 Task: Look for space in Fraccionamiento Ciudad Olmeca, Mexico from 5th July, 2023 to 15th July, 2023 for 9 adults in price range Rs.15000 to Rs.25000. Place can be entire place with 5 bedrooms having 5 beds and 5 bathrooms. Property type can be house, flat, guest house. Booking option can be shelf check-in. Required host language is English.
Action: Mouse moved to (540, 111)
Screenshot: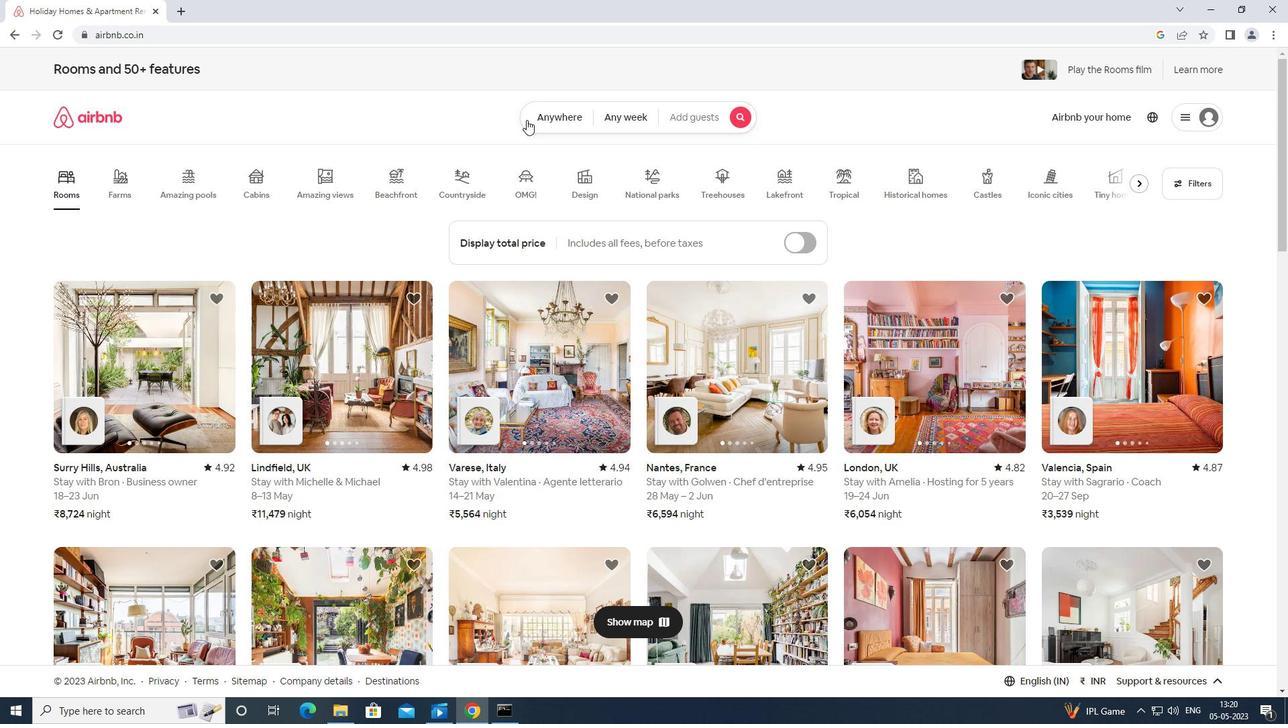 
Action: Mouse pressed left at (540, 111)
Screenshot: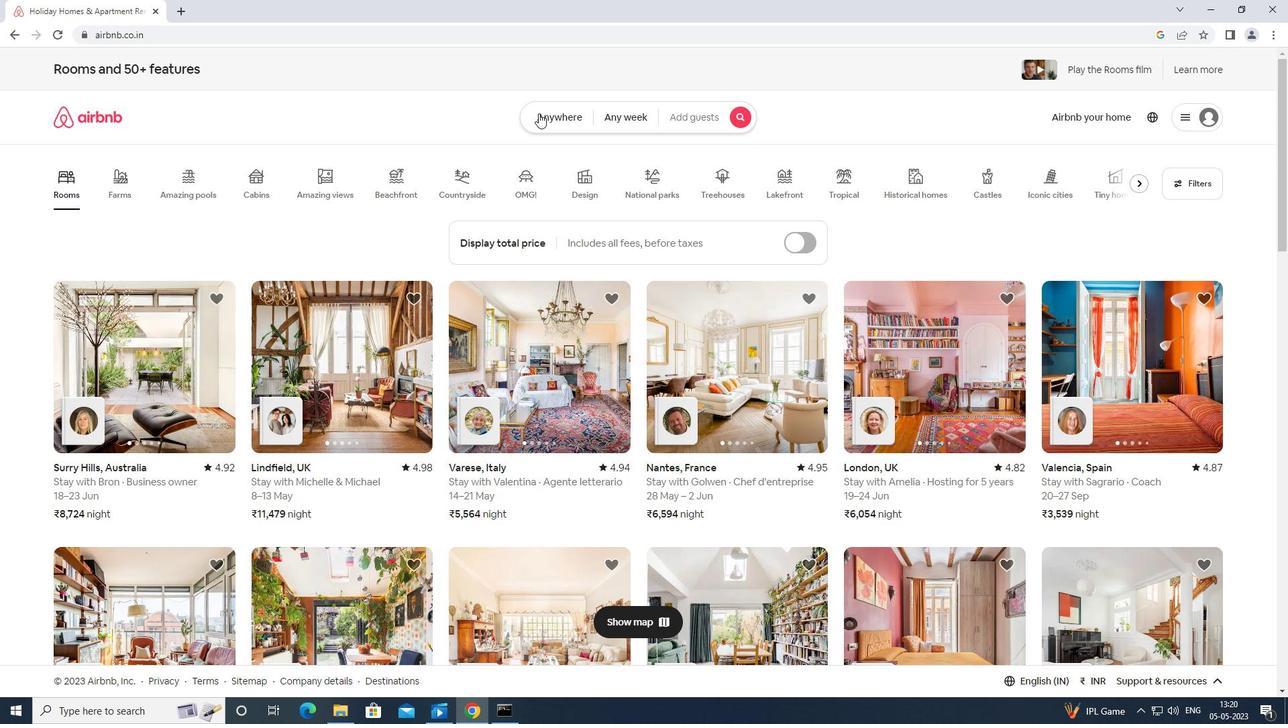
Action: Mouse moved to (481, 170)
Screenshot: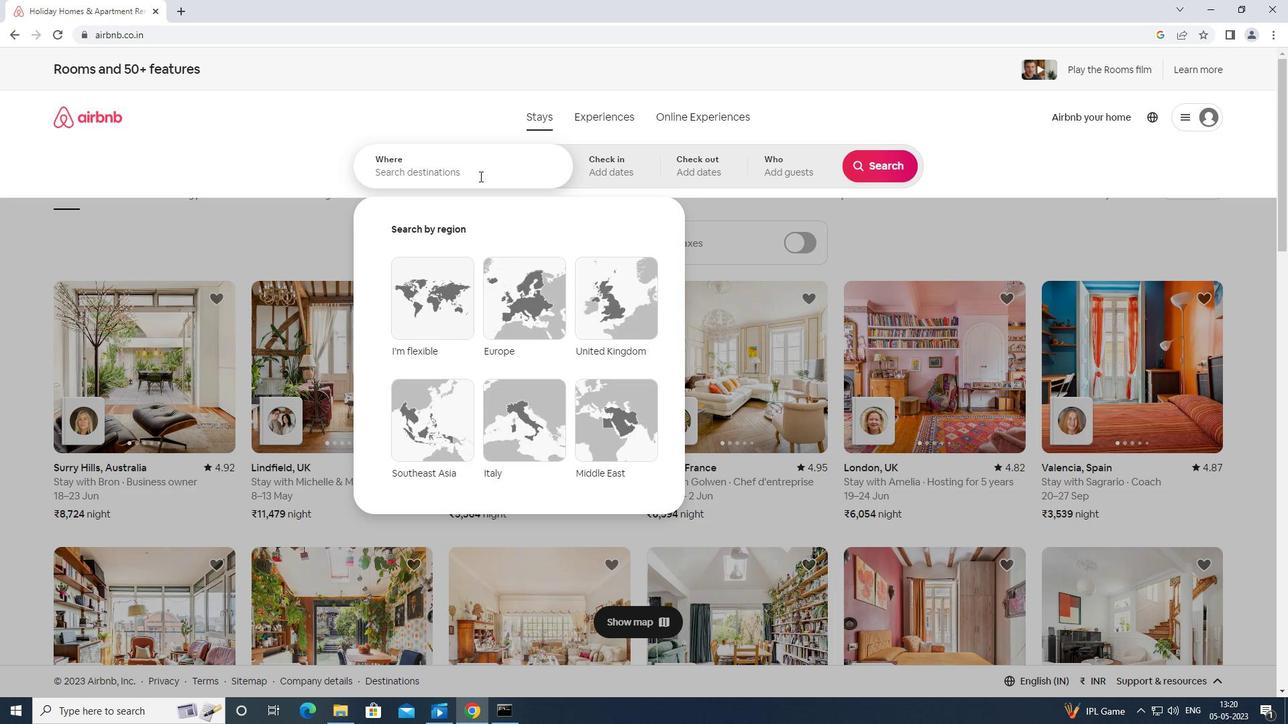 
Action: Mouse pressed left at (481, 170)
Screenshot: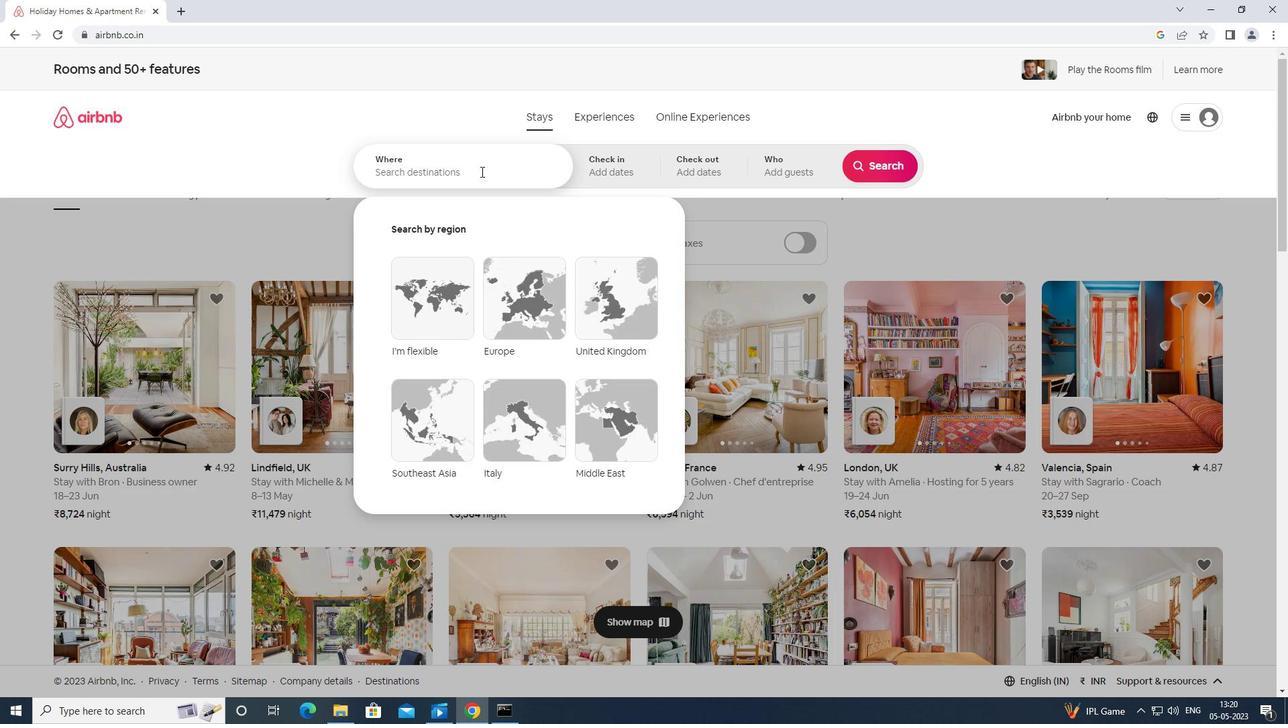 
Action: Mouse moved to (483, 166)
Screenshot: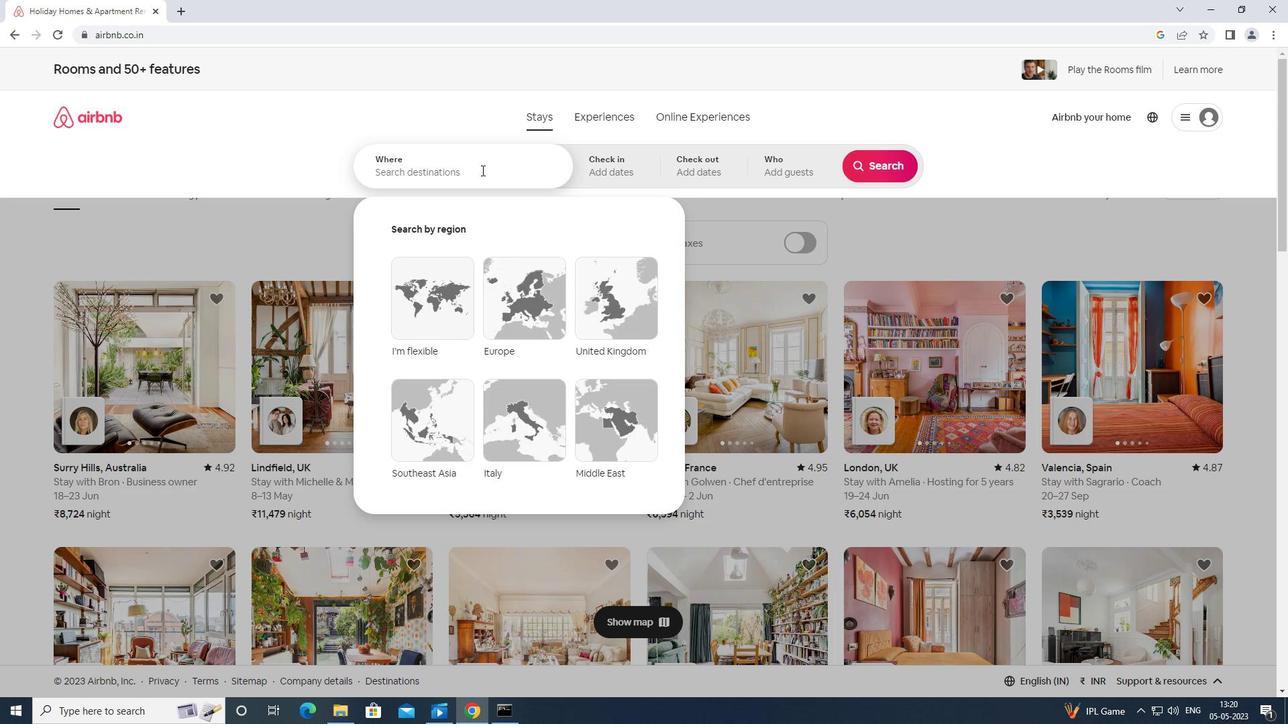 
Action: Key pressed <Key.shift>FRACCIONAMIENTO<Key.space>OLMECA<Key.space>MEXICO<Key.enter>
Screenshot: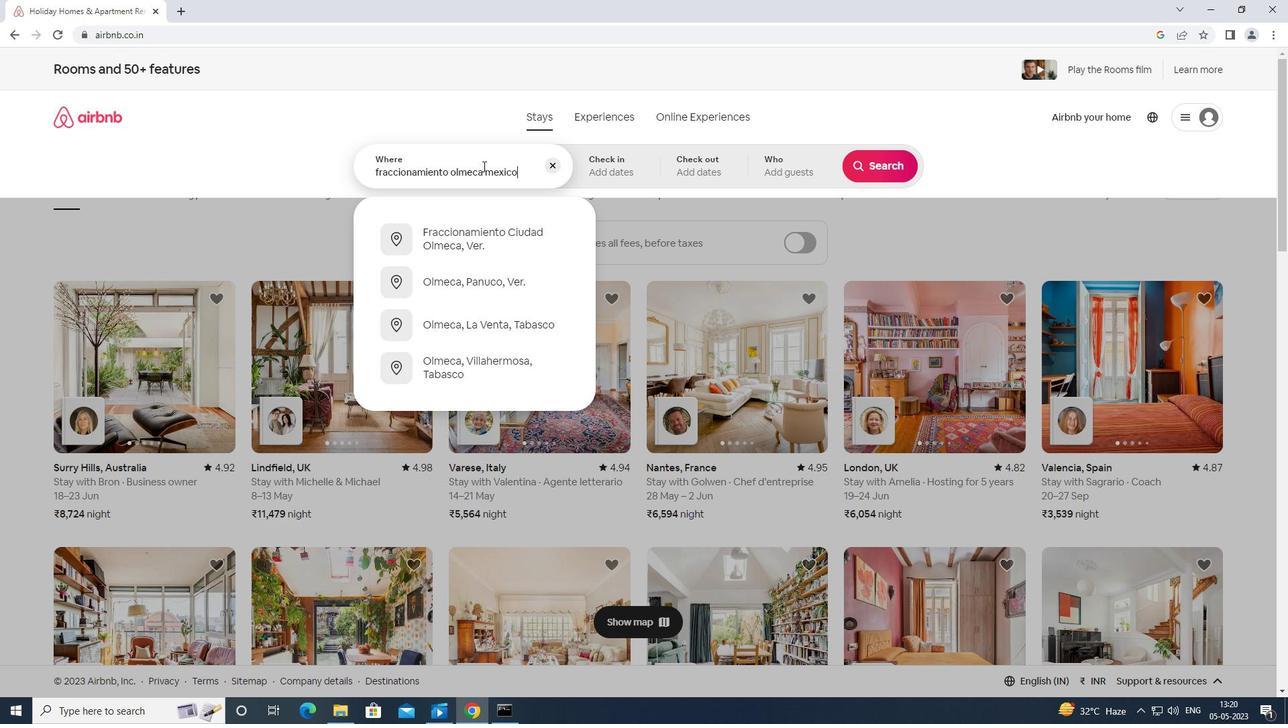 
Action: Mouse moved to (881, 274)
Screenshot: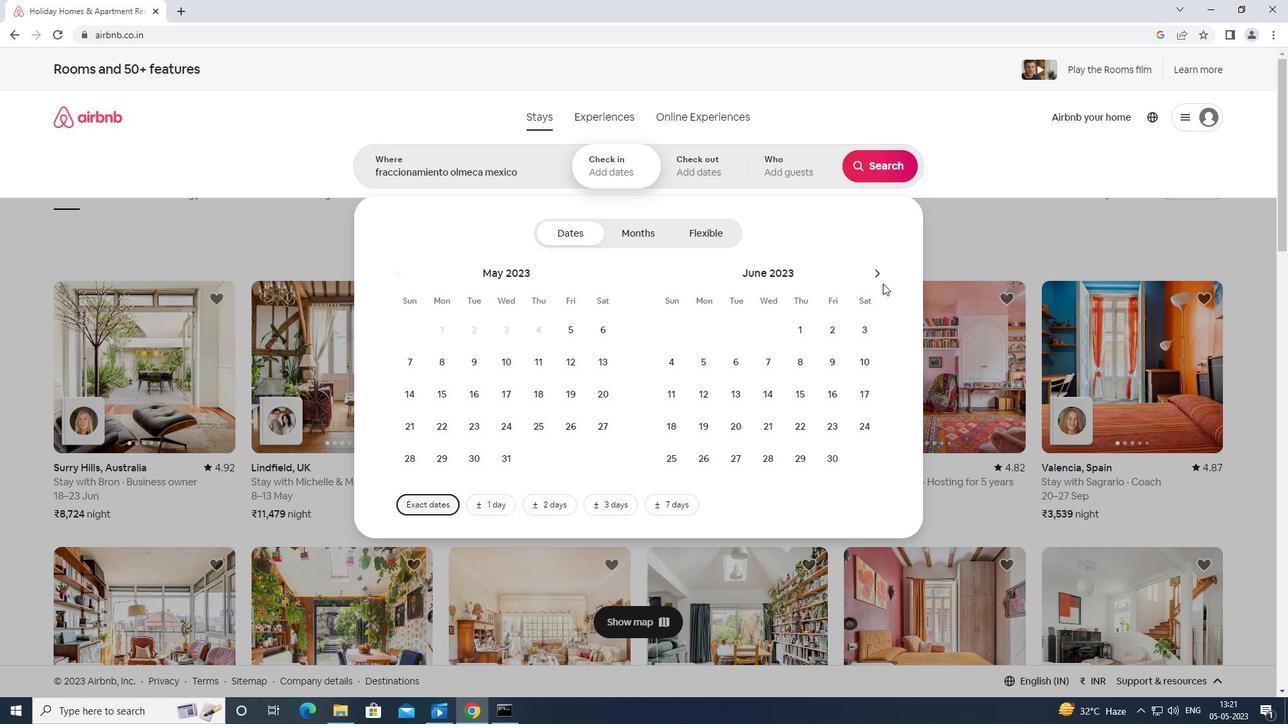 
Action: Mouse pressed left at (881, 274)
Screenshot: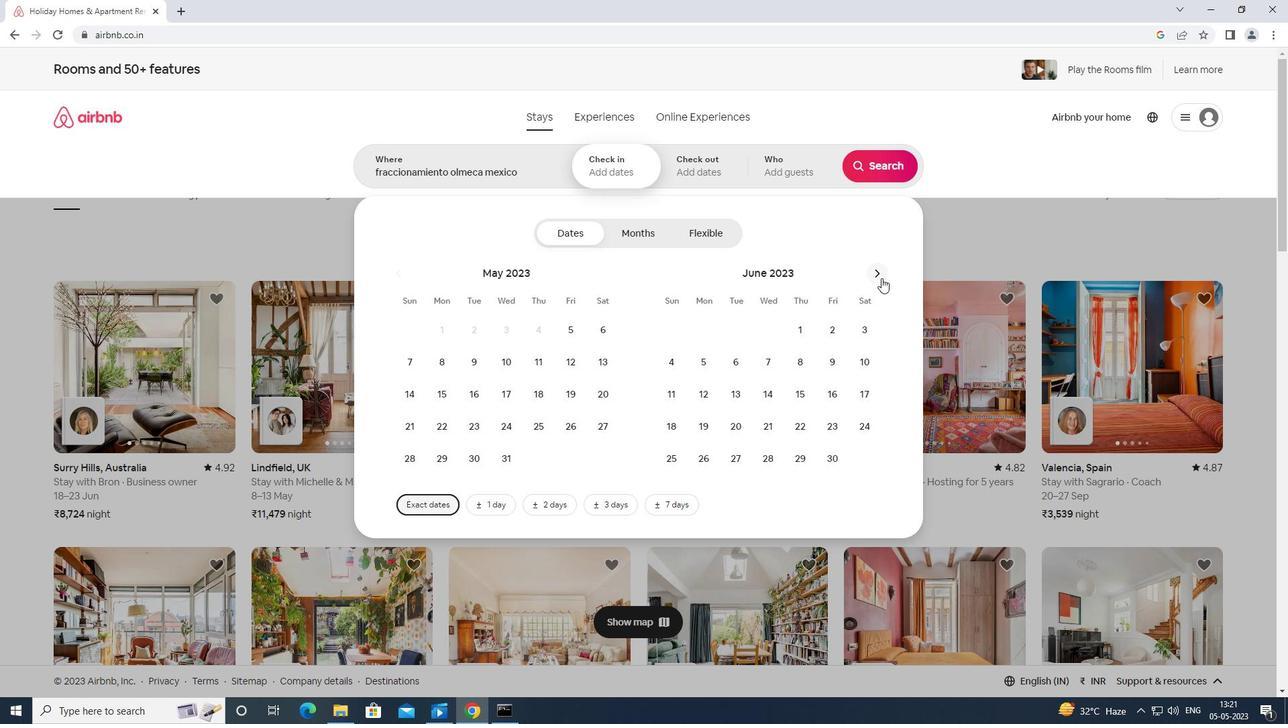 
Action: Mouse moved to (769, 368)
Screenshot: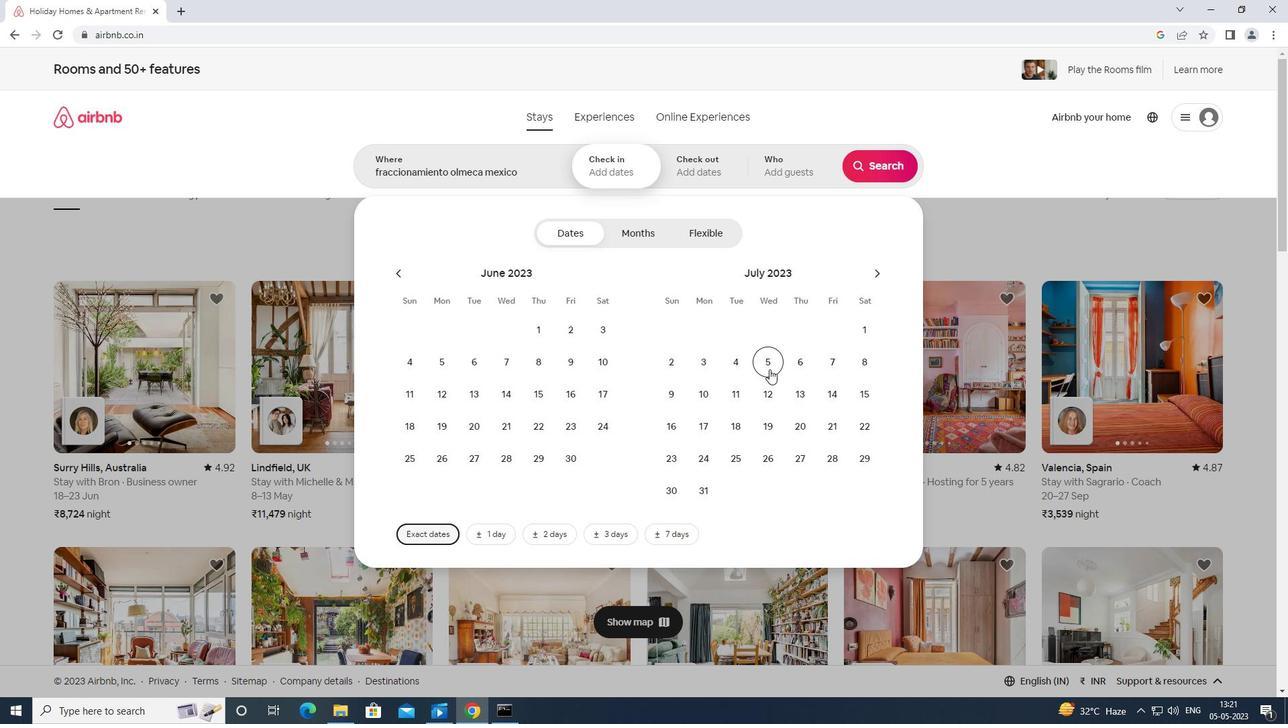 
Action: Mouse pressed left at (769, 368)
Screenshot: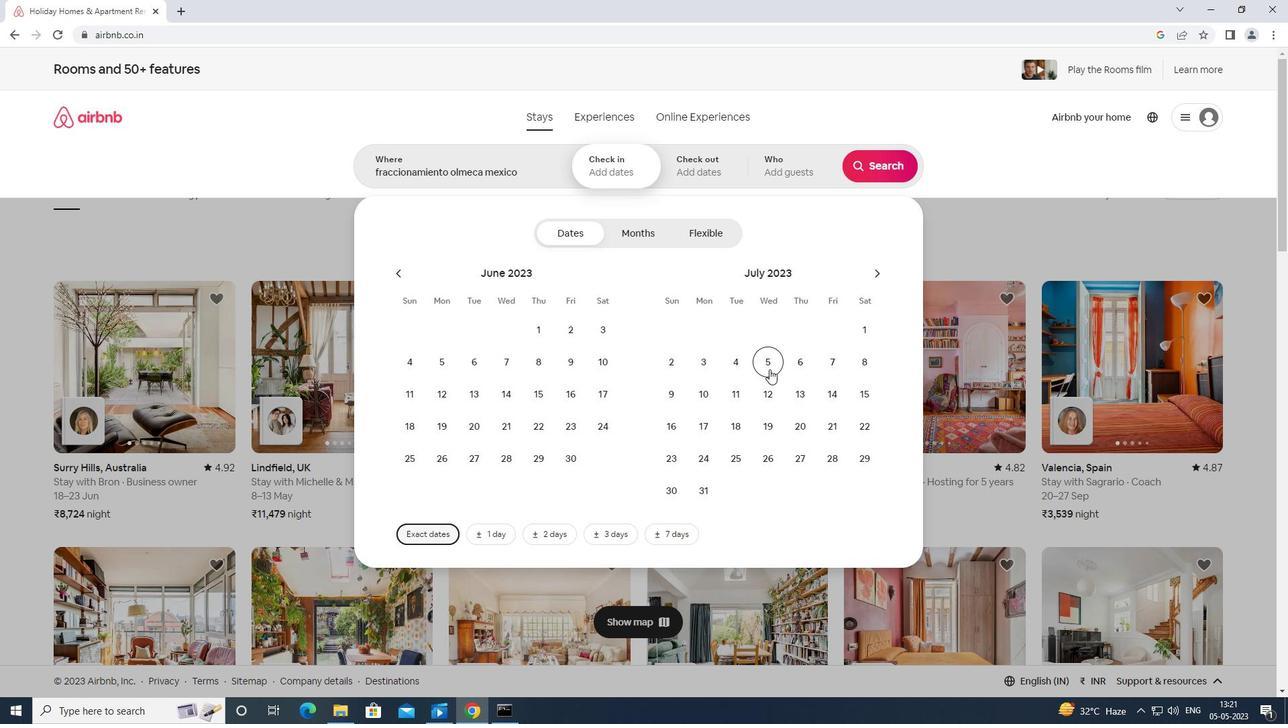 
Action: Mouse moved to (867, 395)
Screenshot: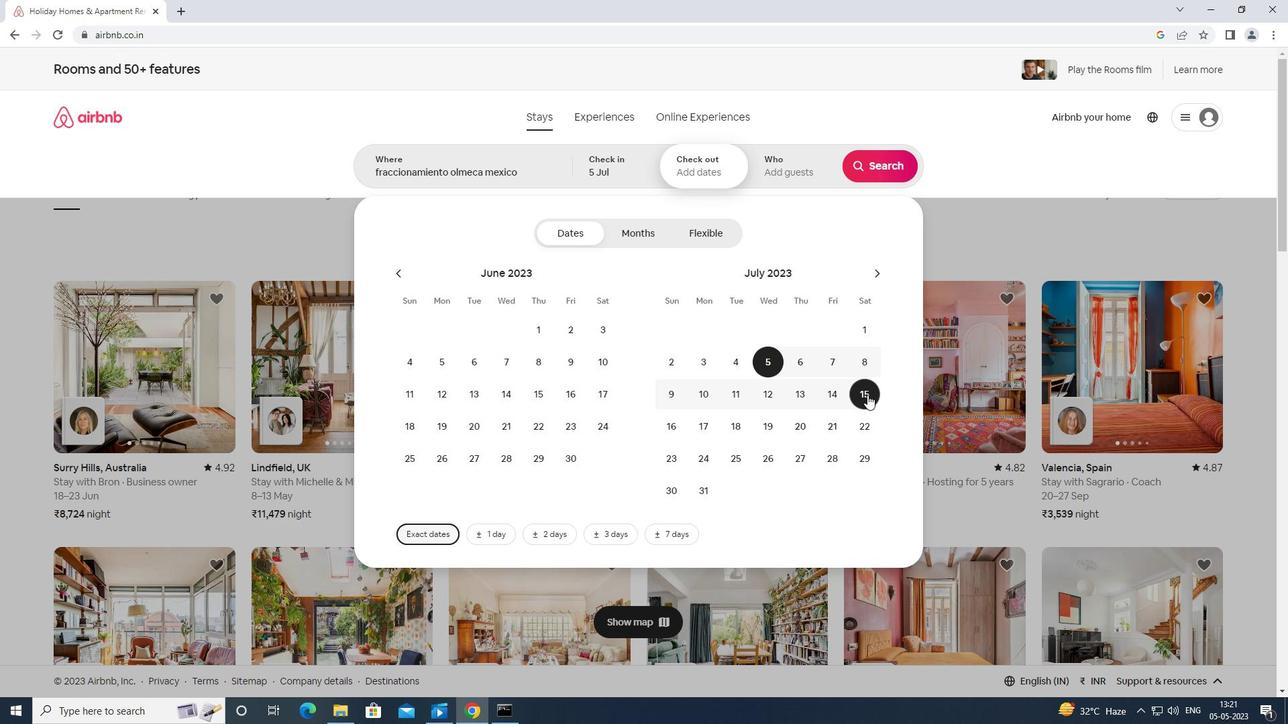 
Action: Mouse pressed left at (867, 395)
Screenshot: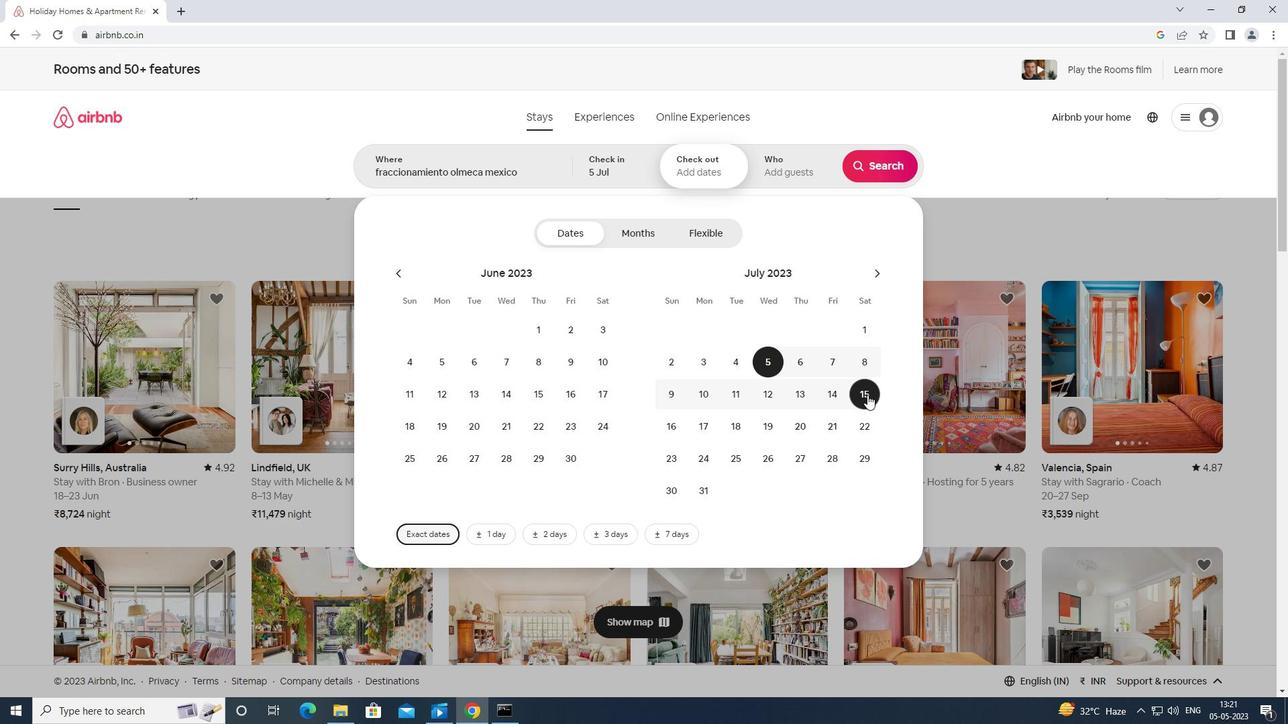 
Action: Mouse moved to (804, 177)
Screenshot: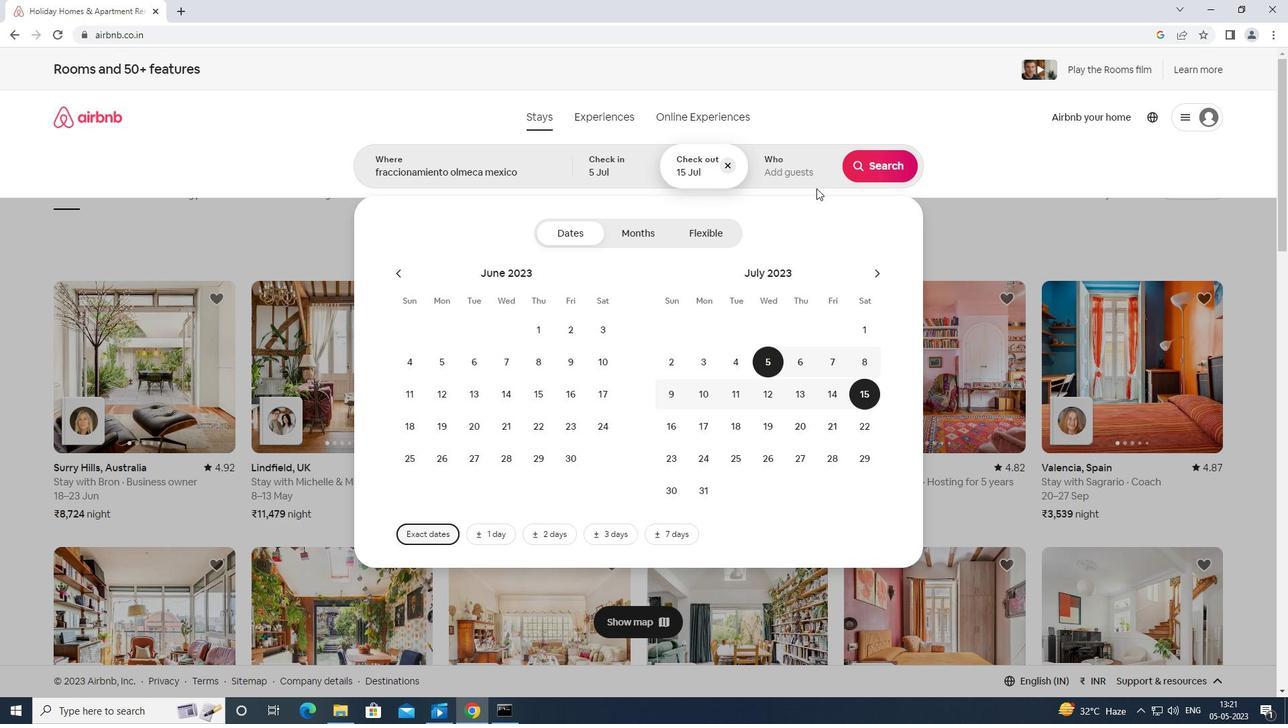 
Action: Mouse pressed left at (804, 177)
Screenshot: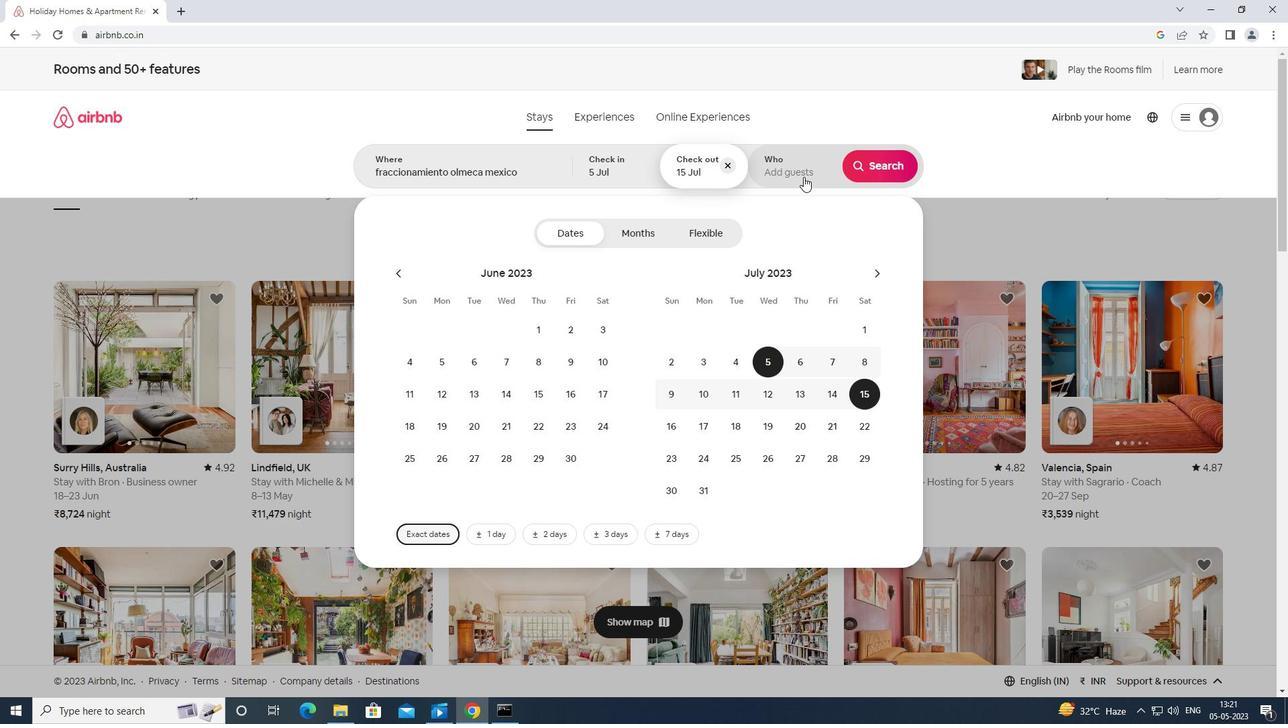 
Action: Mouse moved to (882, 248)
Screenshot: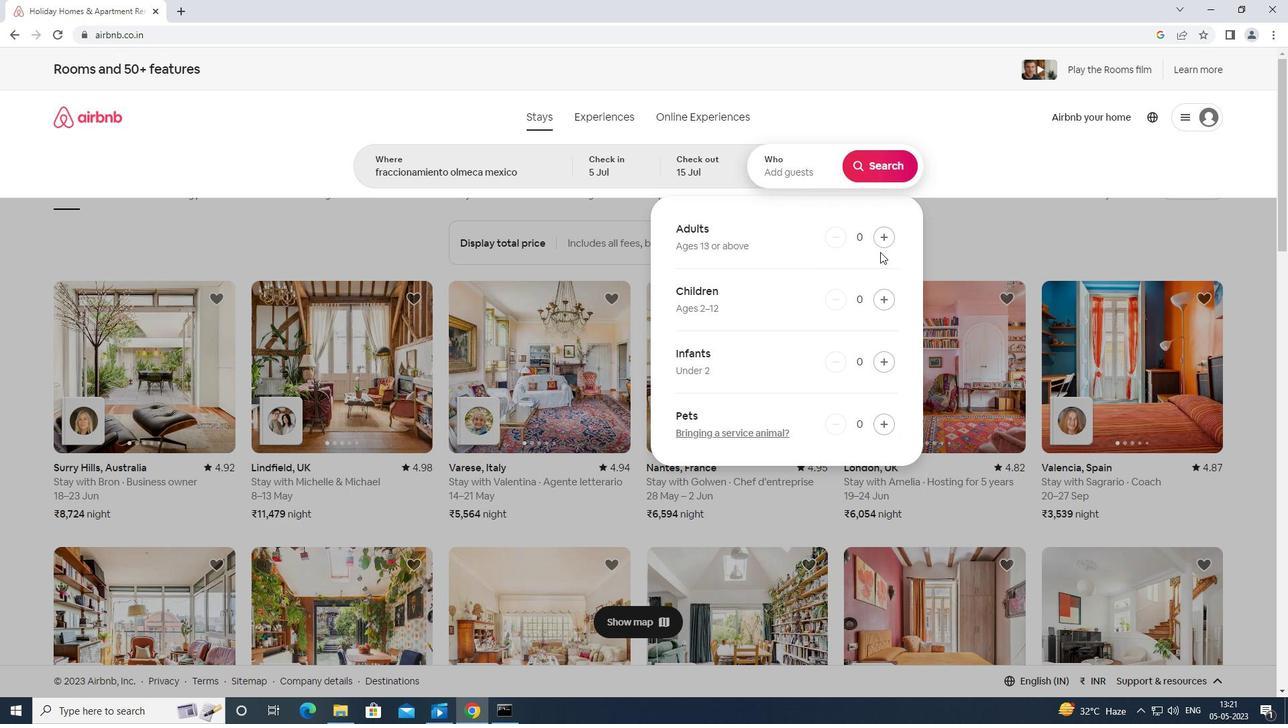 
Action: Mouse pressed left at (882, 248)
Screenshot: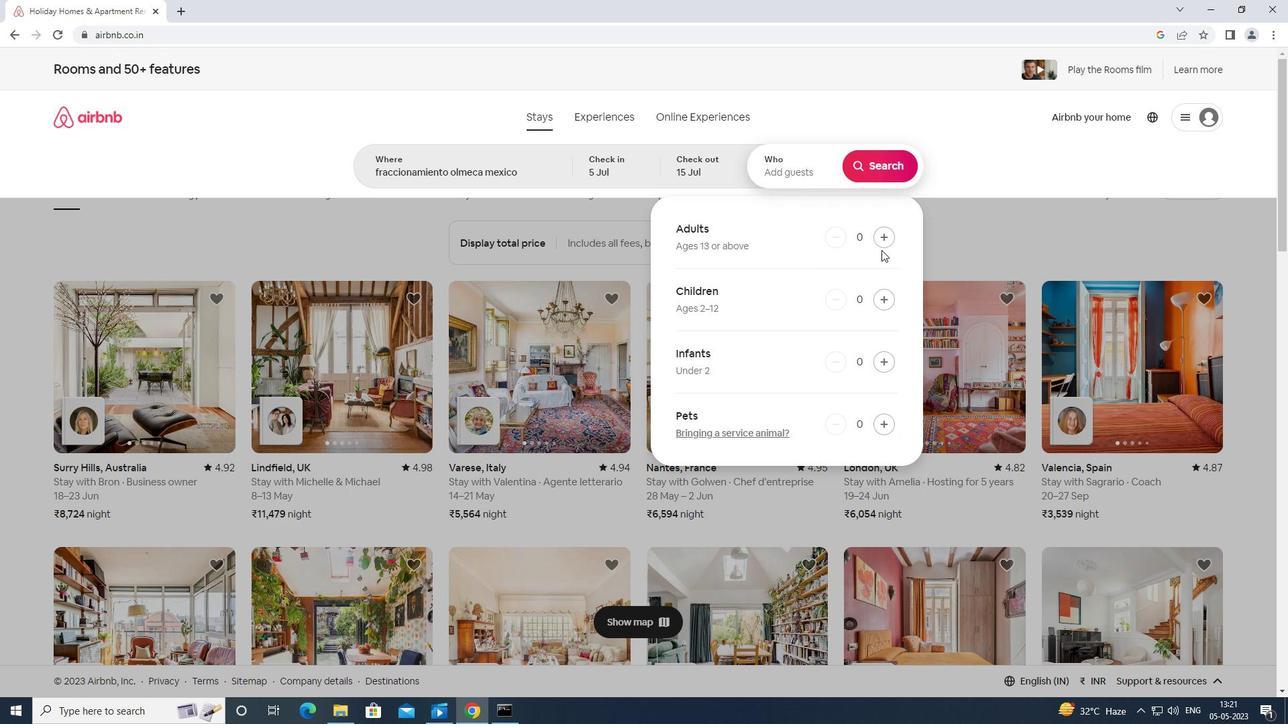 
Action: Mouse moved to (885, 244)
Screenshot: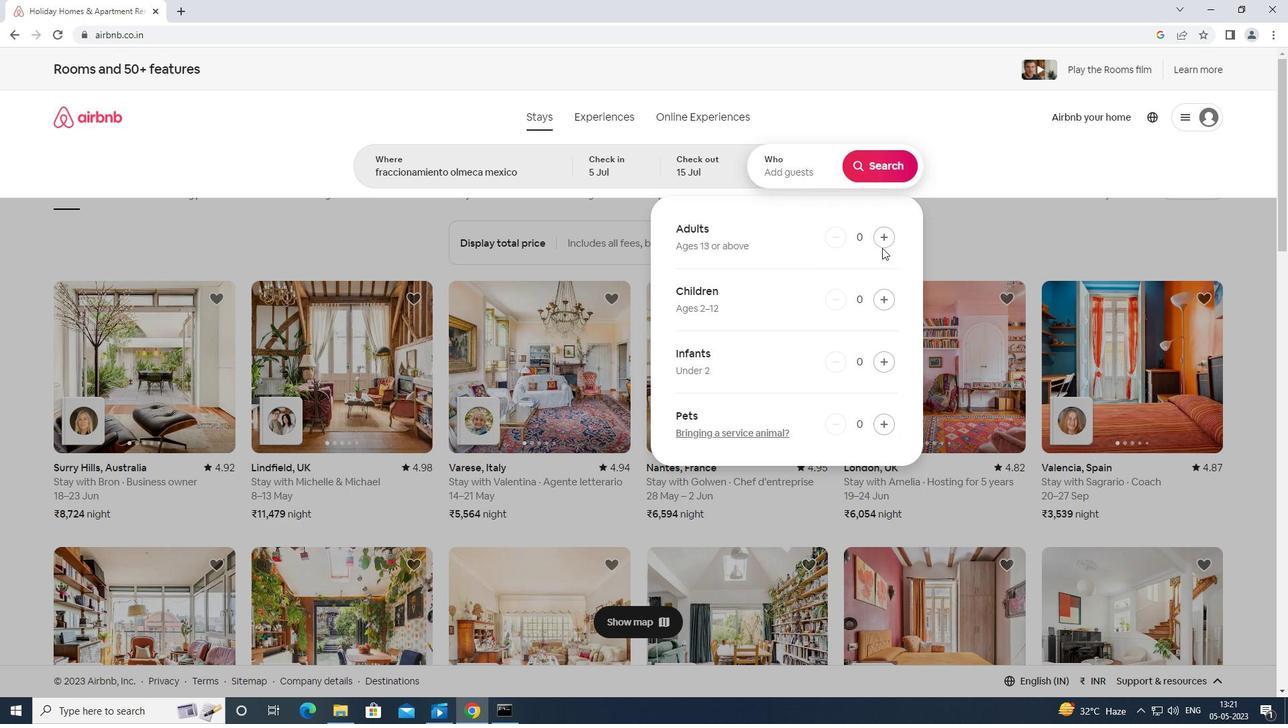 
Action: Mouse pressed left at (885, 244)
Screenshot: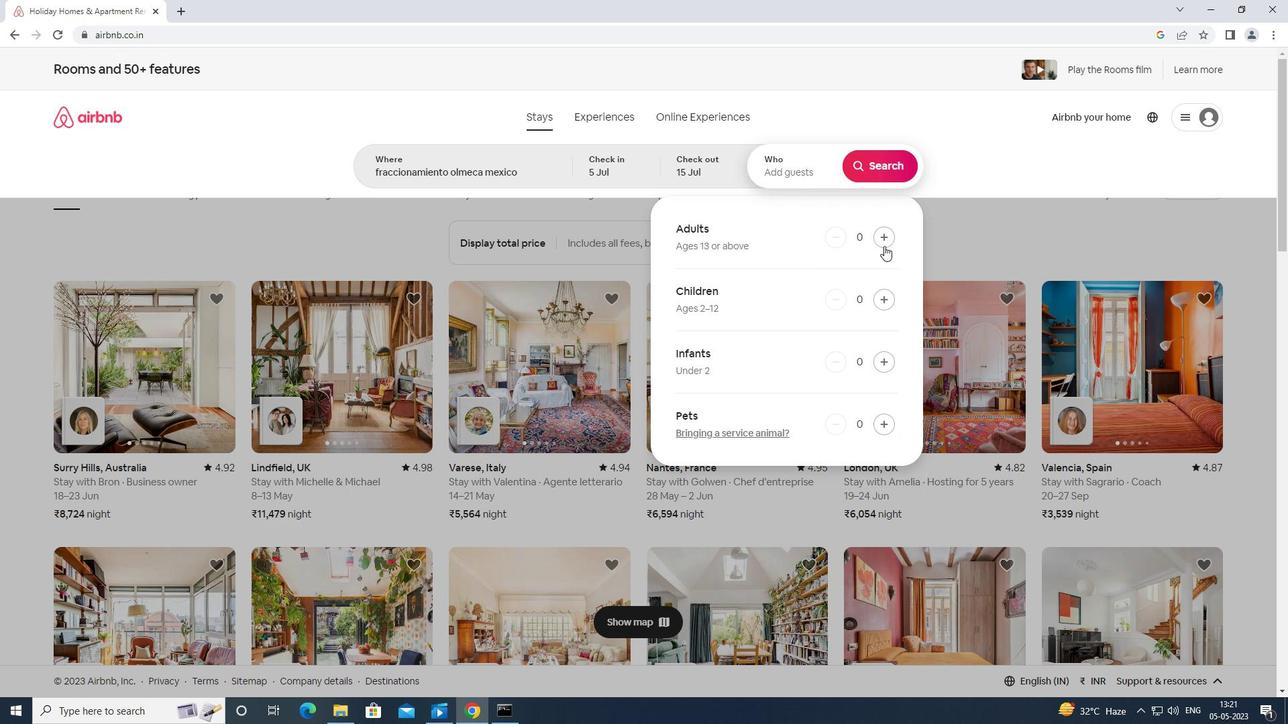 
Action: Mouse moved to (887, 243)
Screenshot: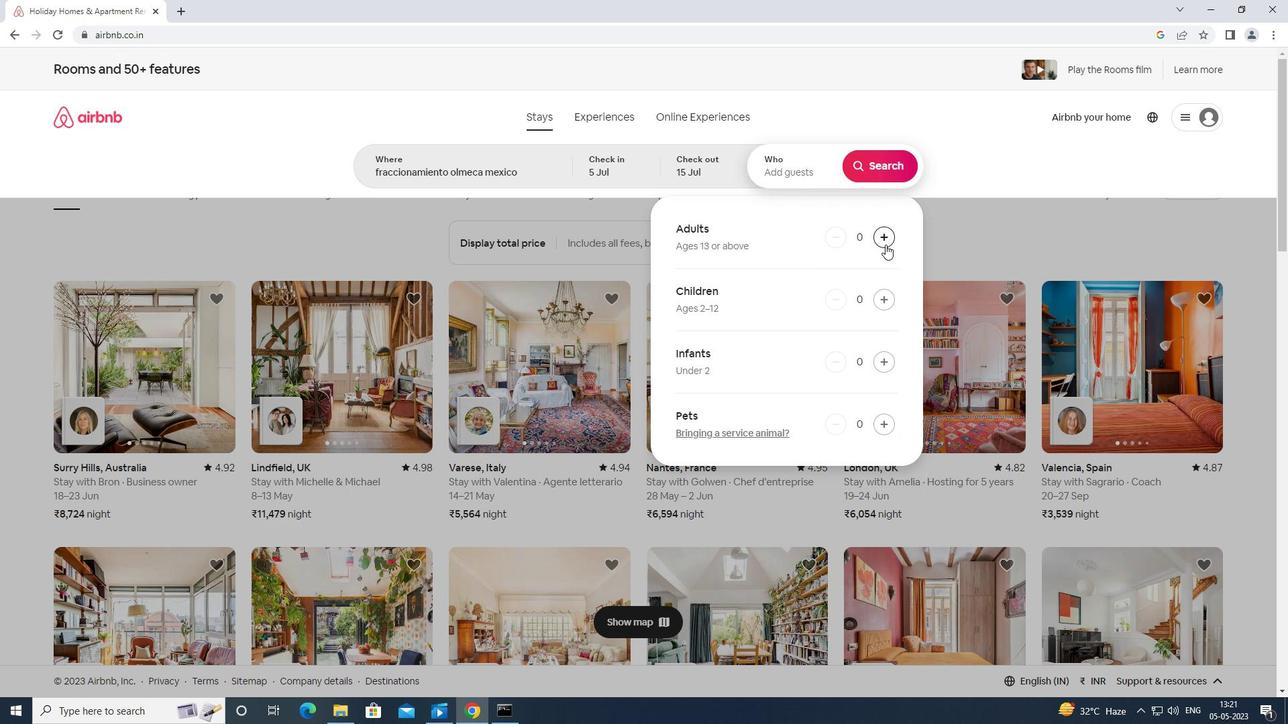 
Action: Mouse pressed left at (887, 243)
Screenshot: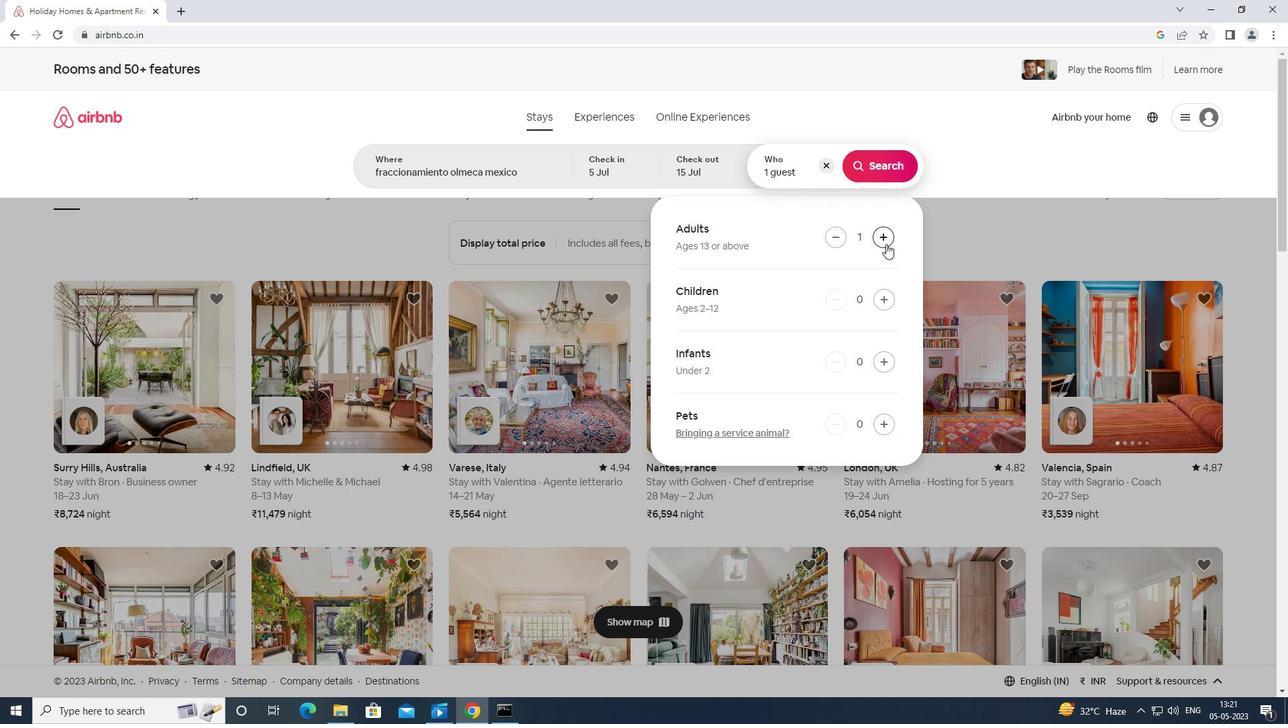 
Action: Mouse moved to (887, 242)
Screenshot: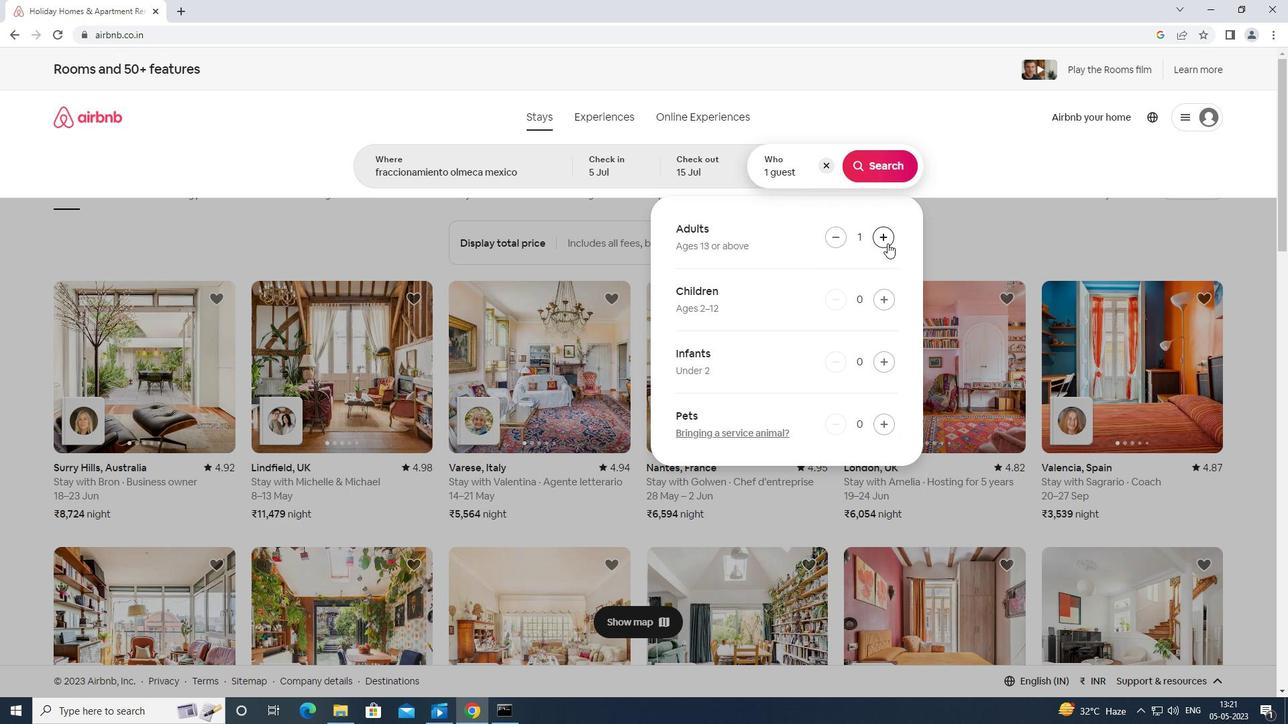 
Action: Mouse pressed left at (887, 242)
Screenshot: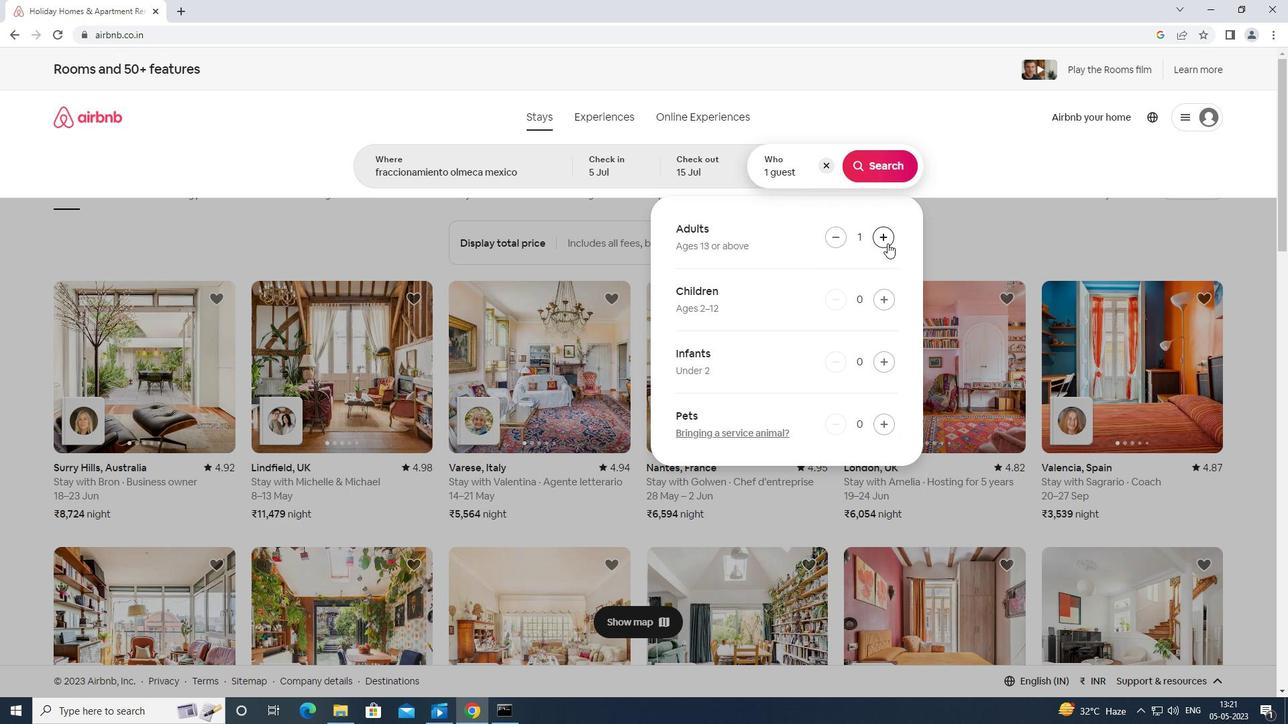 
Action: Mouse pressed left at (887, 242)
Screenshot: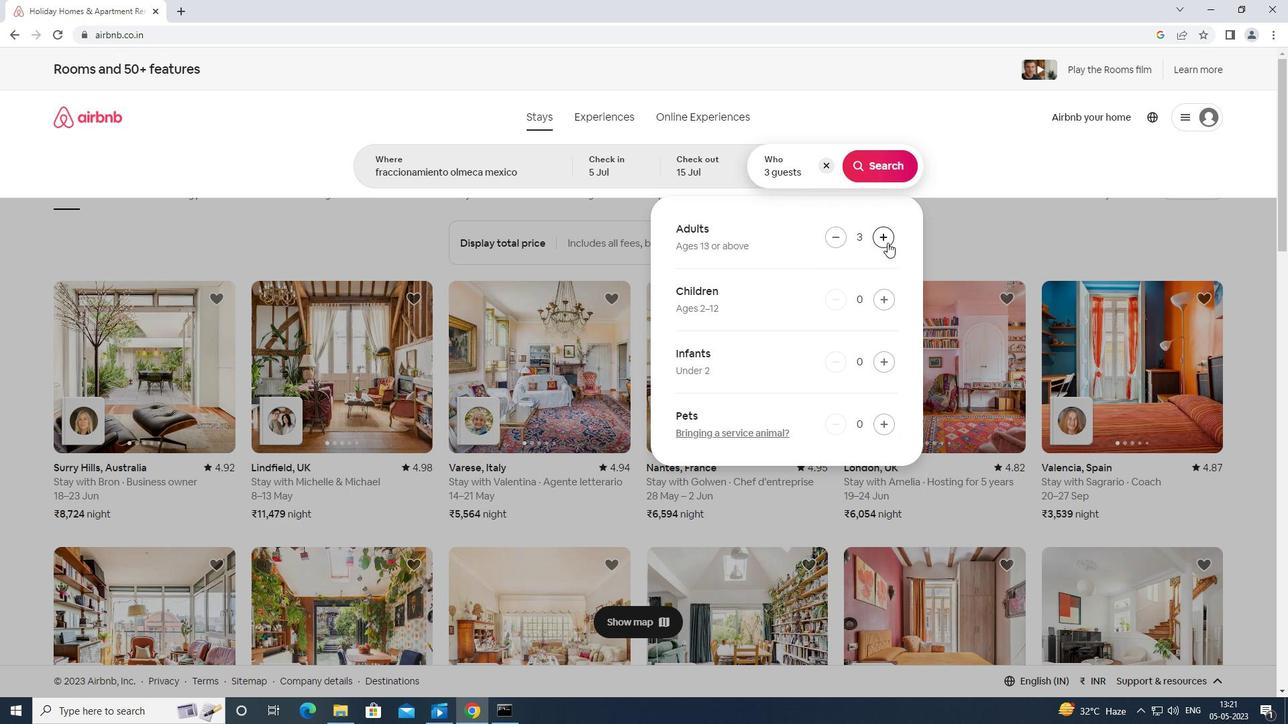 
Action: Mouse pressed left at (887, 242)
Screenshot: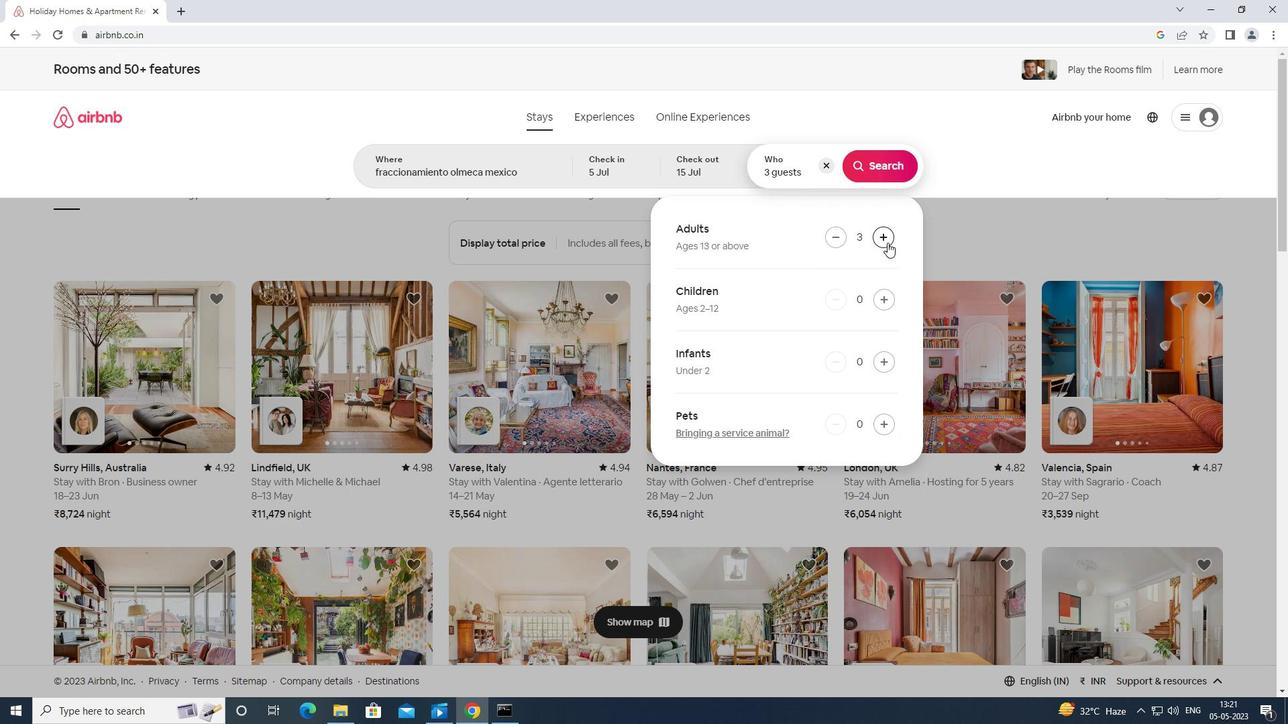 
Action: Mouse pressed left at (887, 242)
Screenshot: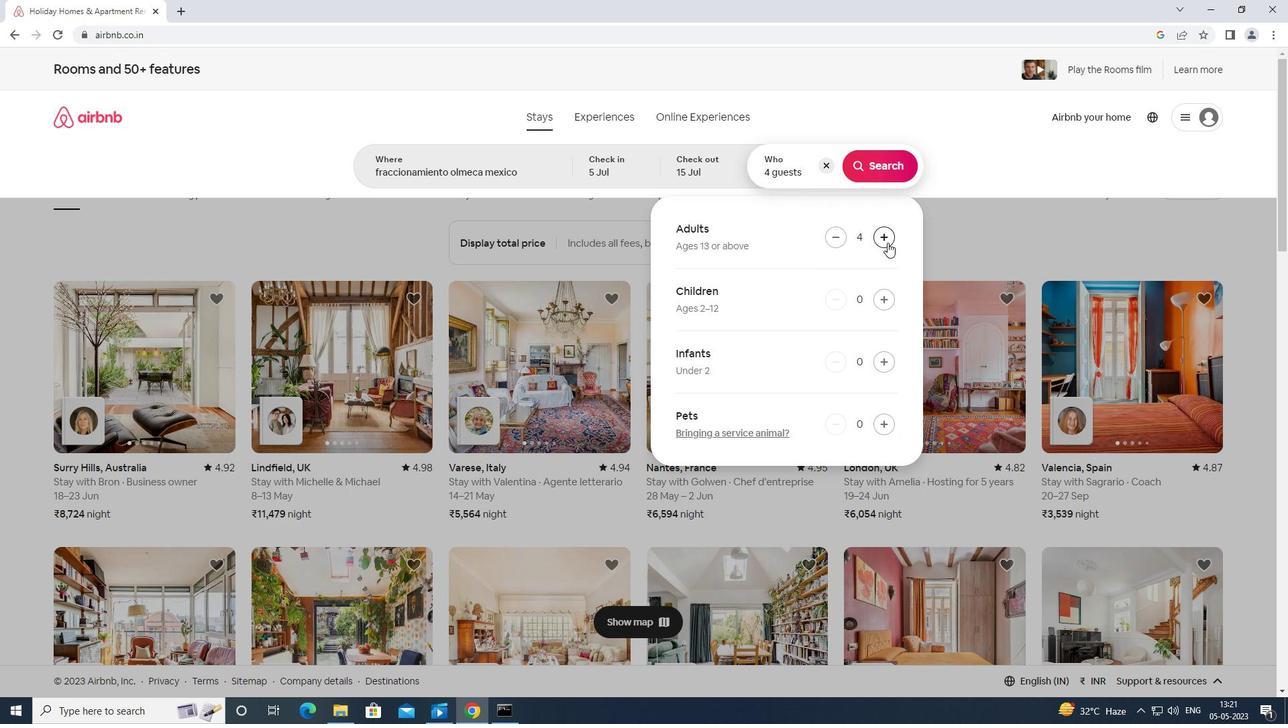 
Action: Mouse pressed left at (887, 242)
Screenshot: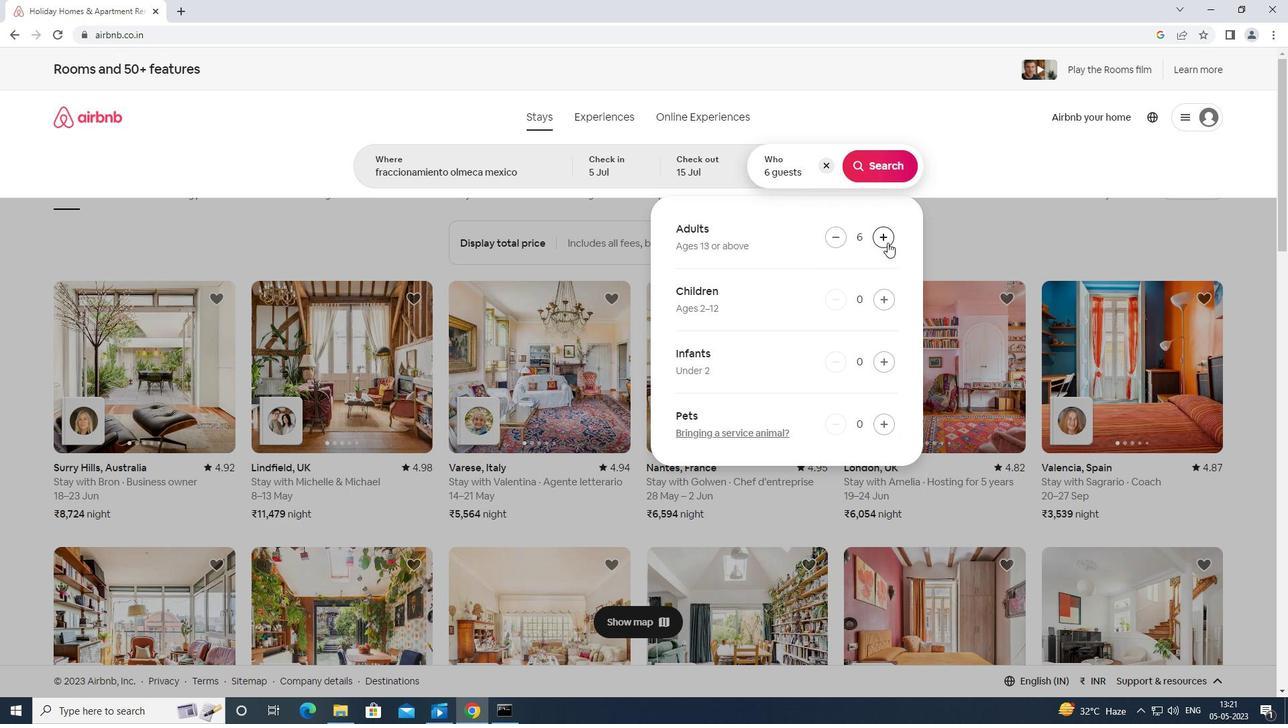 
Action: Mouse moved to (887, 241)
Screenshot: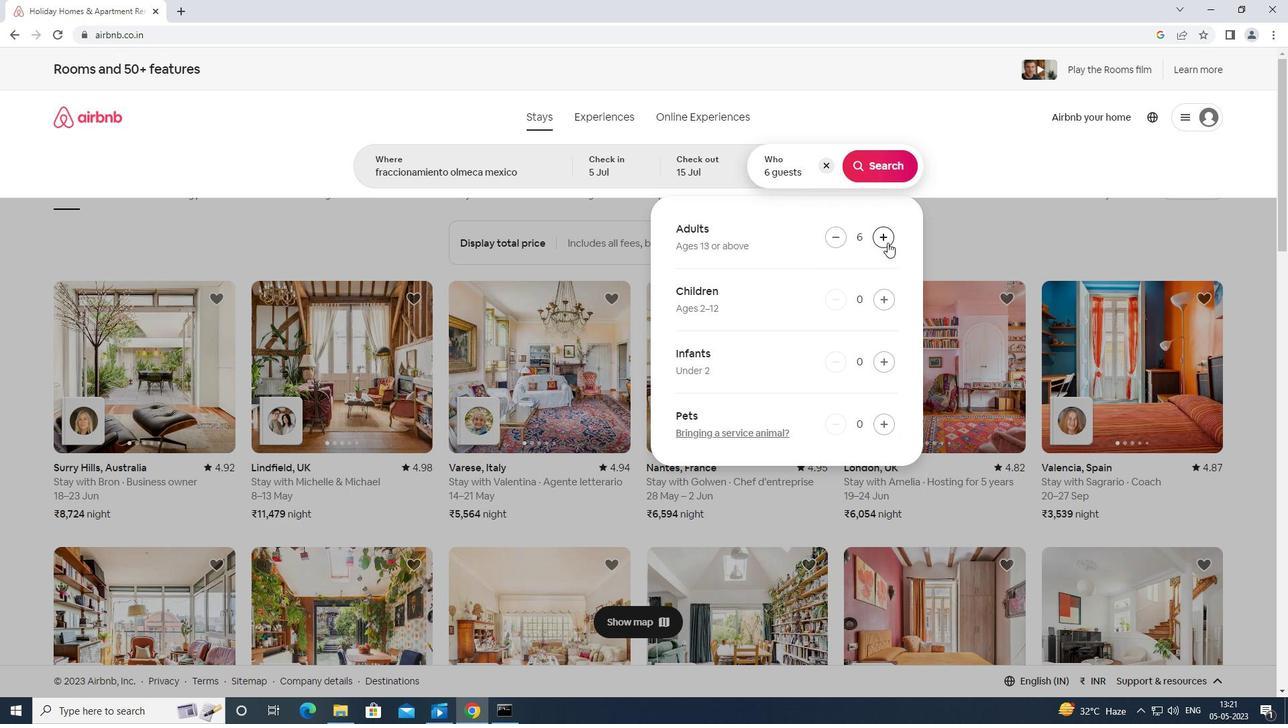 
Action: Mouse pressed left at (887, 241)
Screenshot: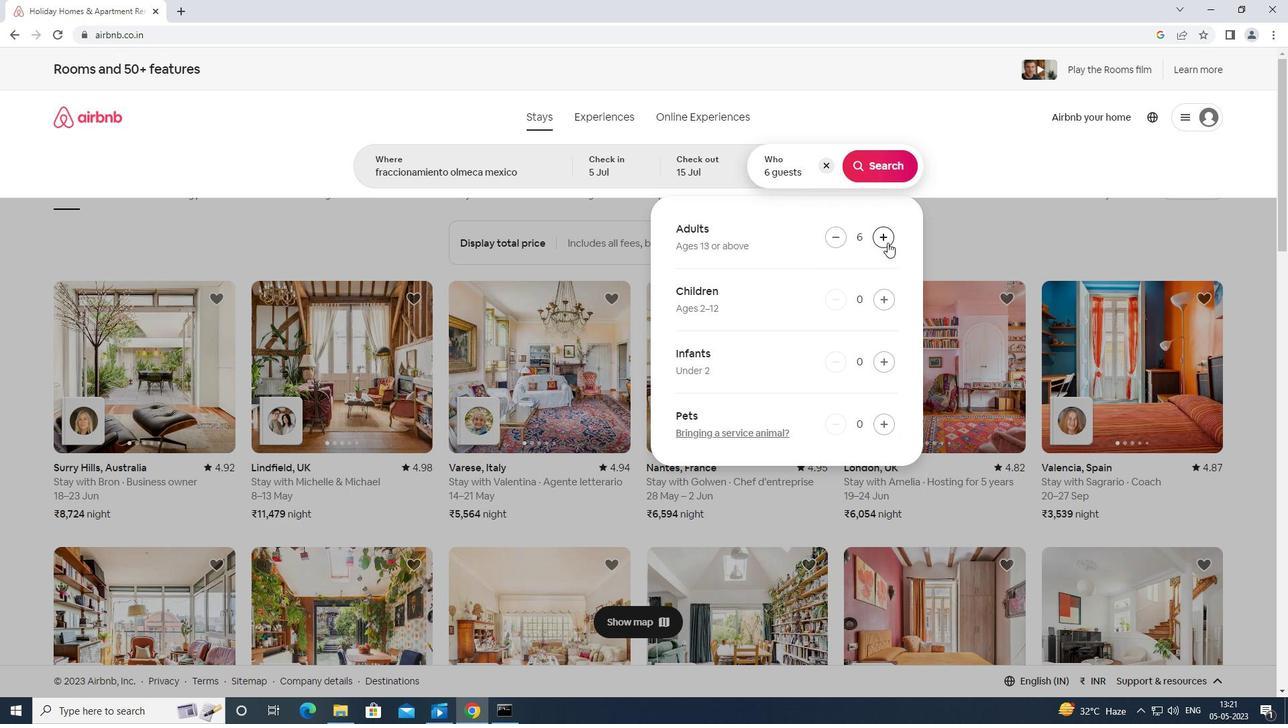 
Action: Mouse moved to (887, 240)
Screenshot: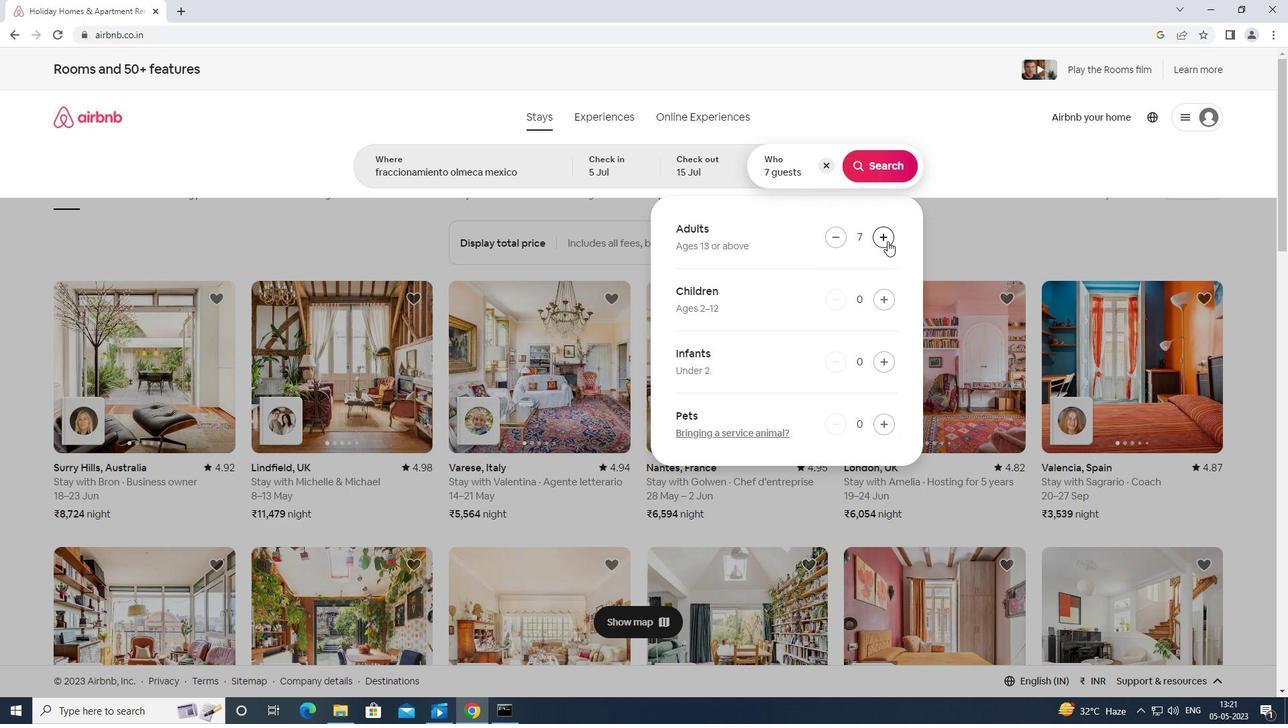 
Action: Mouse pressed left at (887, 240)
Screenshot: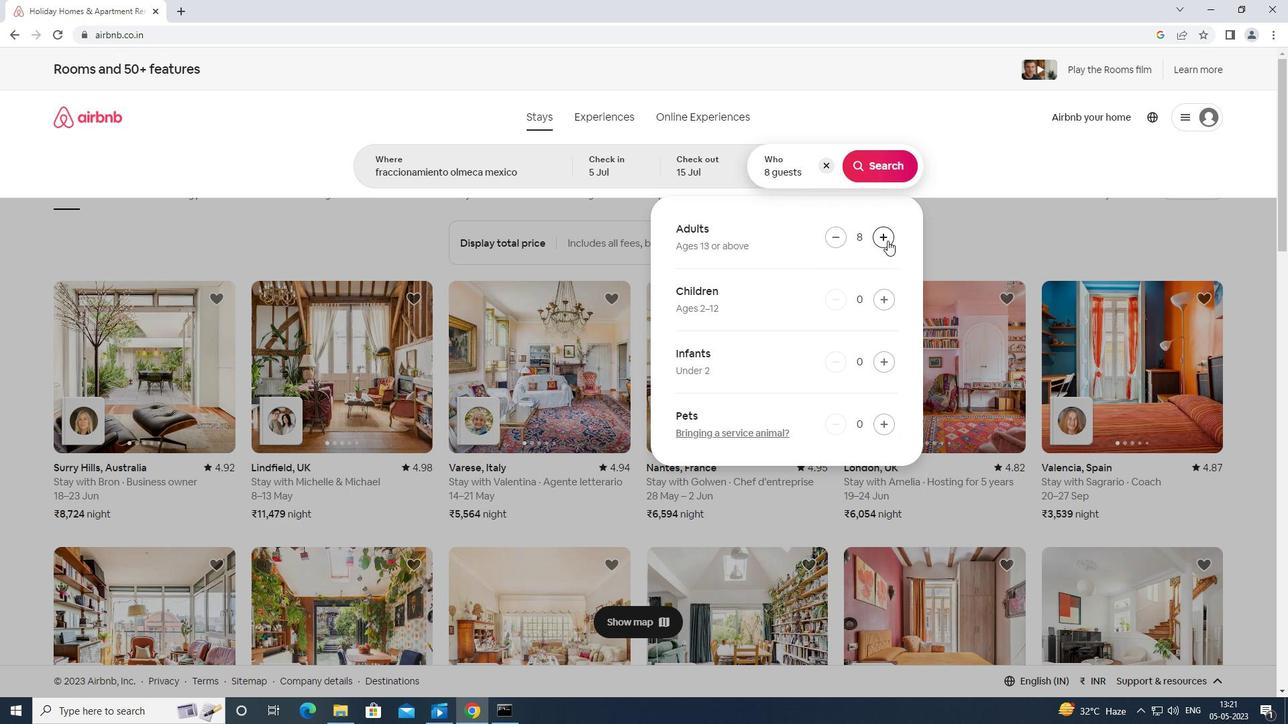 
Action: Mouse moved to (884, 169)
Screenshot: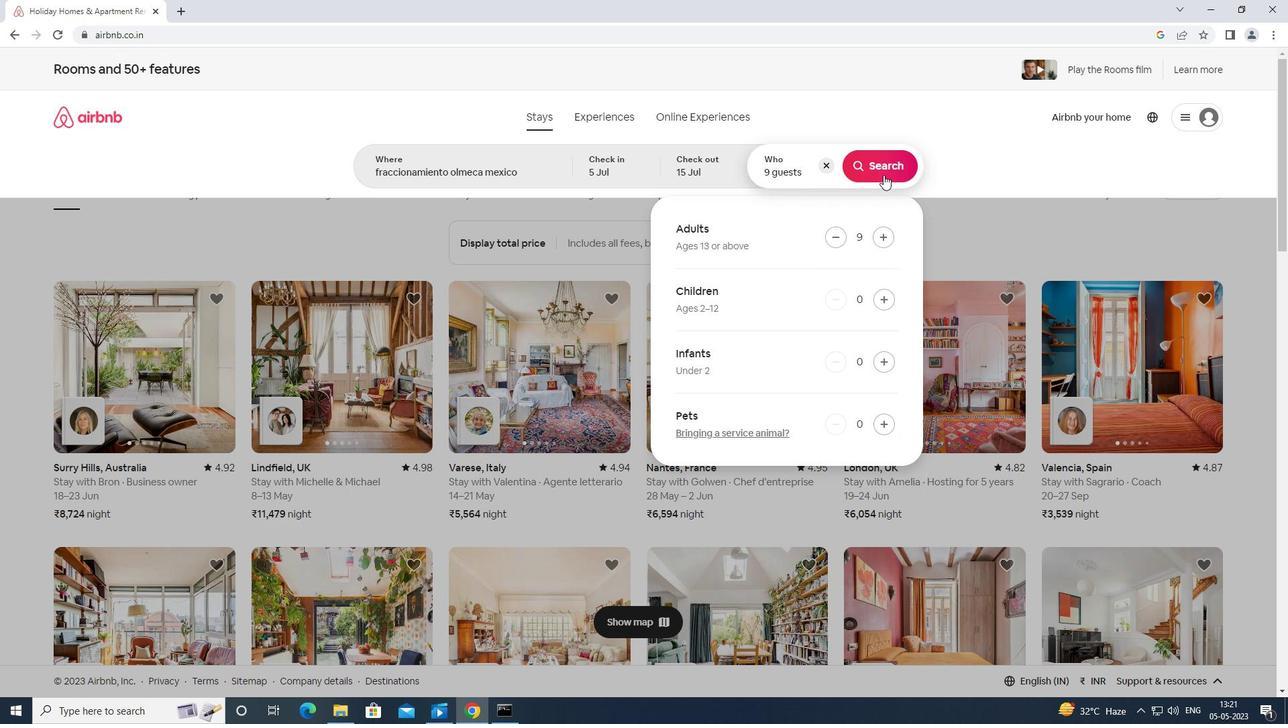 
Action: Mouse pressed left at (884, 169)
Screenshot: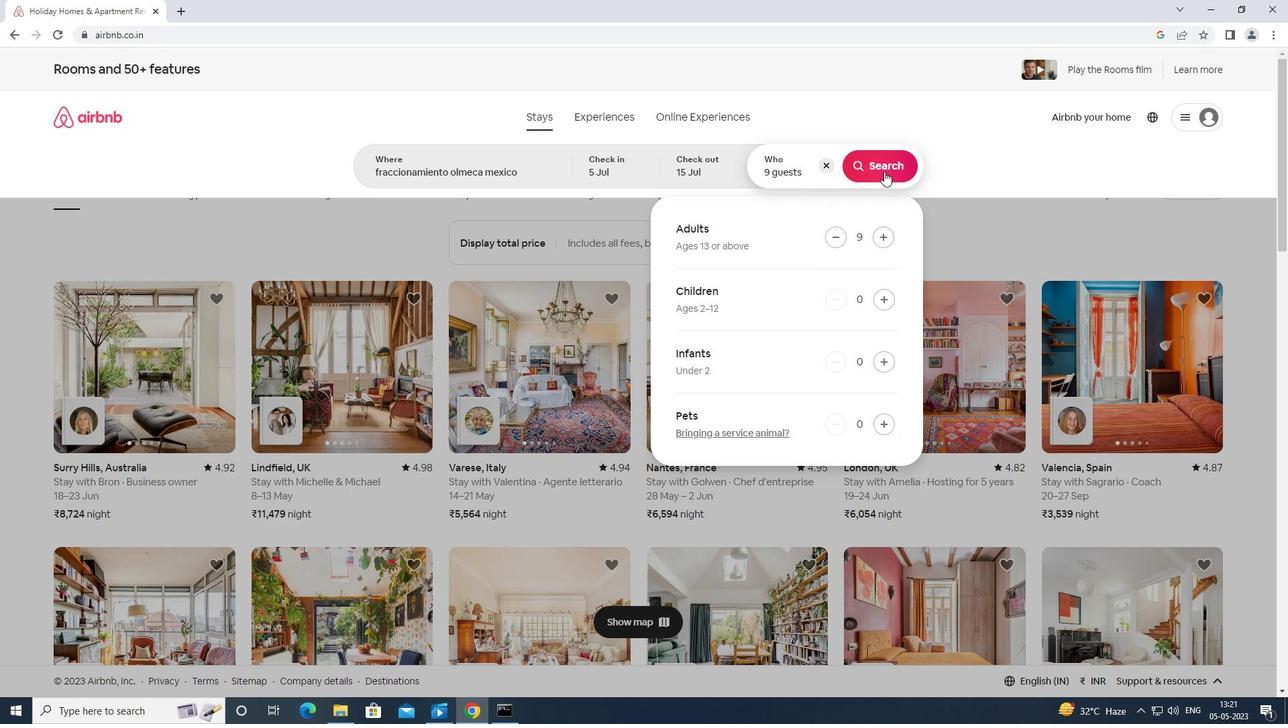 
Action: Mouse moved to (1237, 134)
Screenshot: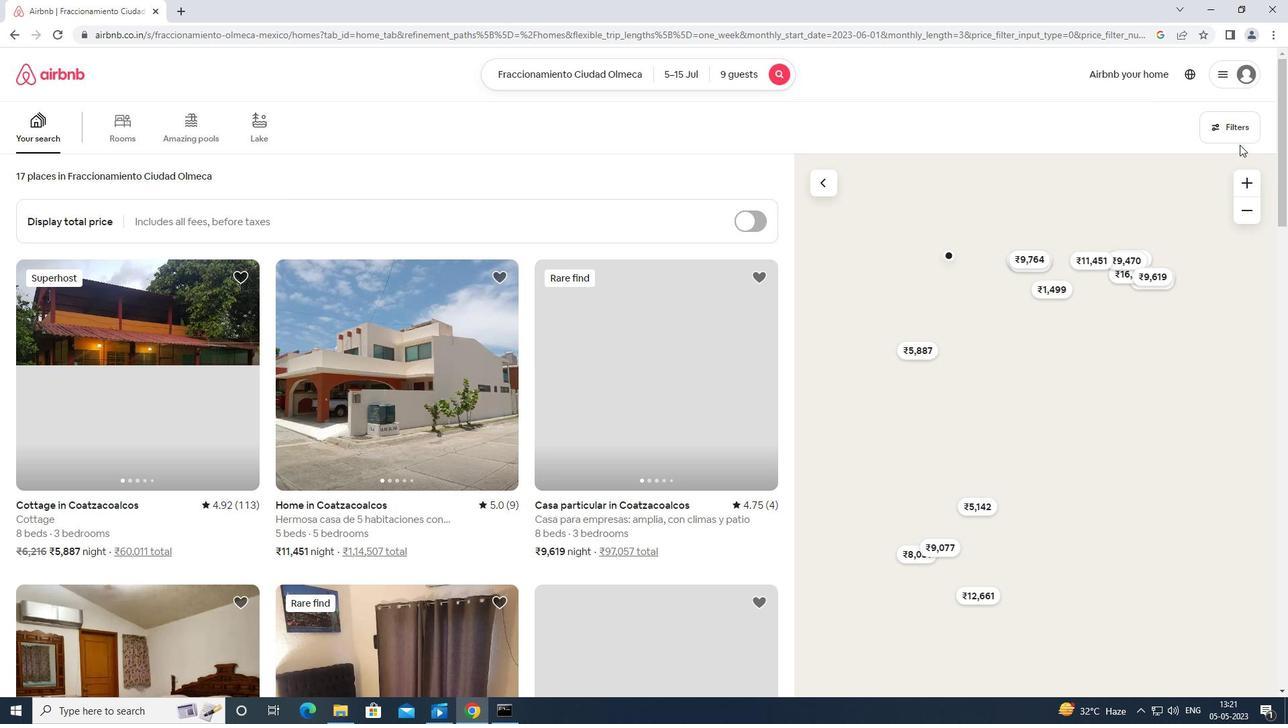 
Action: Mouse pressed left at (1237, 134)
Screenshot: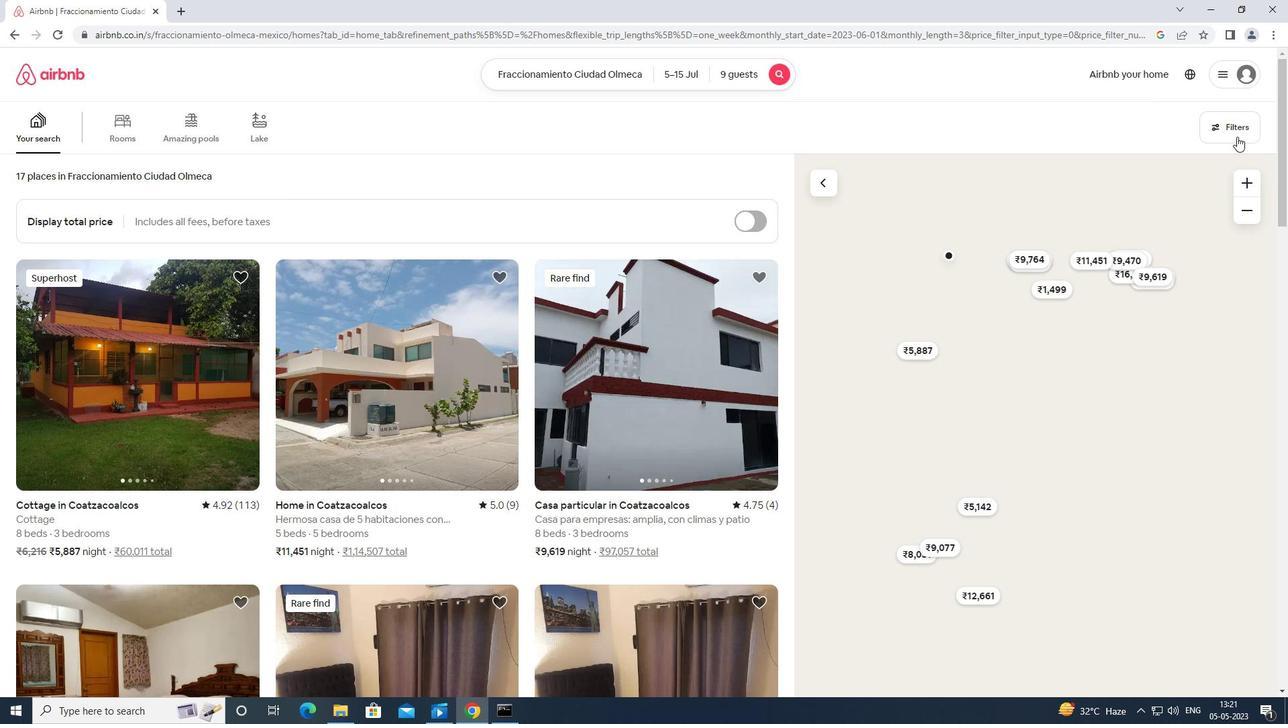 
Action: Mouse moved to (511, 453)
Screenshot: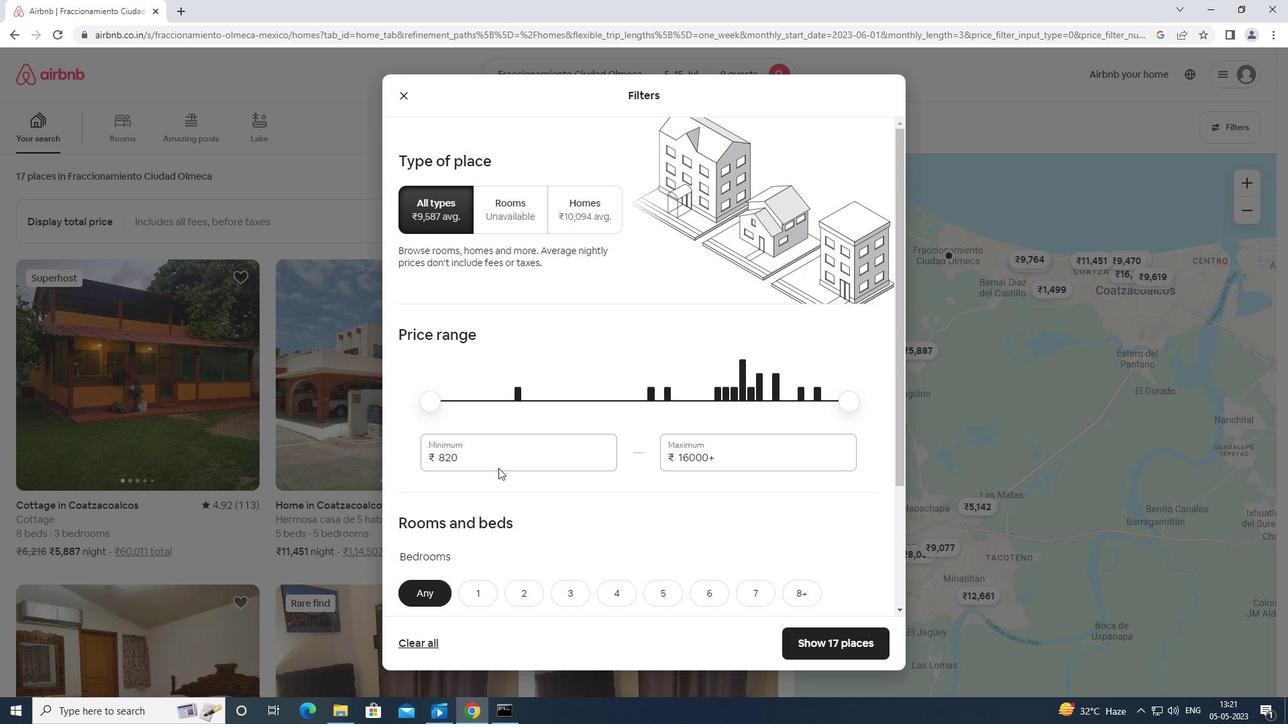 
Action: Mouse pressed left at (511, 453)
Screenshot: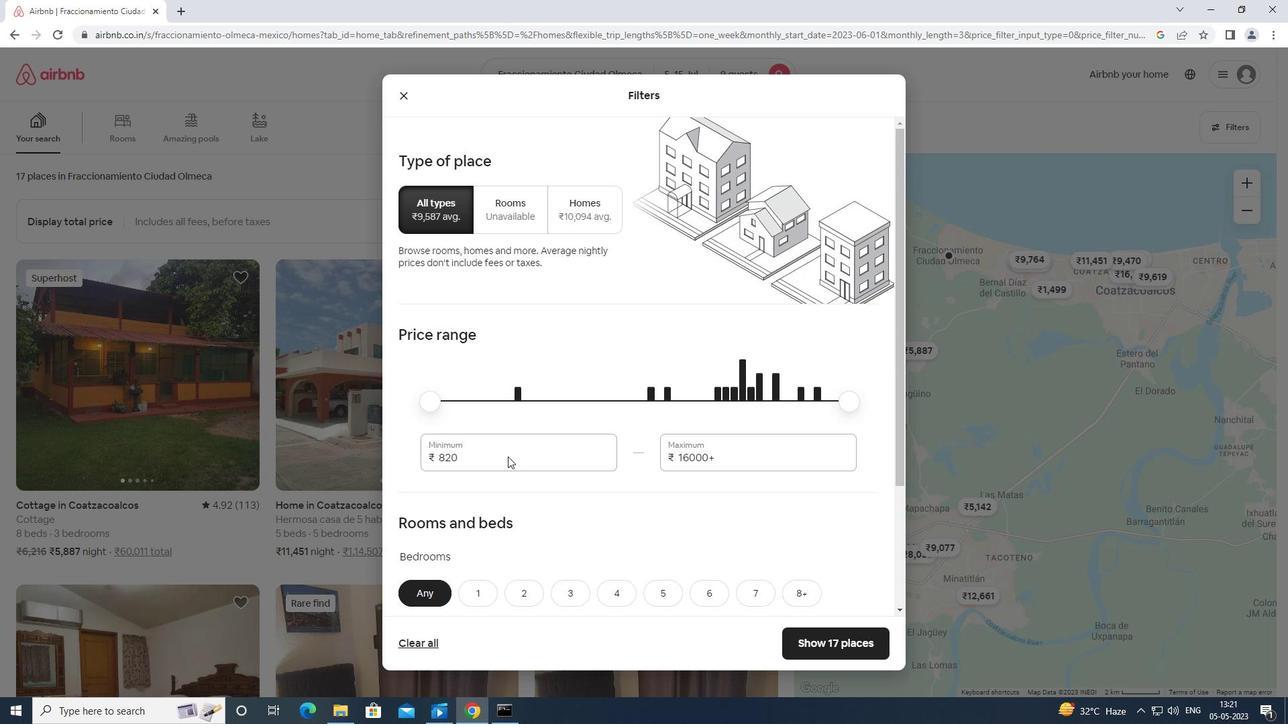 
Action: Mouse moved to (511, 453)
Screenshot: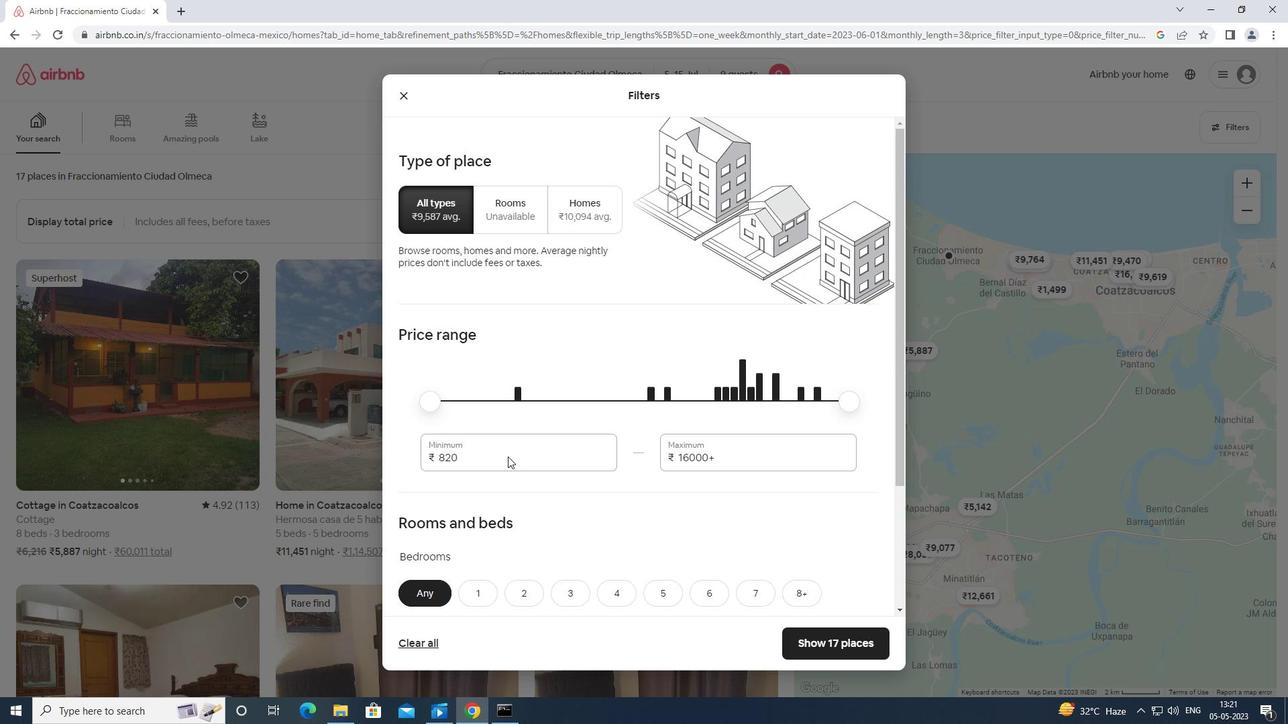 
Action: Key pressed <Key.backspace><Key.backspace><Key.backspace><Key.backspace>4<Key.backspace>15000
Screenshot: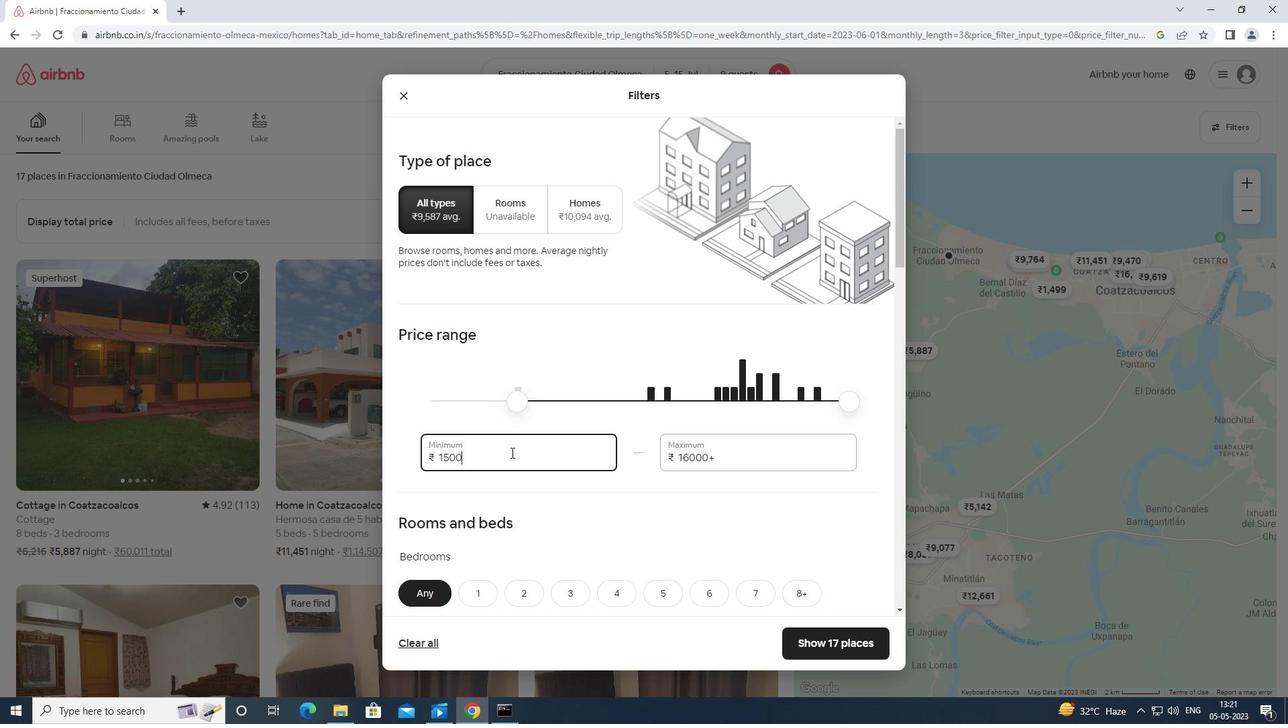 
Action: Mouse moved to (749, 444)
Screenshot: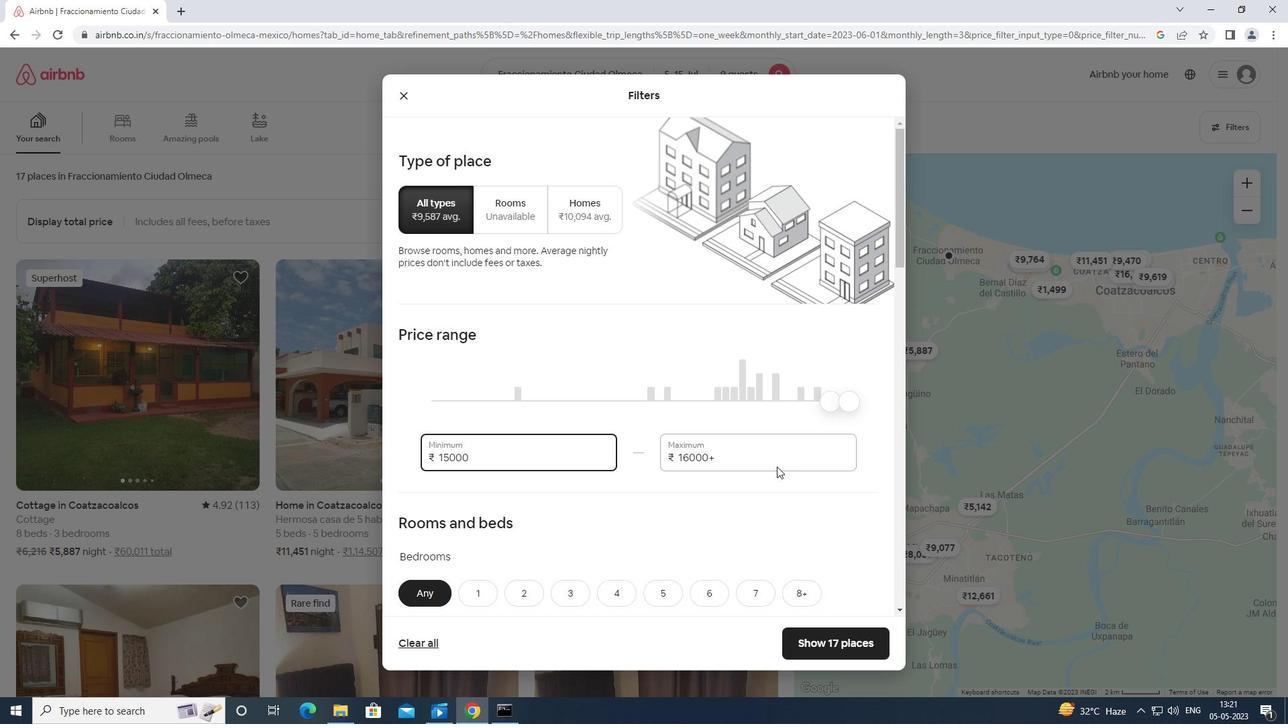 
Action: Mouse pressed left at (749, 444)
Screenshot: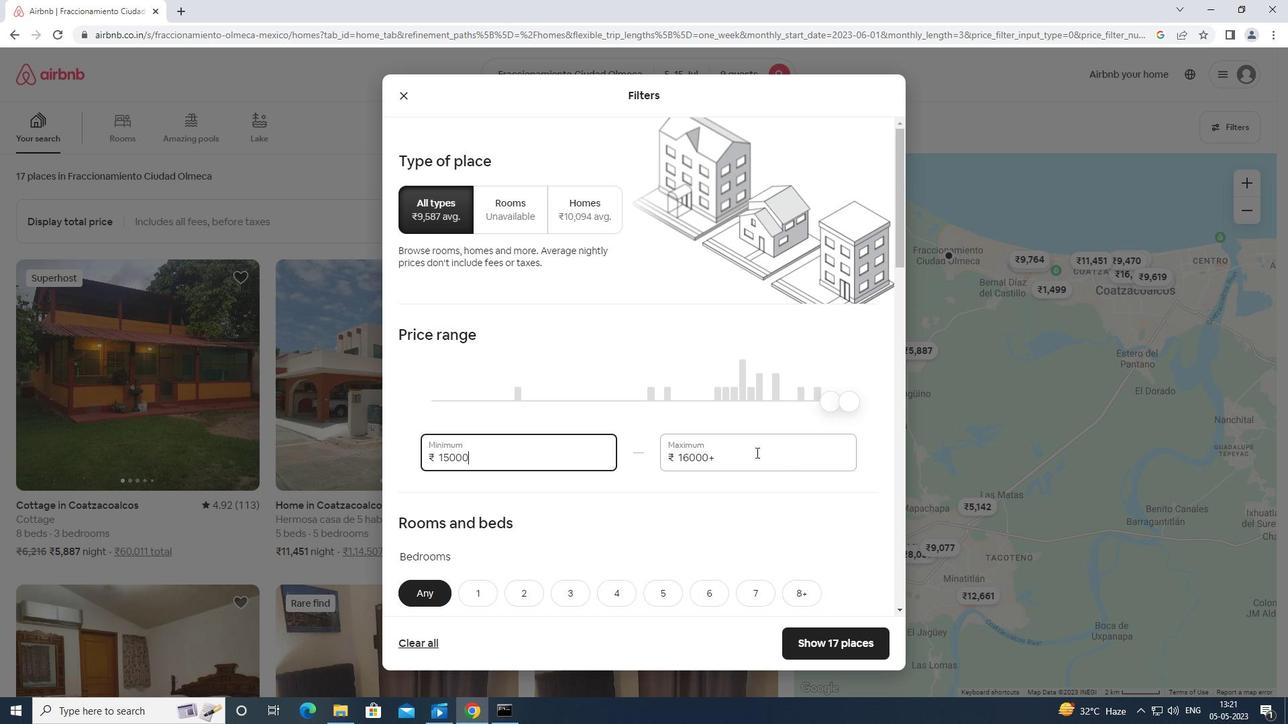 
Action: Mouse moved to (743, 447)
Screenshot: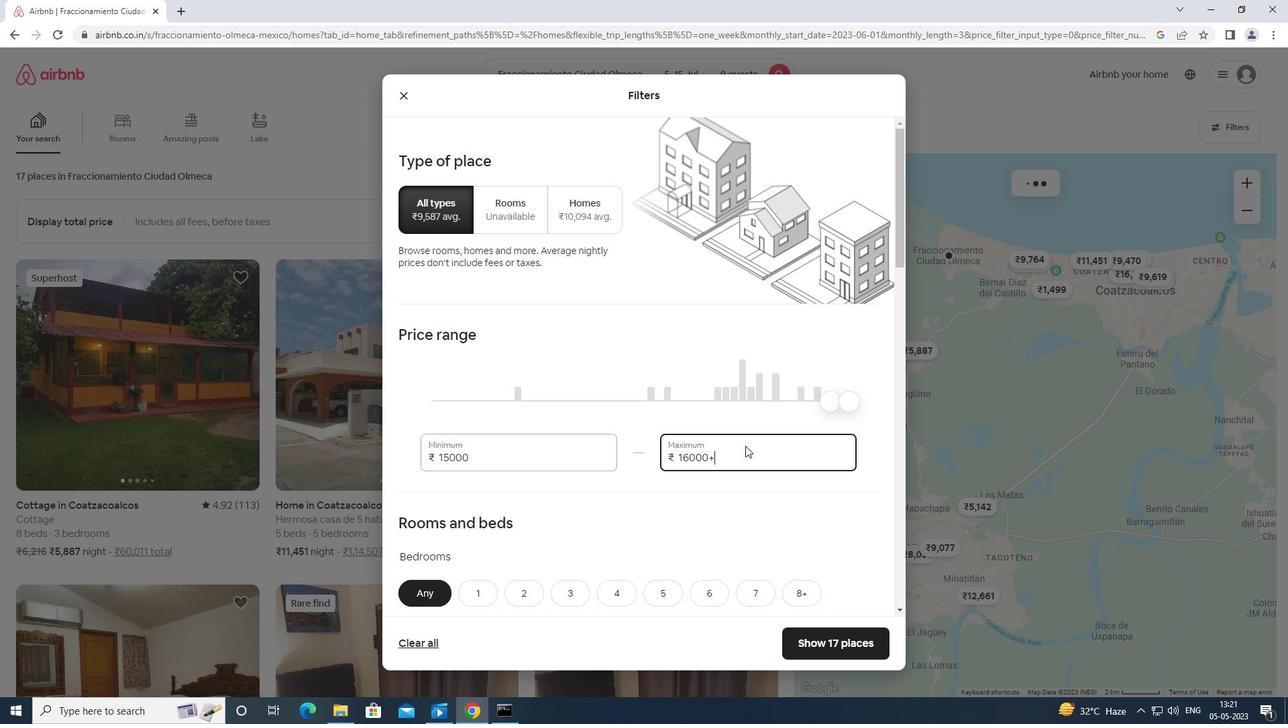 
Action: Key pressed <Key.backspace><Key.backspace><Key.backspace><Key.backspace><Key.backspace><Key.backspace><Key.backspace><Key.backspace><Key.backspace><Key.backspace><Key.backspace><Key.backspace>25000
Screenshot: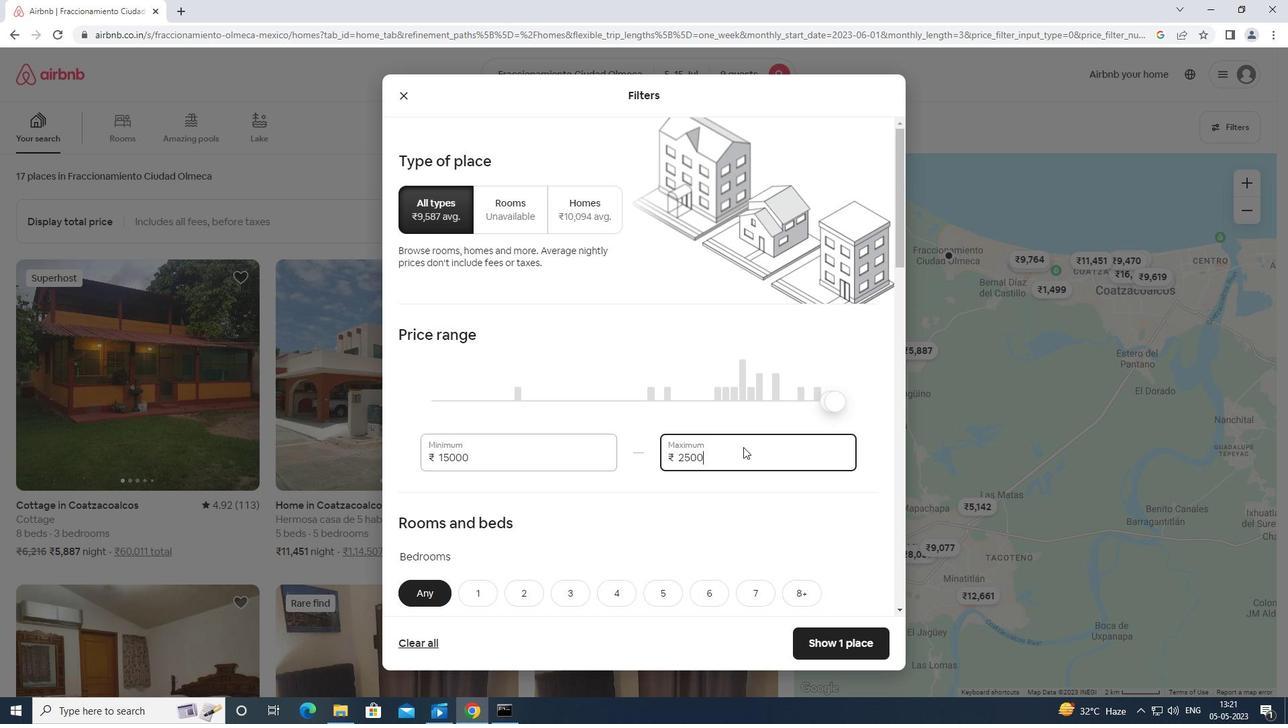 
Action: Mouse moved to (742, 443)
Screenshot: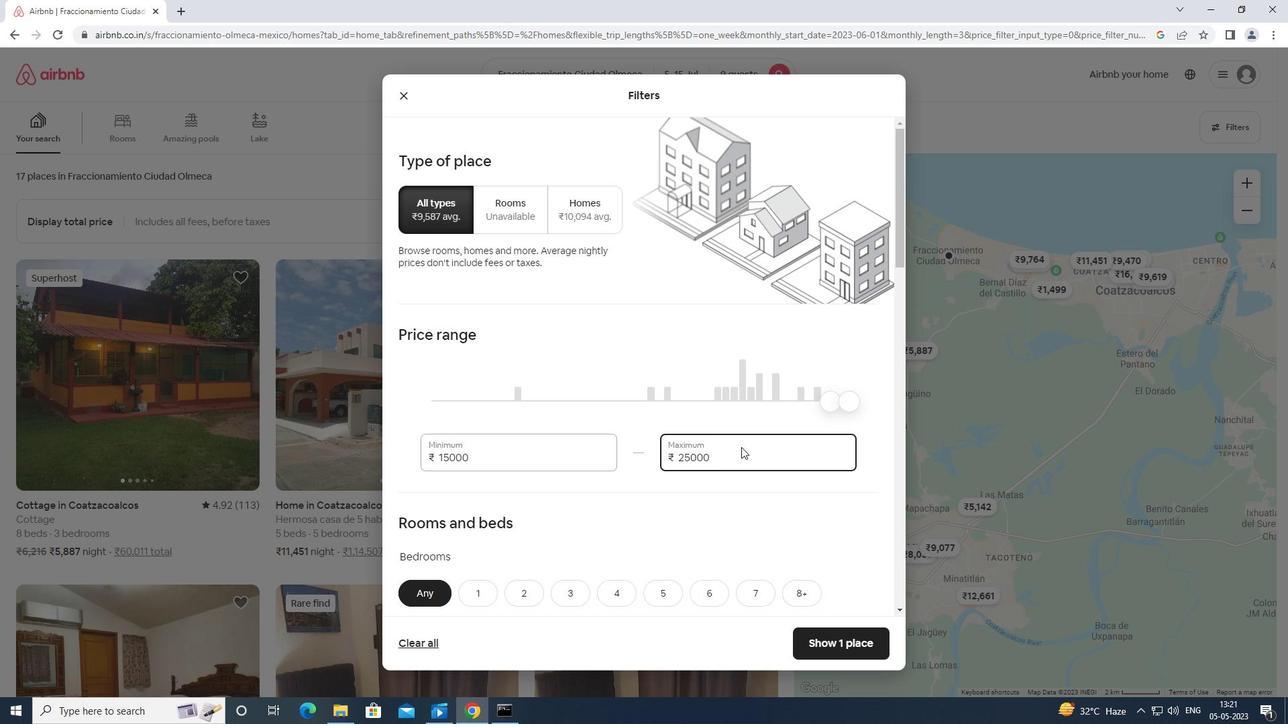 
Action: Mouse scrolled (742, 442) with delta (0, 0)
Screenshot: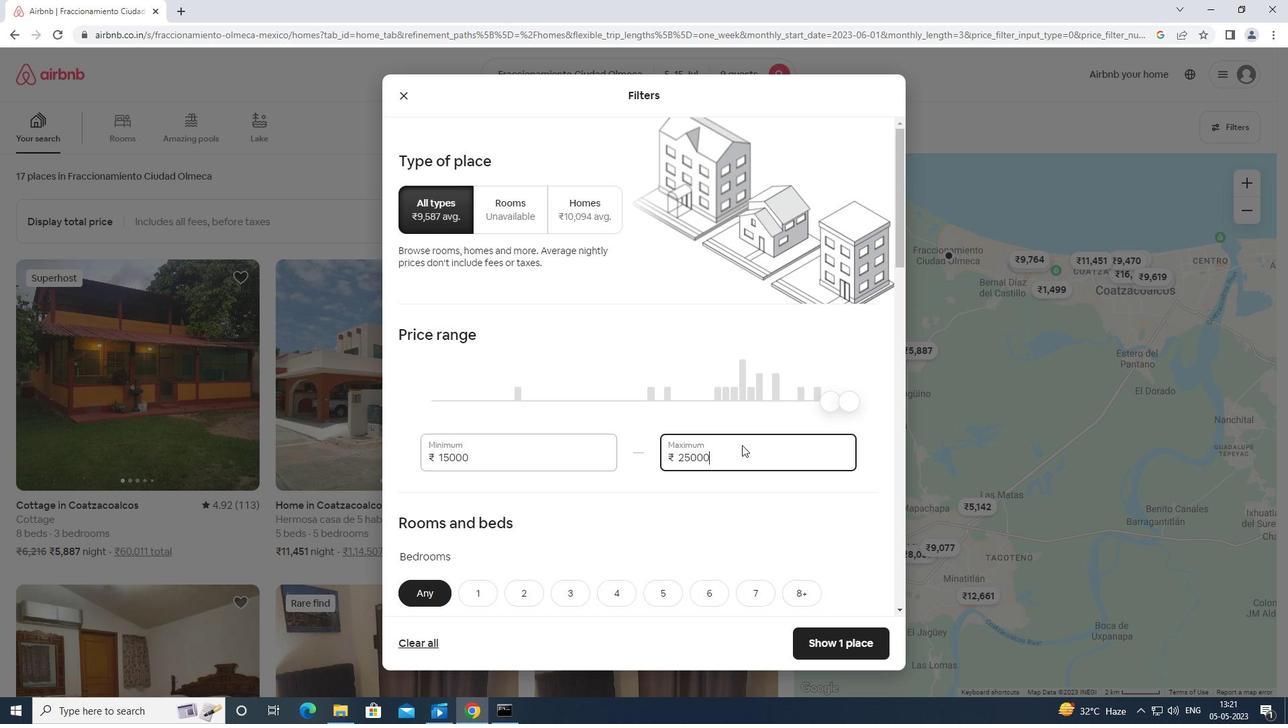 
Action: Mouse scrolled (742, 442) with delta (0, 0)
Screenshot: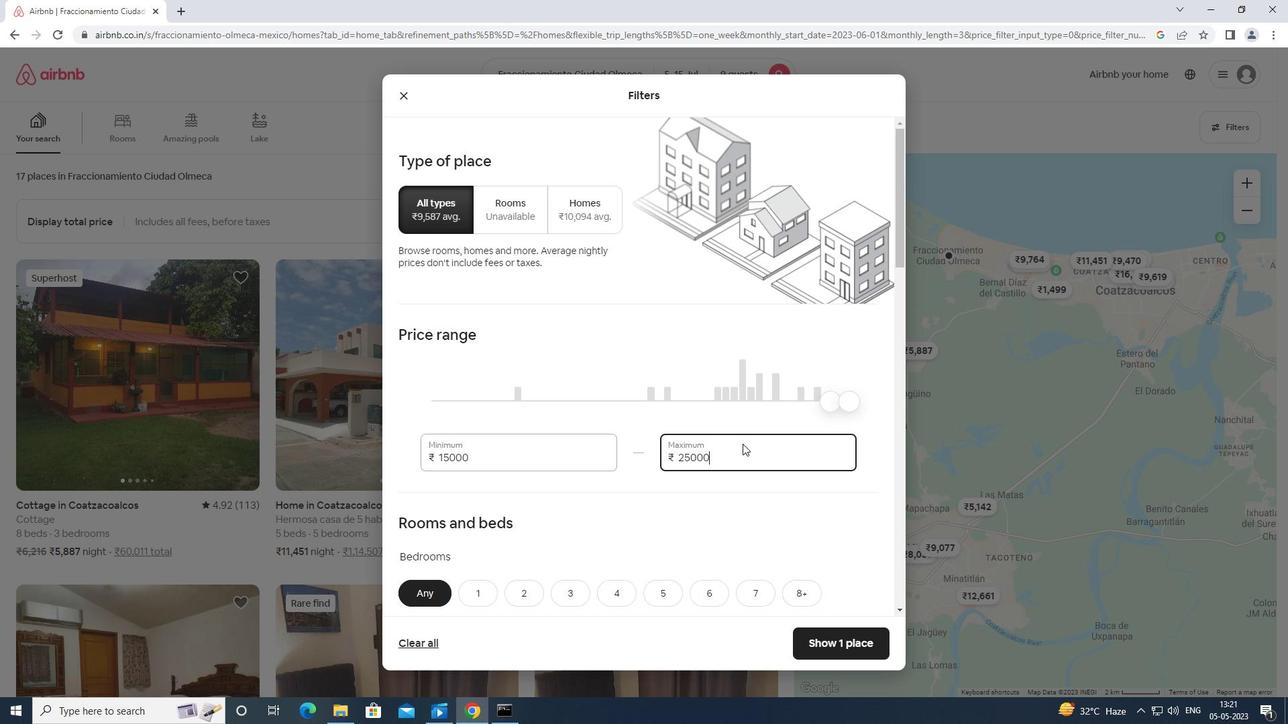 
Action: Mouse scrolled (742, 442) with delta (0, 0)
Screenshot: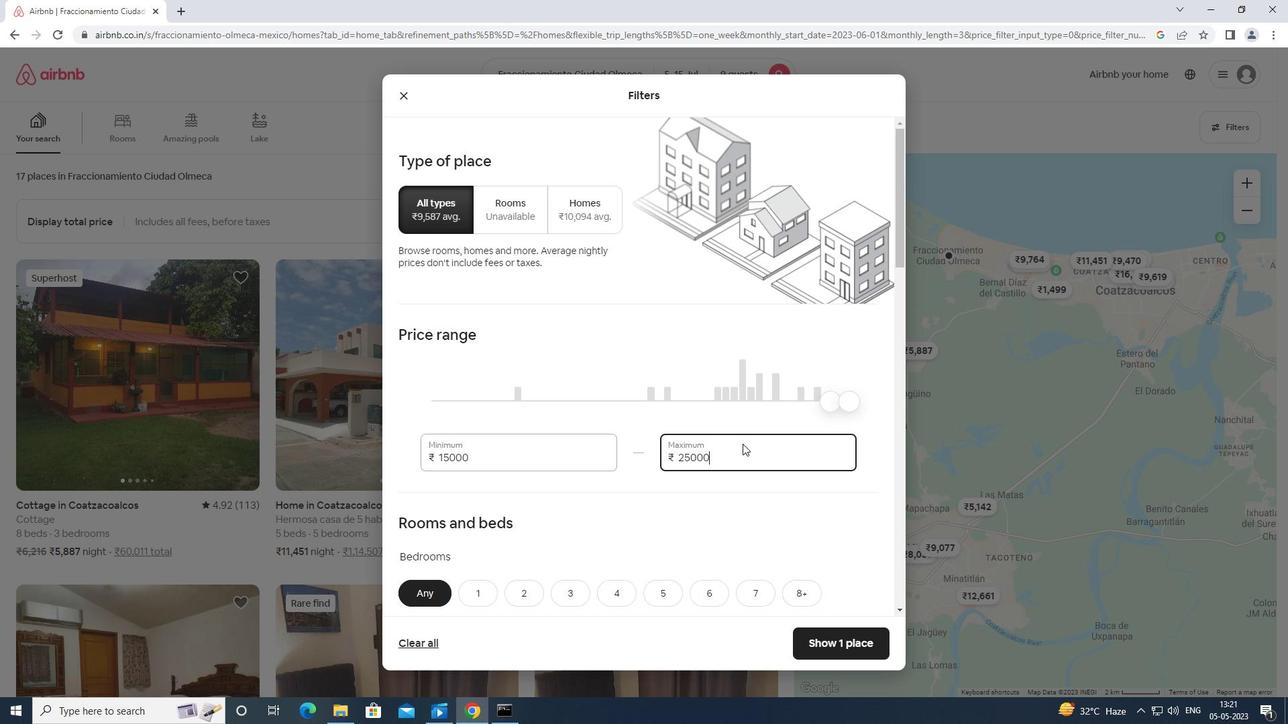 
Action: Mouse moved to (671, 379)
Screenshot: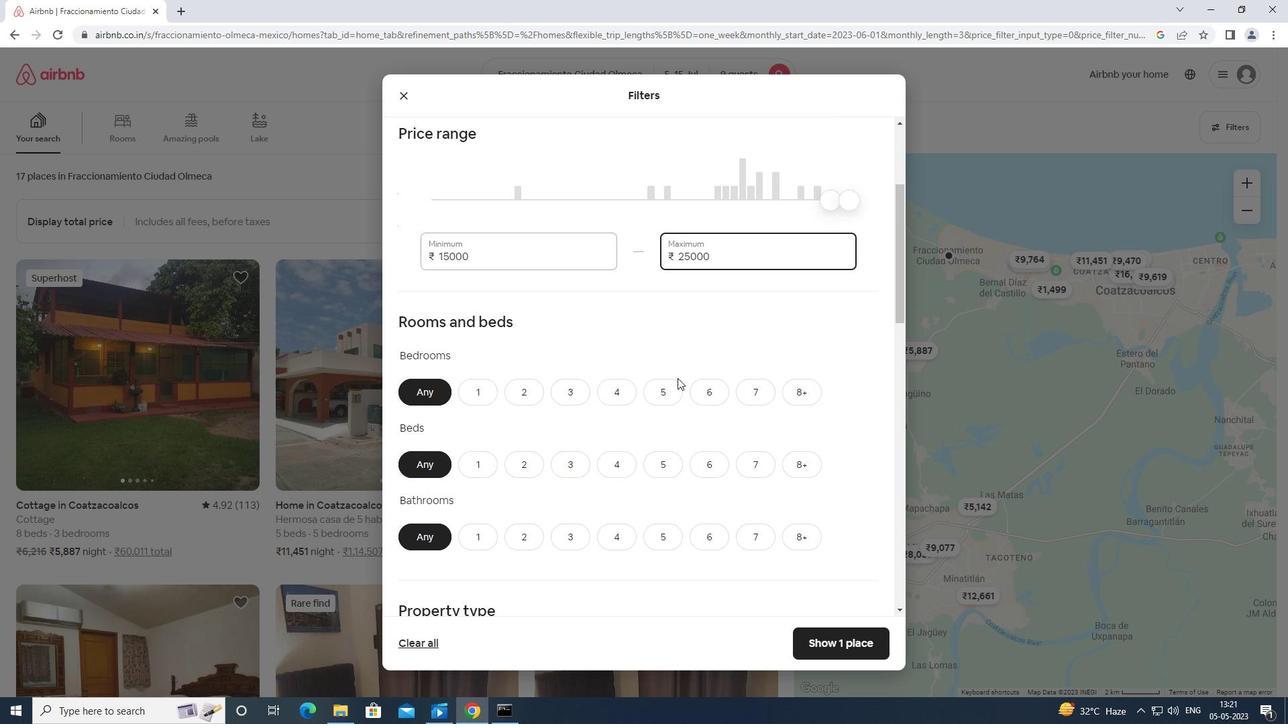 
Action: Mouse pressed left at (671, 379)
Screenshot: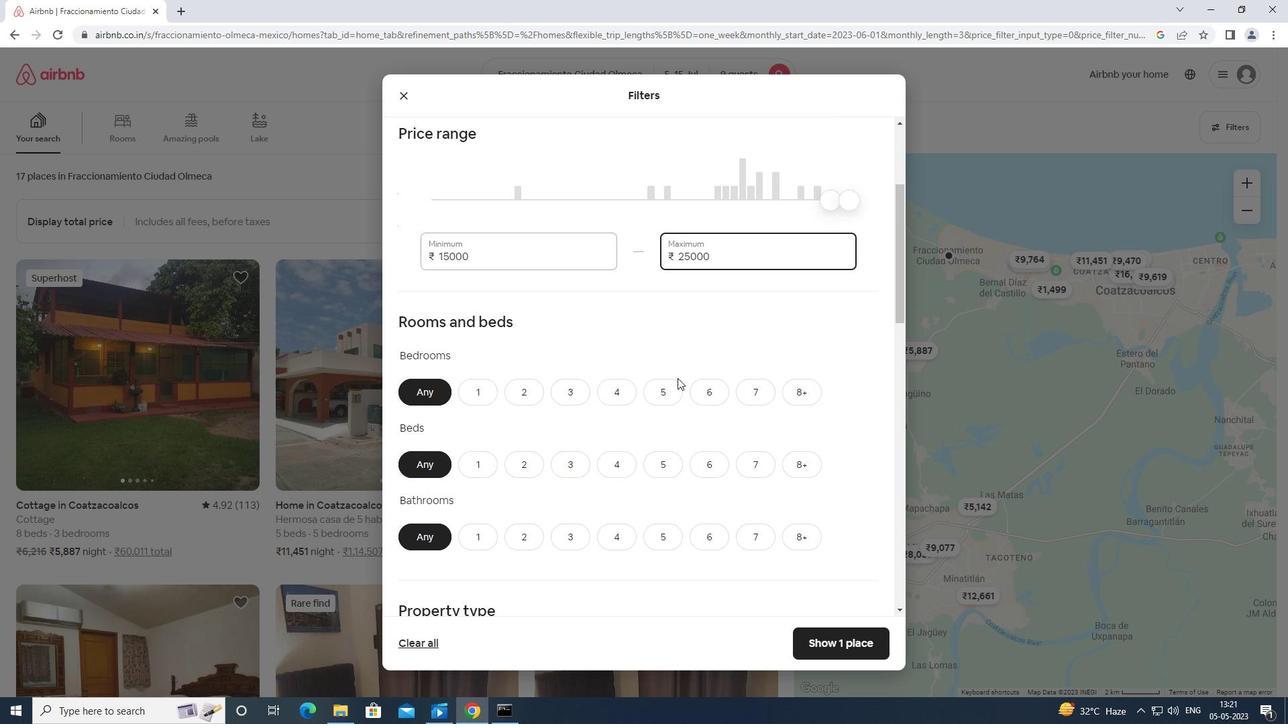 
Action: Mouse moved to (653, 456)
Screenshot: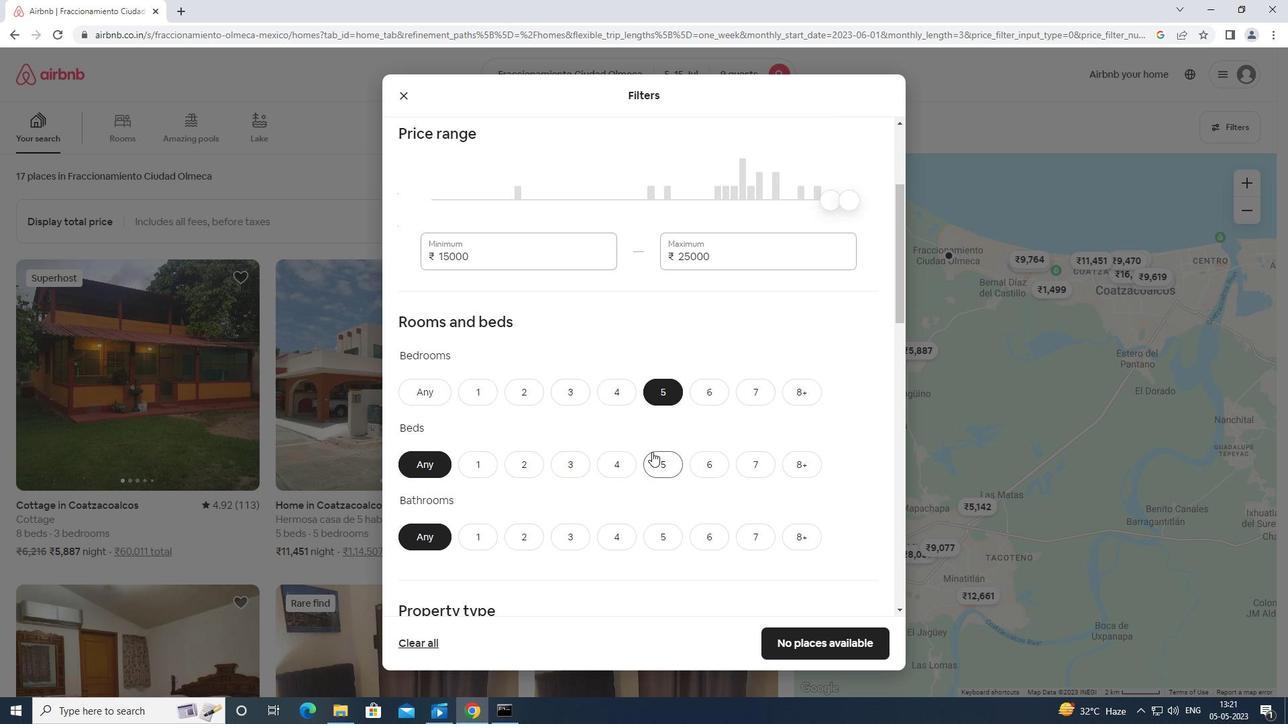 
Action: Mouse pressed left at (653, 456)
Screenshot: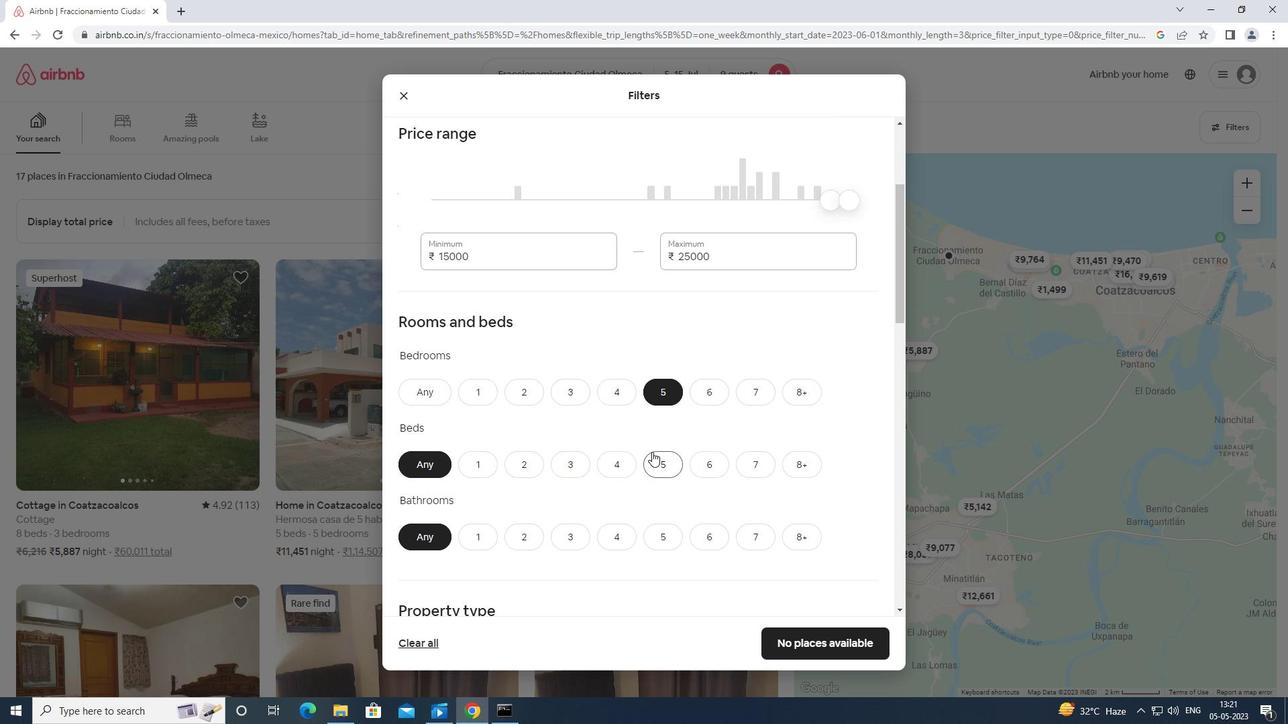 
Action: Mouse moved to (661, 528)
Screenshot: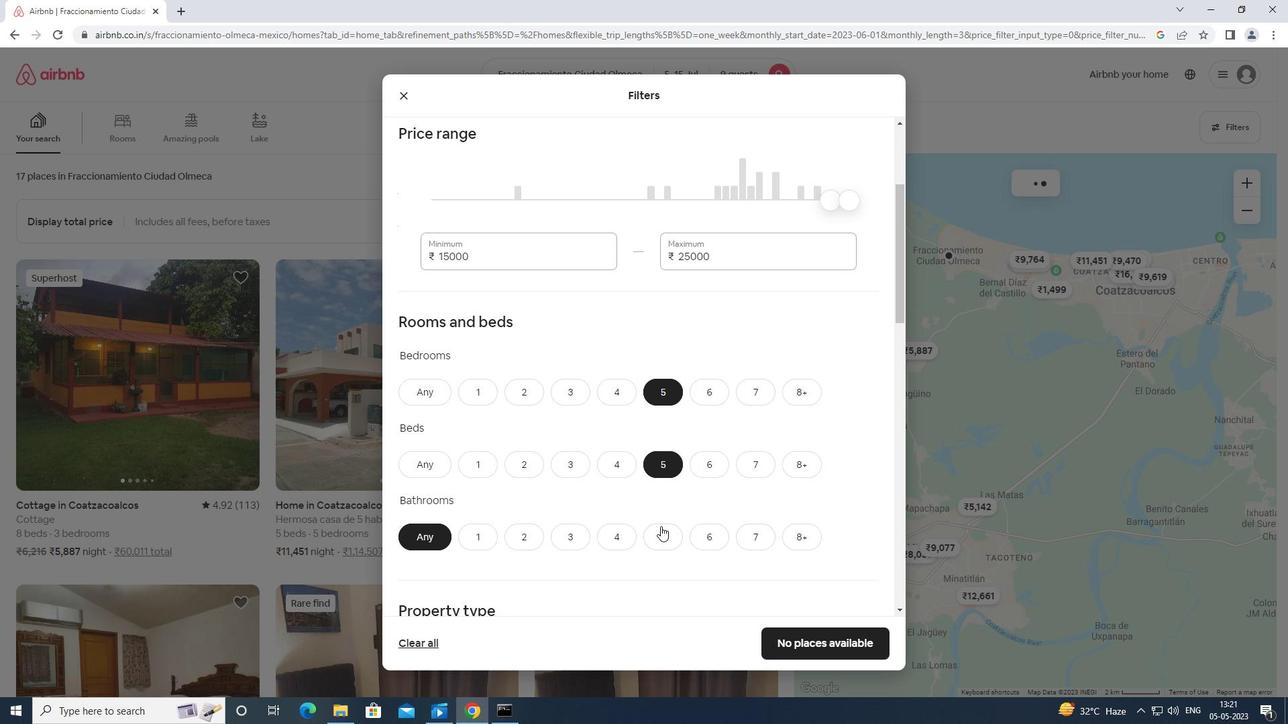 
Action: Mouse pressed left at (661, 528)
Screenshot: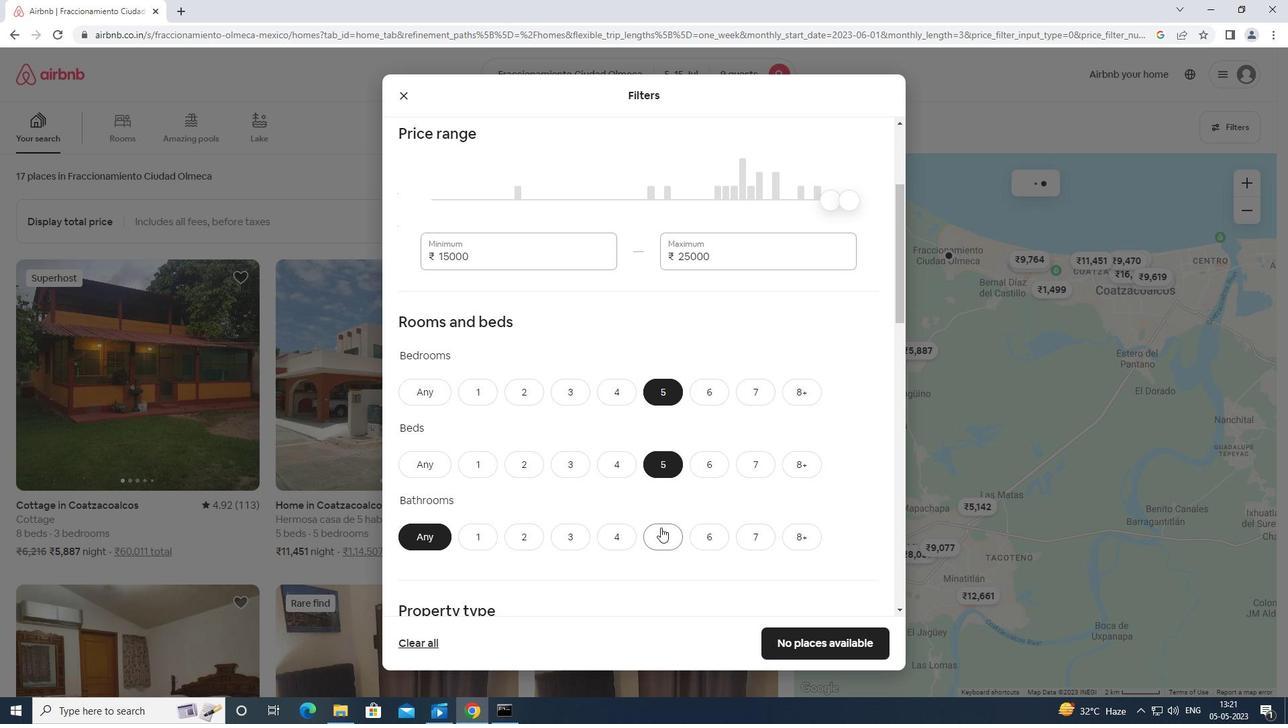 
Action: Mouse moved to (664, 529)
Screenshot: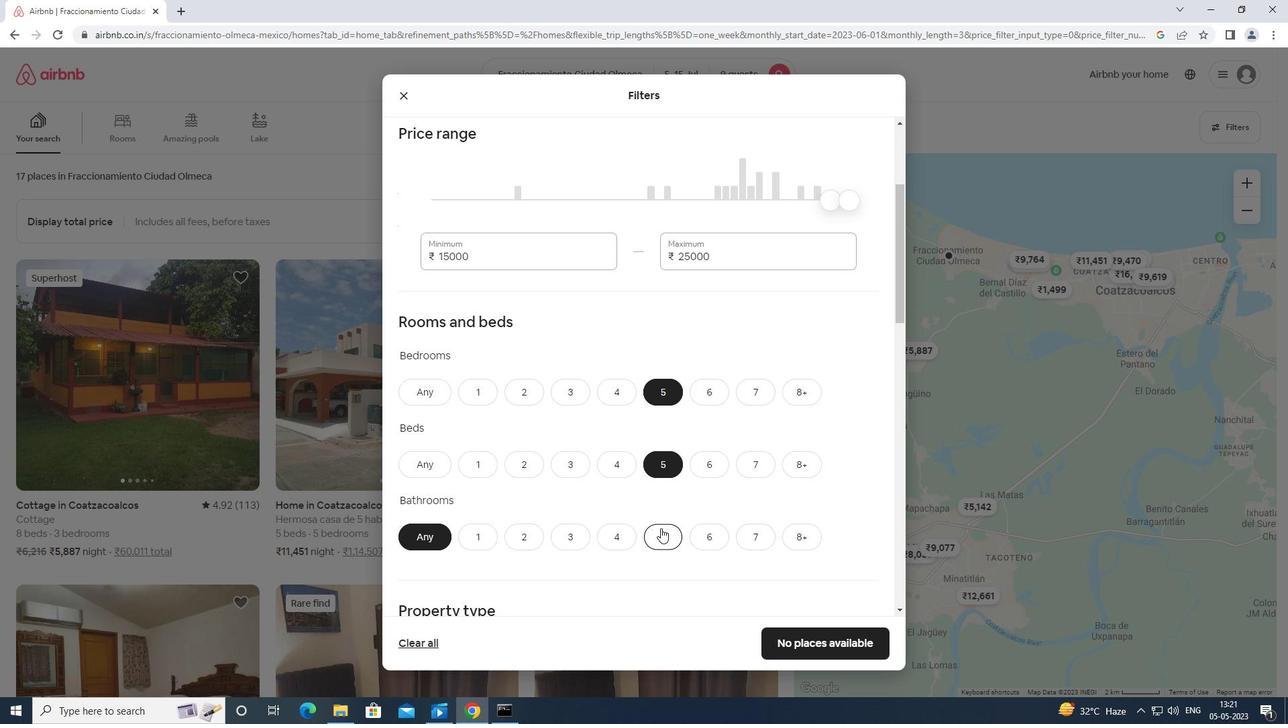 
Action: Mouse scrolled (664, 528) with delta (0, 0)
Screenshot: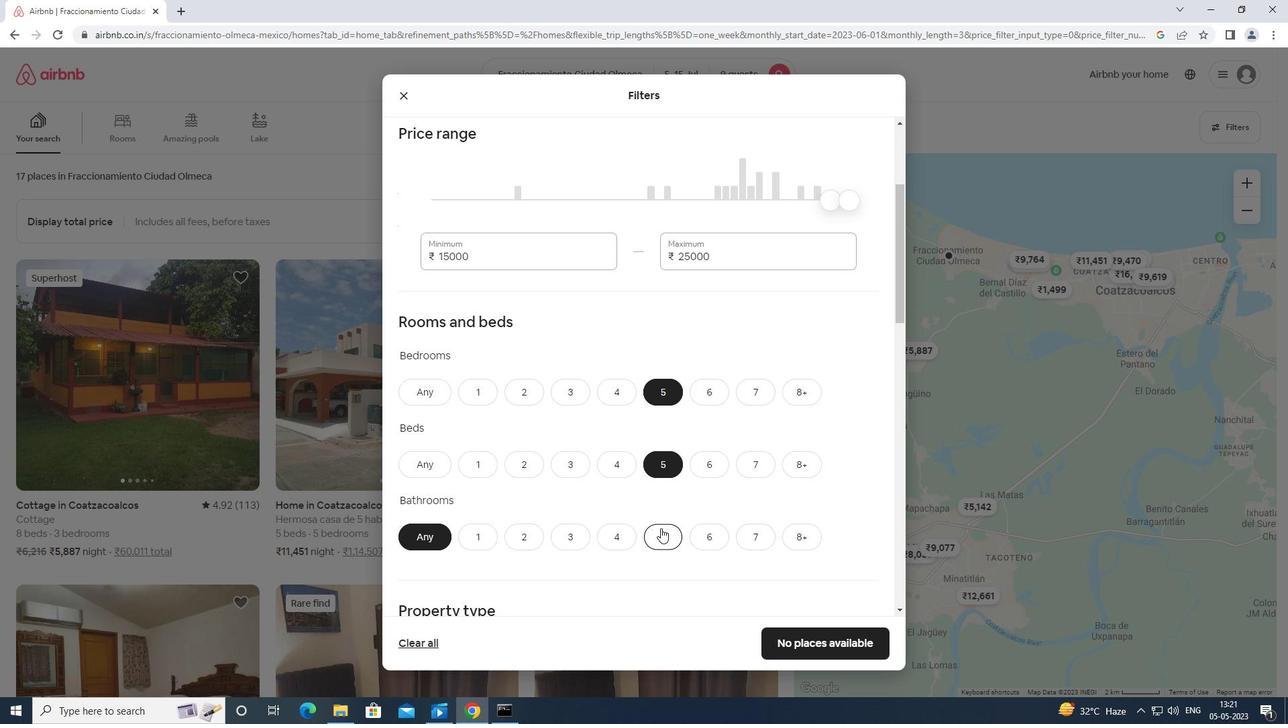 
Action: Mouse scrolled (664, 528) with delta (0, 0)
Screenshot: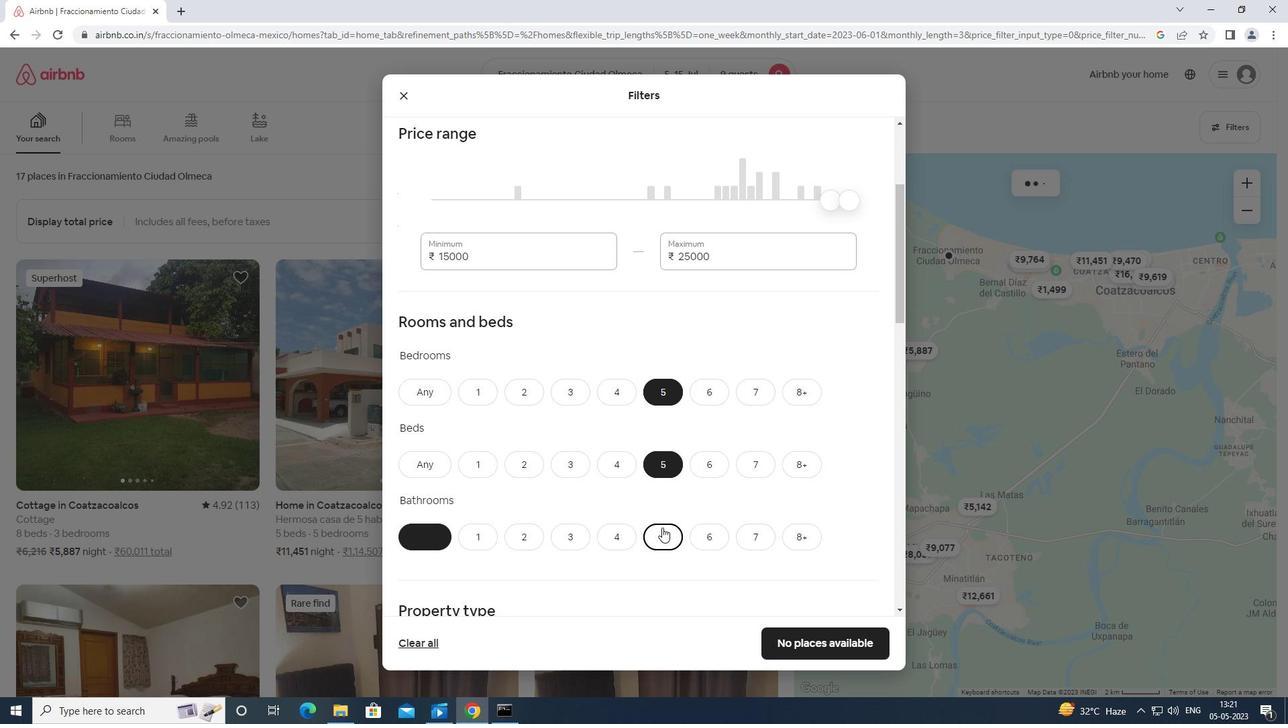 
Action: Mouse moved to (663, 528)
Screenshot: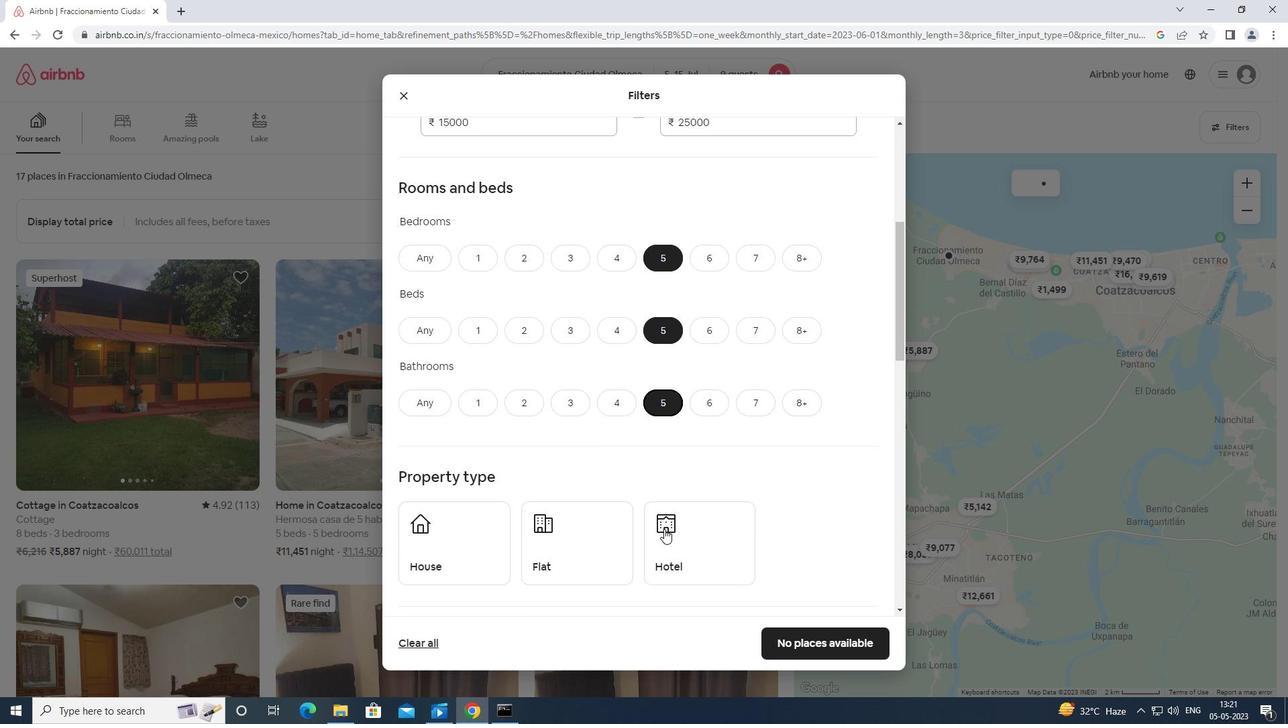 
Action: Mouse scrolled (663, 528) with delta (0, 0)
Screenshot: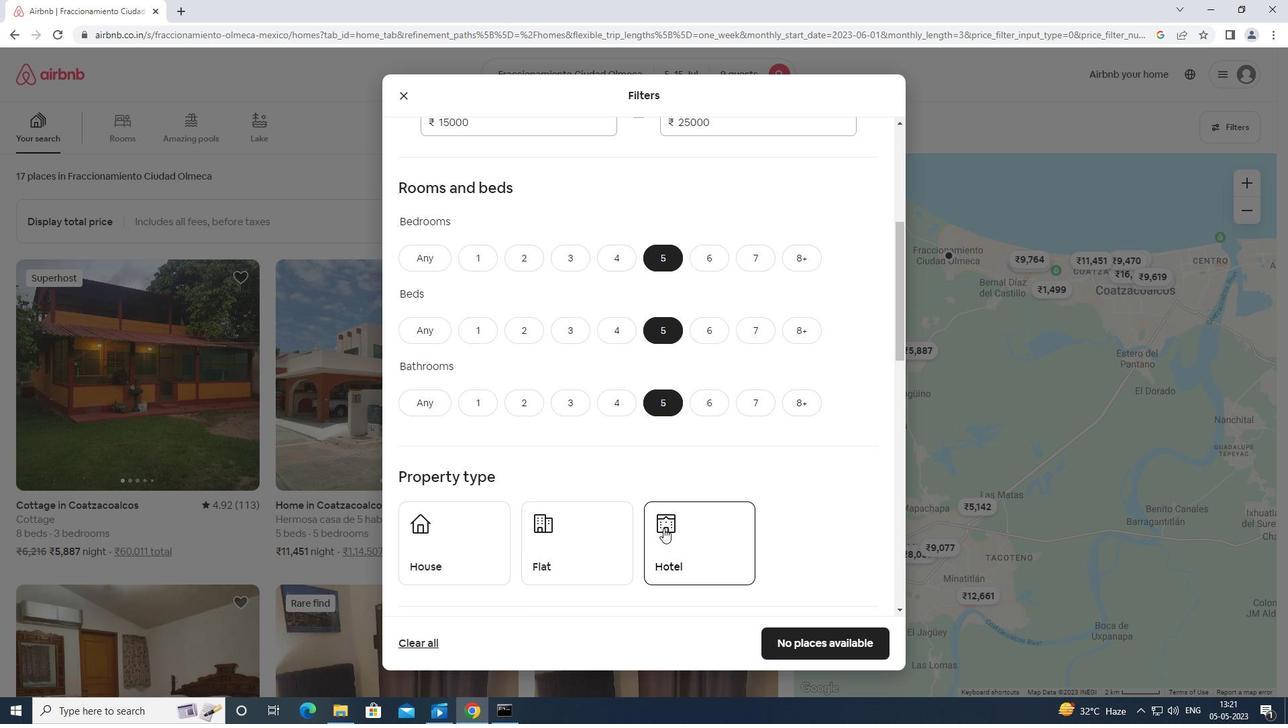 
Action: Mouse moved to (428, 500)
Screenshot: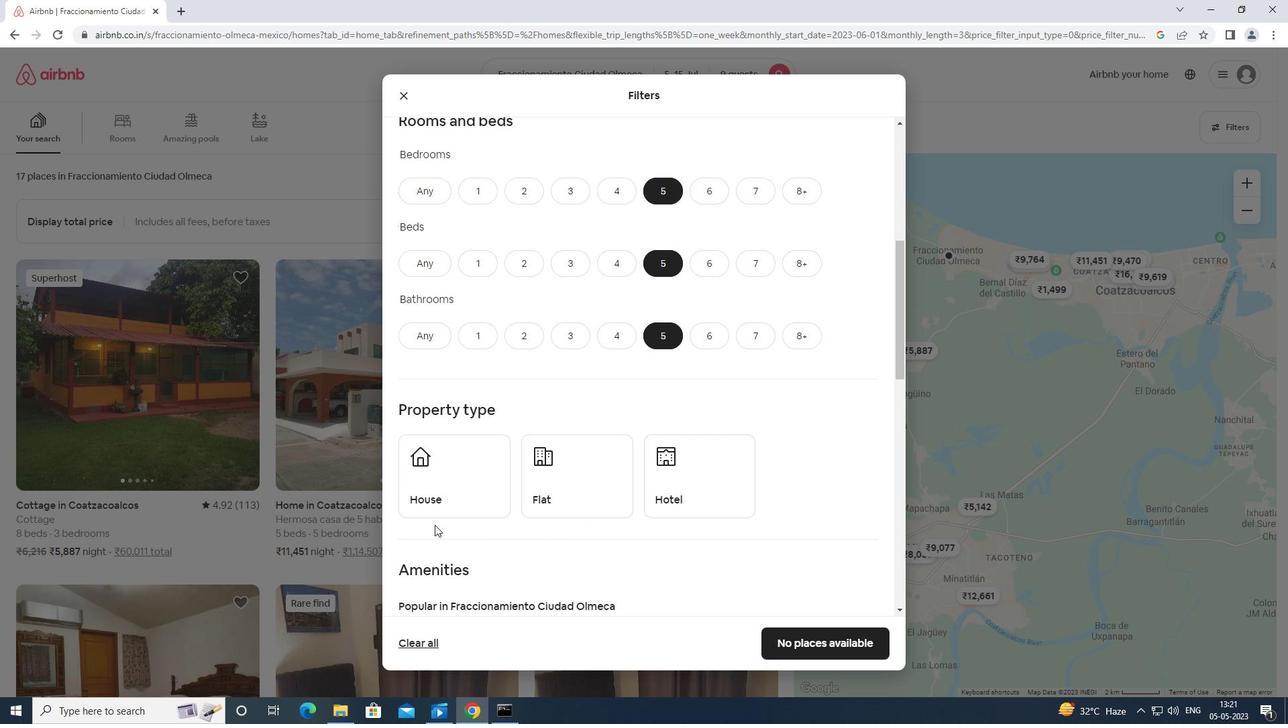 
Action: Mouse pressed left at (428, 500)
Screenshot: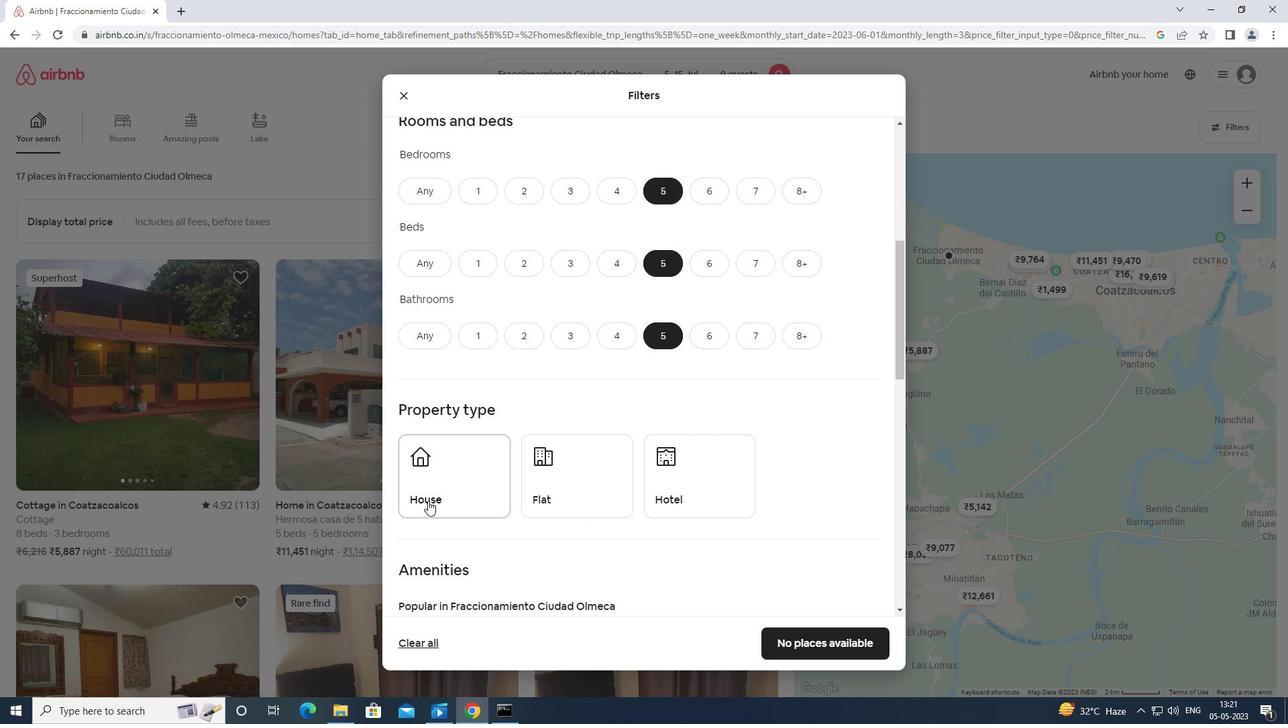 
Action: Mouse moved to (563, 495)
Screenshot: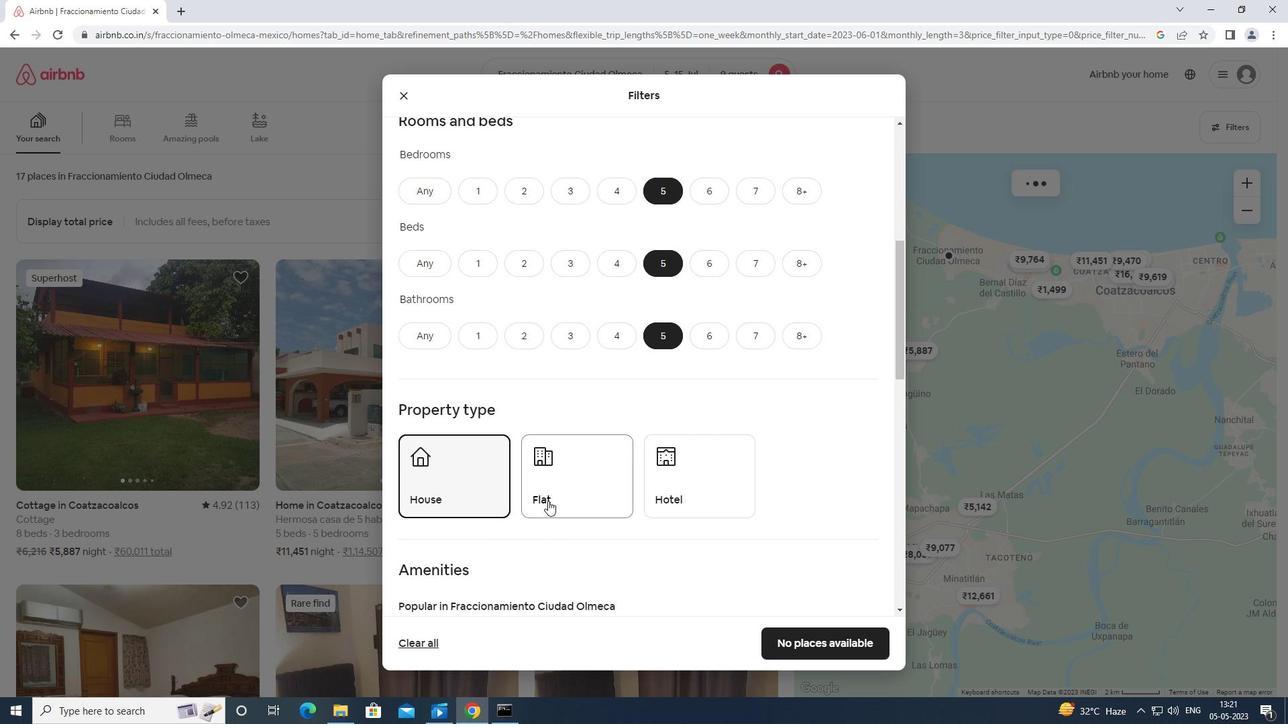 
Action: Mouse pressed left at (563, 495)
Screenshot: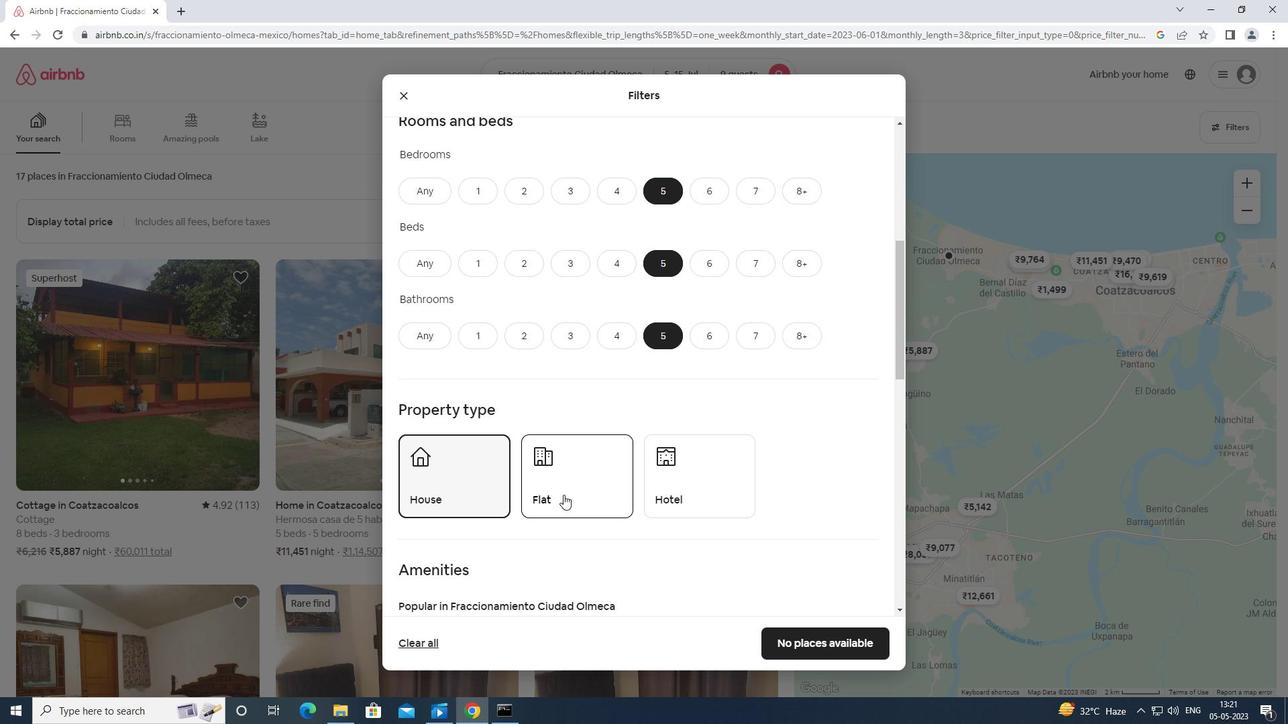 
Action: Mouse moved to (565, 493)
Screenshot: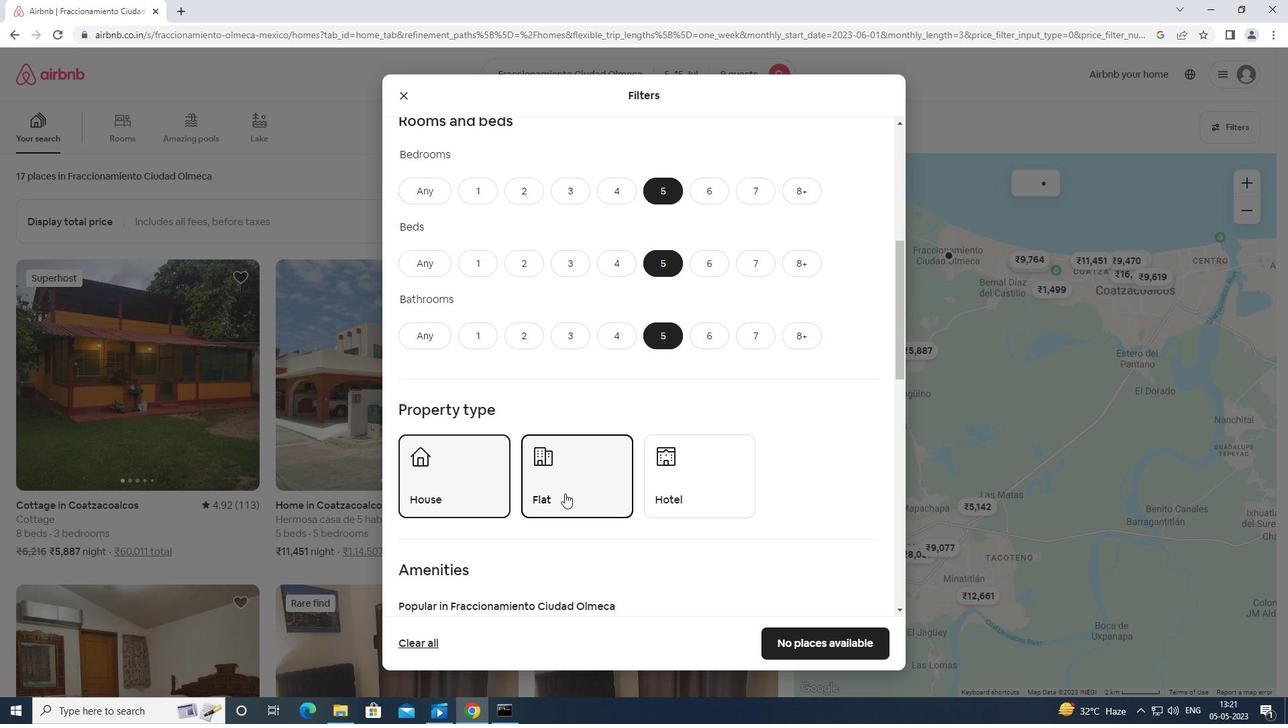
Action: Mouse scrolled (565, 492) with delta (0, 0)
Screenshot: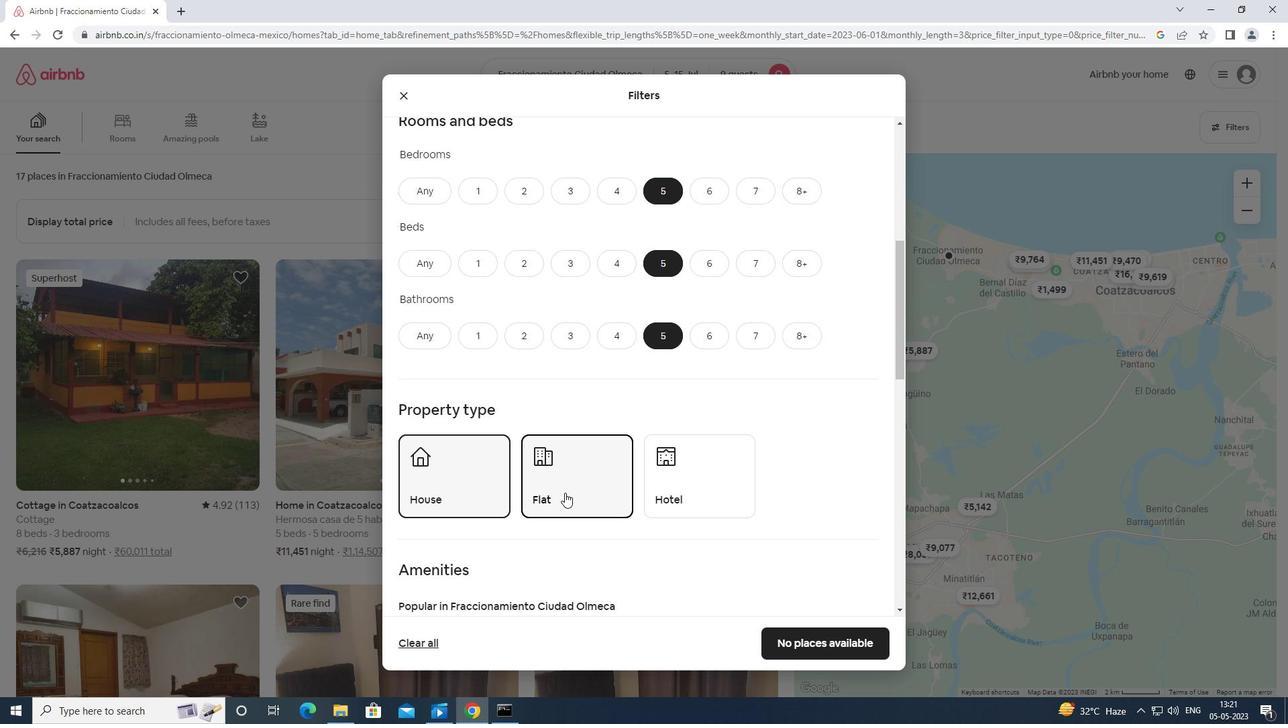 
Action: Mouse scrolled (565, 492) with delta (0, 0)
Screenshot: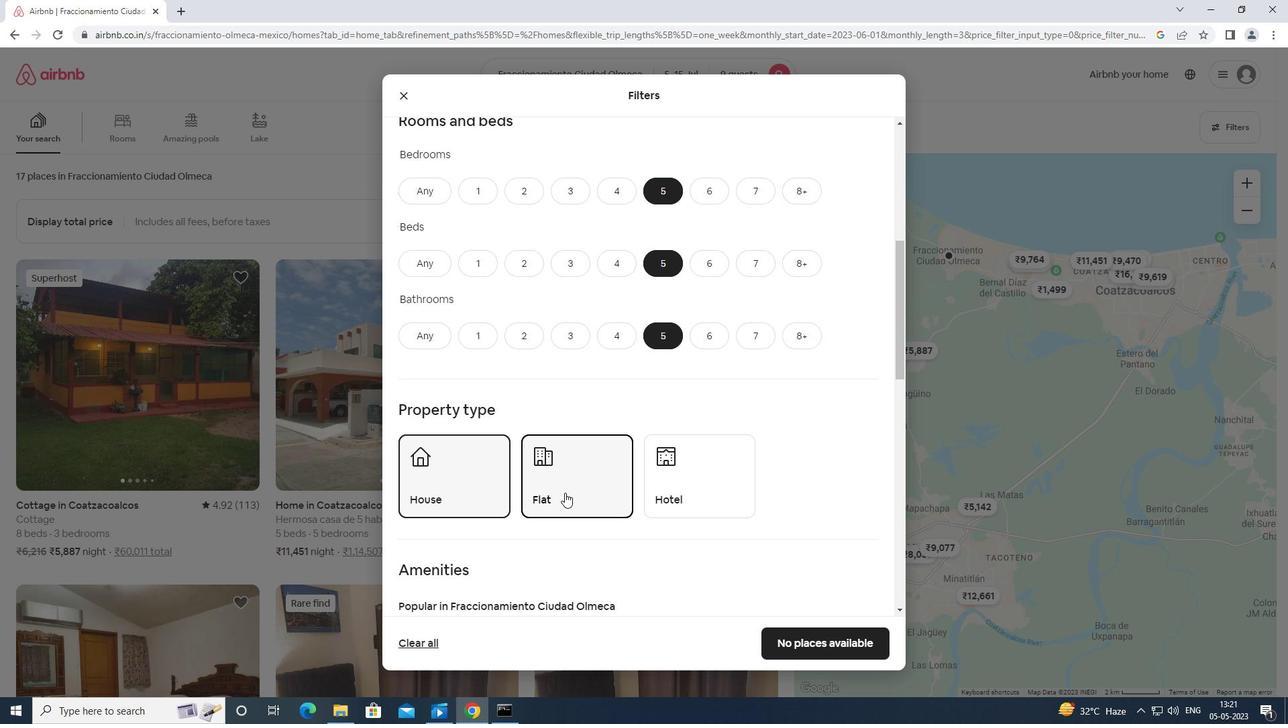 
Action: Mouse scrolled (565, 492) with delta (0, 0)
Screenshot: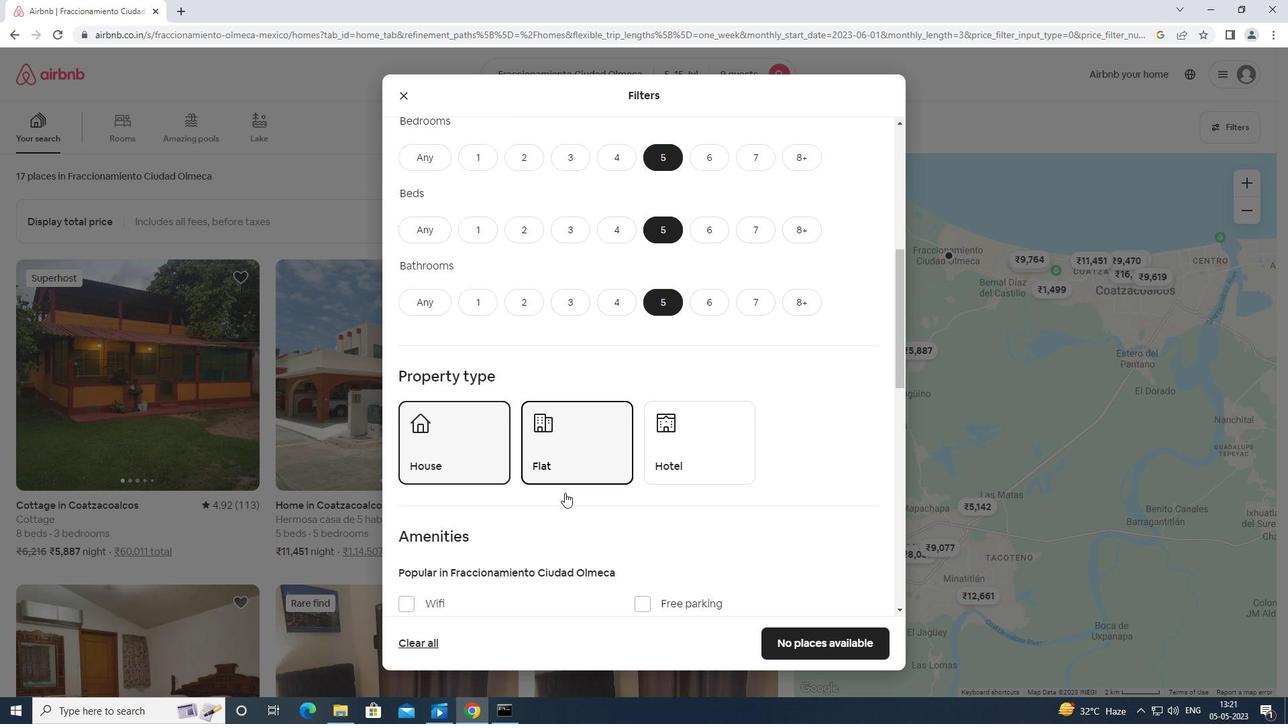 
Action: Mouse scrolled (565, 492) with delta (0, 0)
Screenshot: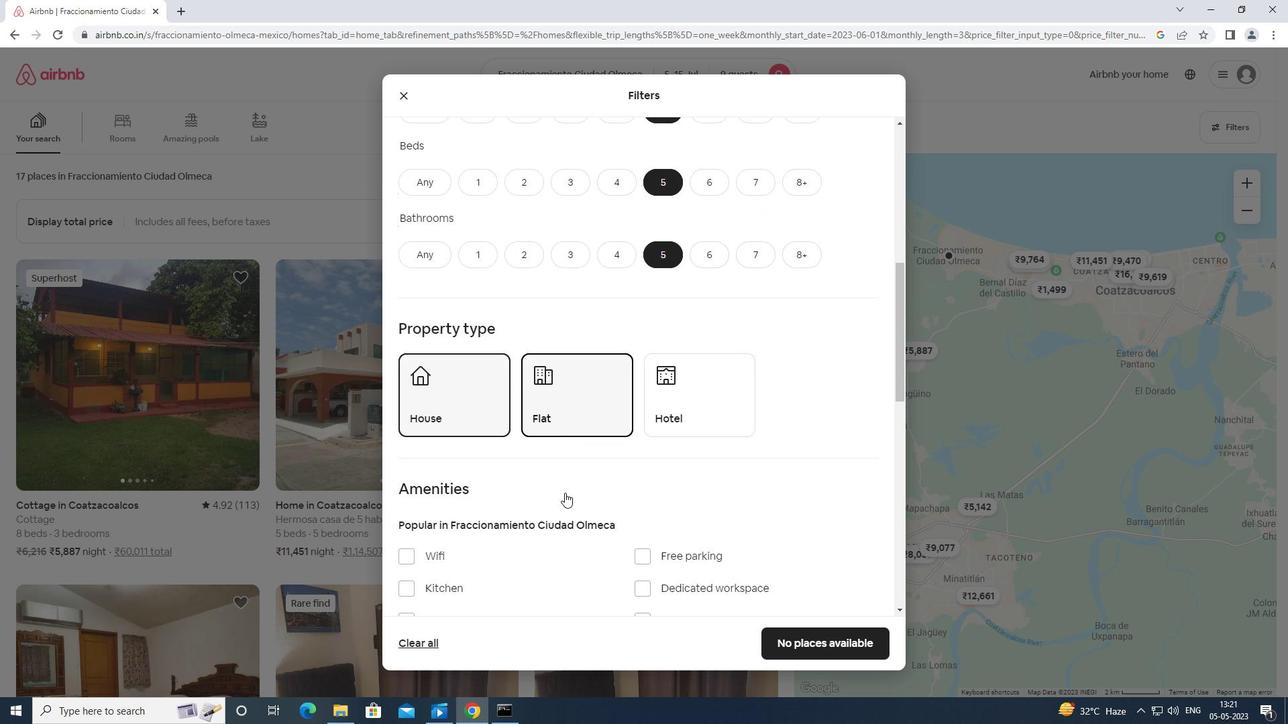 
Action: Mouse scrolled (565, 492) with delta (0, 0)
Screenshot: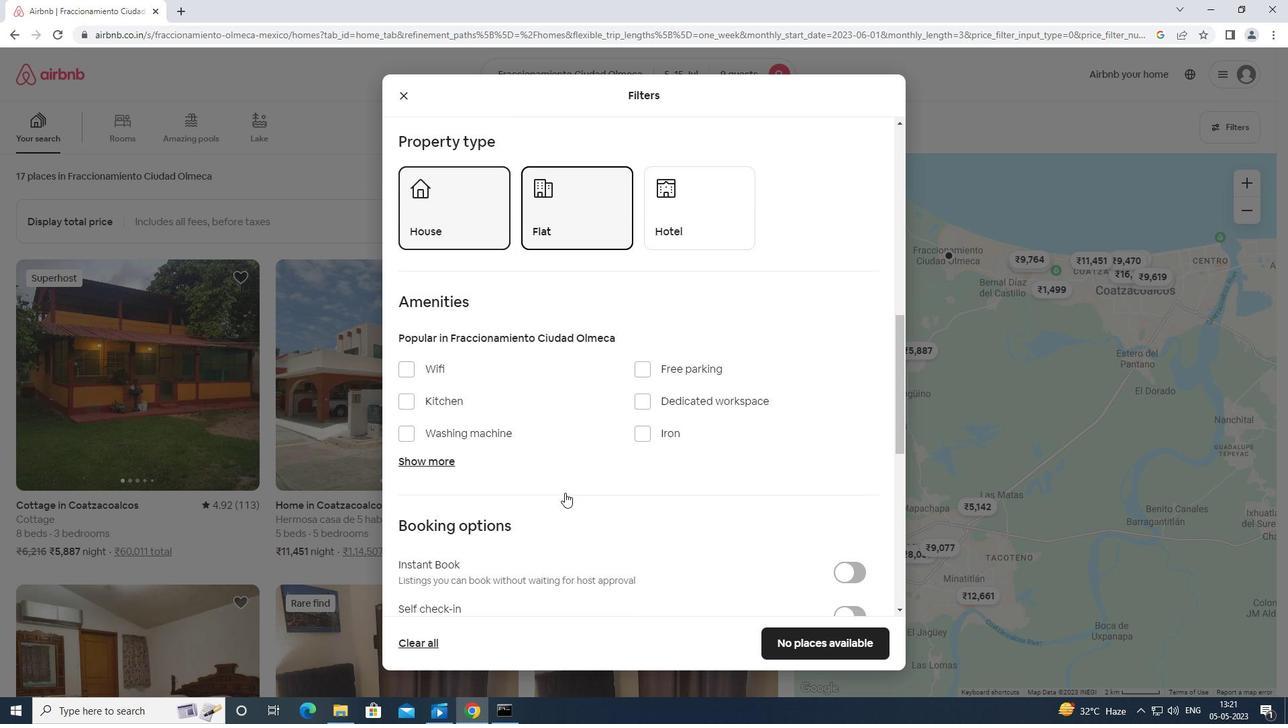 
Action: Mouse scrolled (565, 492) with delta (0, 0)
Screenshot: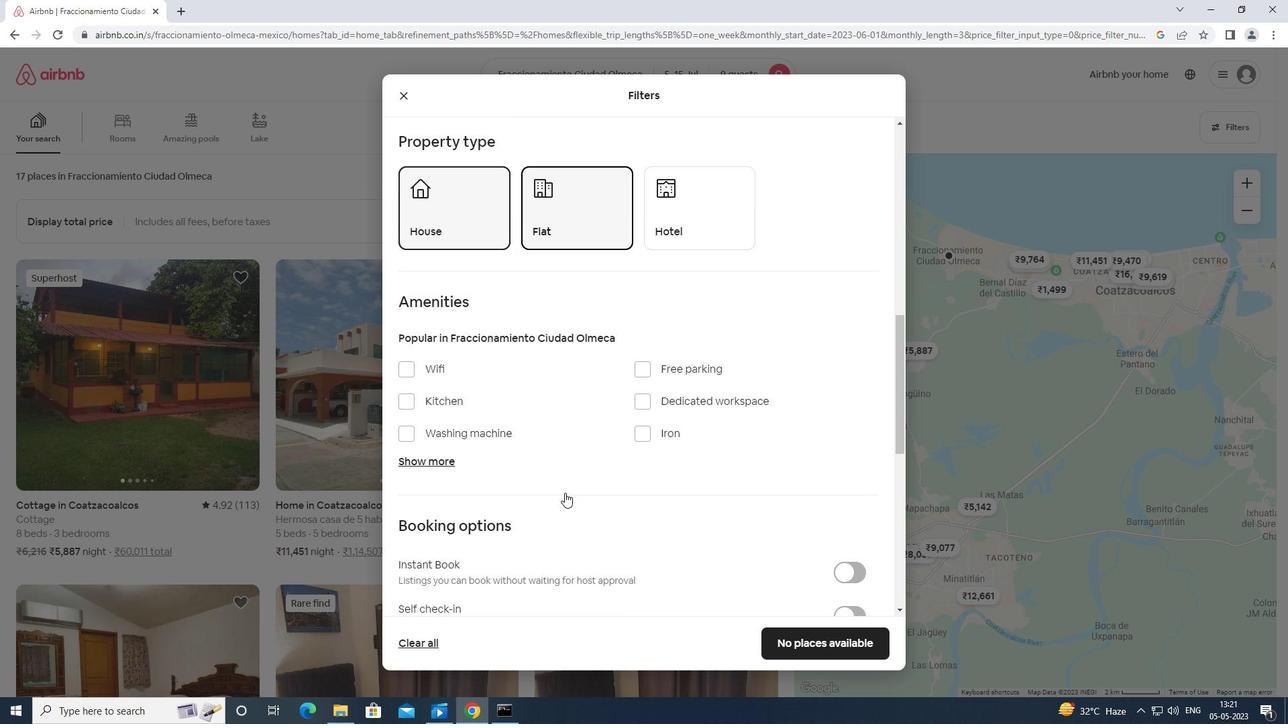 
Action: Mouse moved to (840, 476)
Screenshot: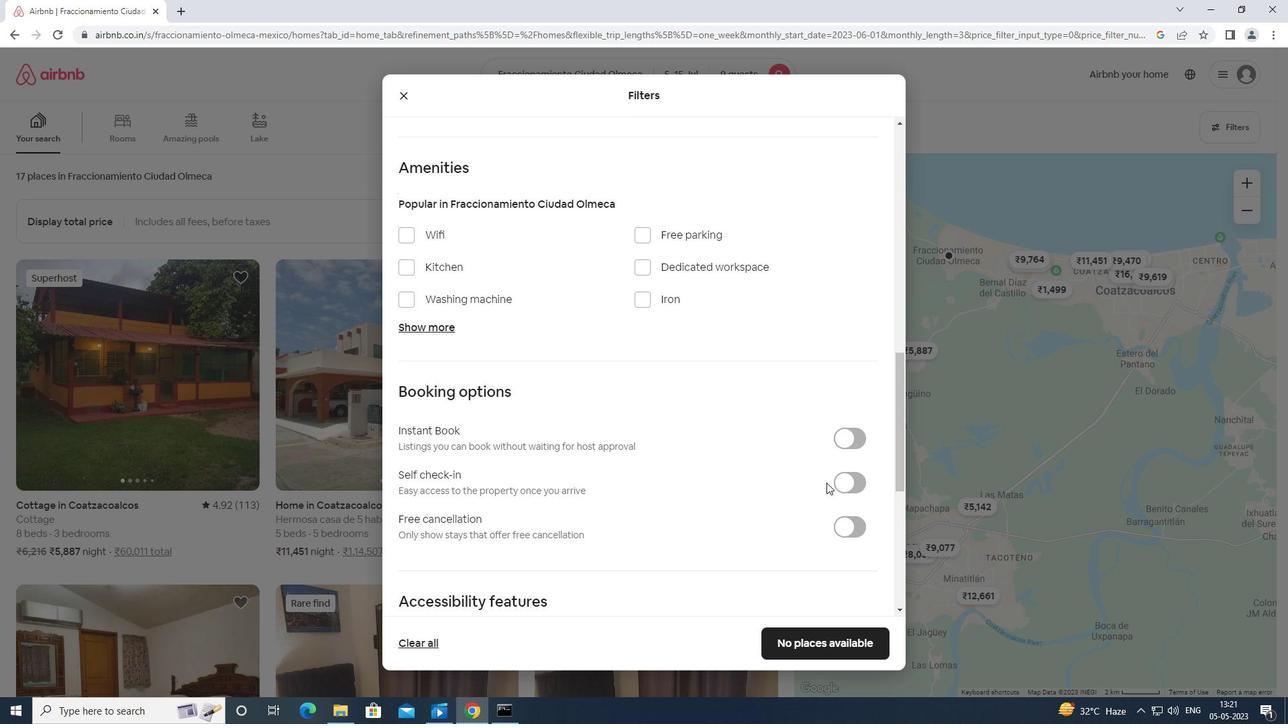 
Action: Mouse pressed left at (840, 476)
Screenshot: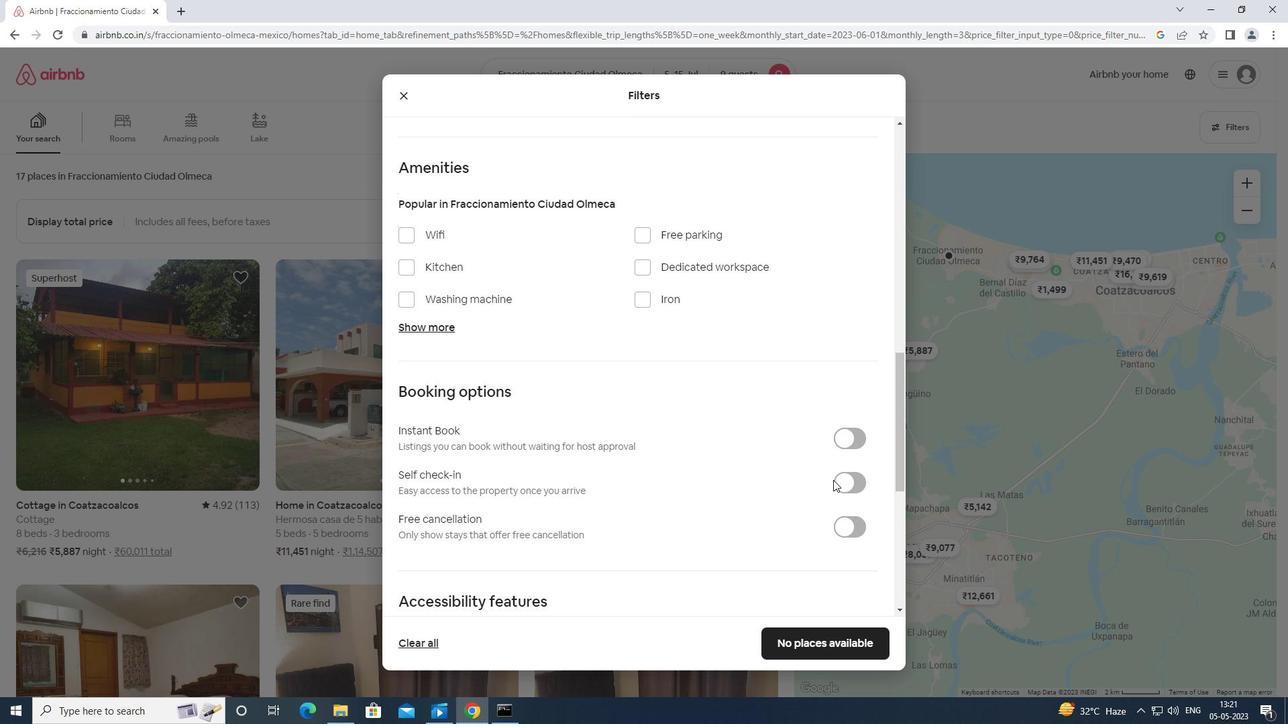 
Action: Mouse moved to (848, 478)
Screenshot: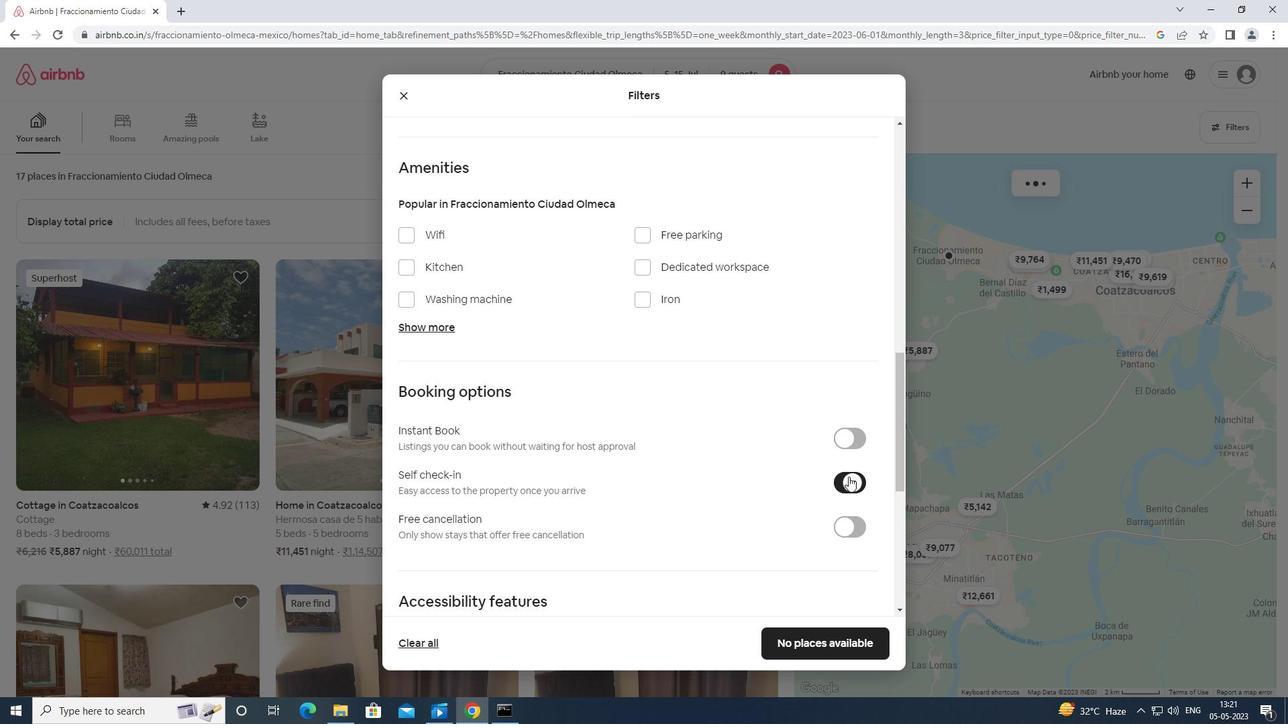 
Action: Mouse scrolled (848, 477) with delta (0, 0)
Screenshot: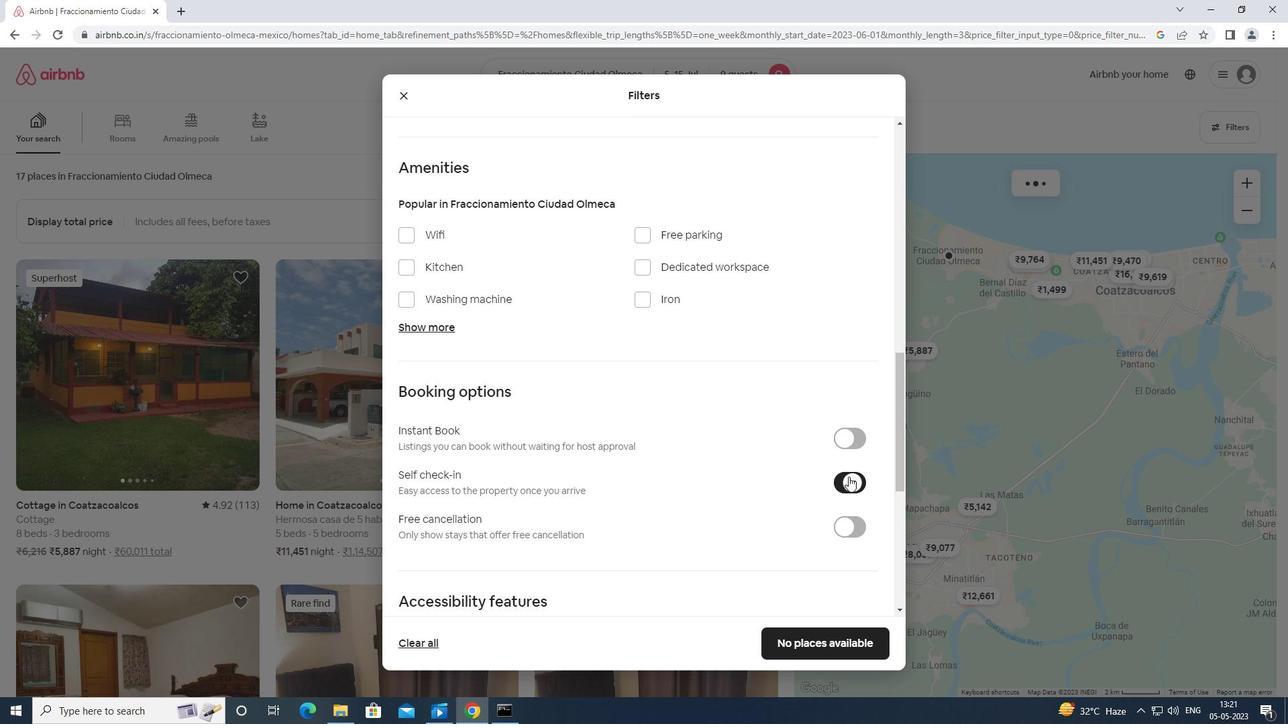 
Action: Mouse moved to (847, 481)
Screenshot: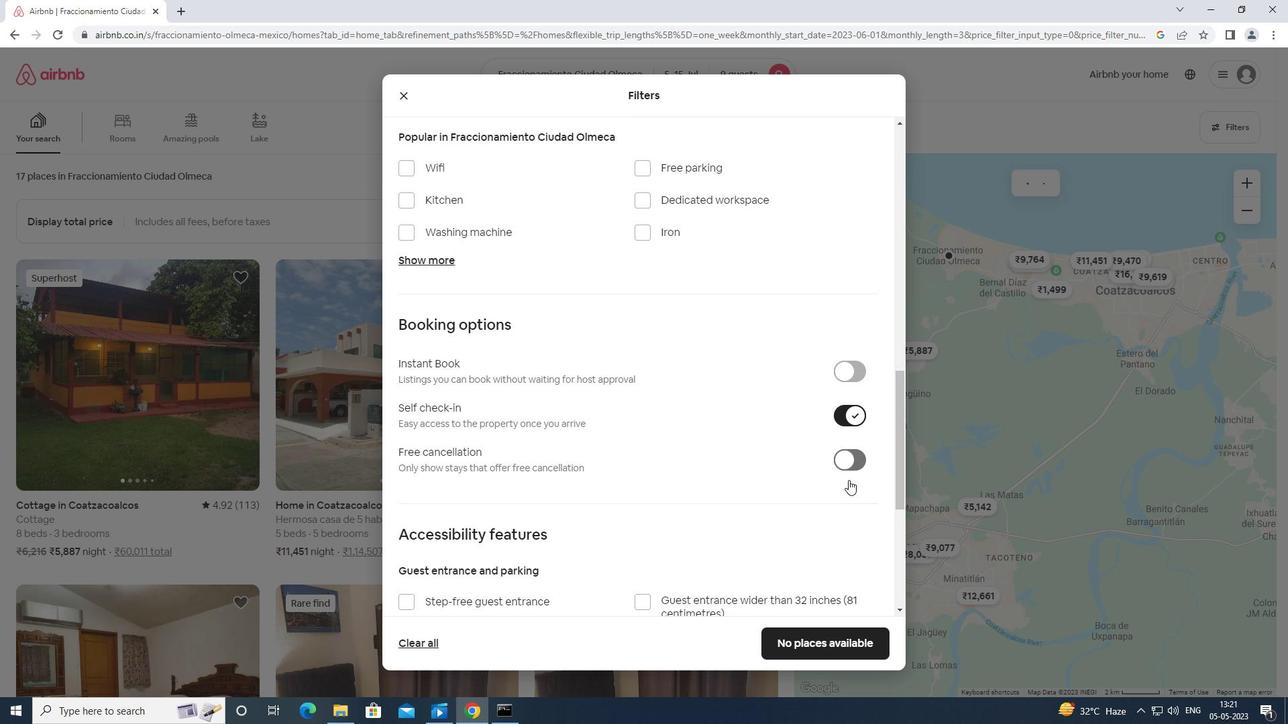 
Action: Mouse scrolled (847, 480) with delta (0, 0)
Screenshot: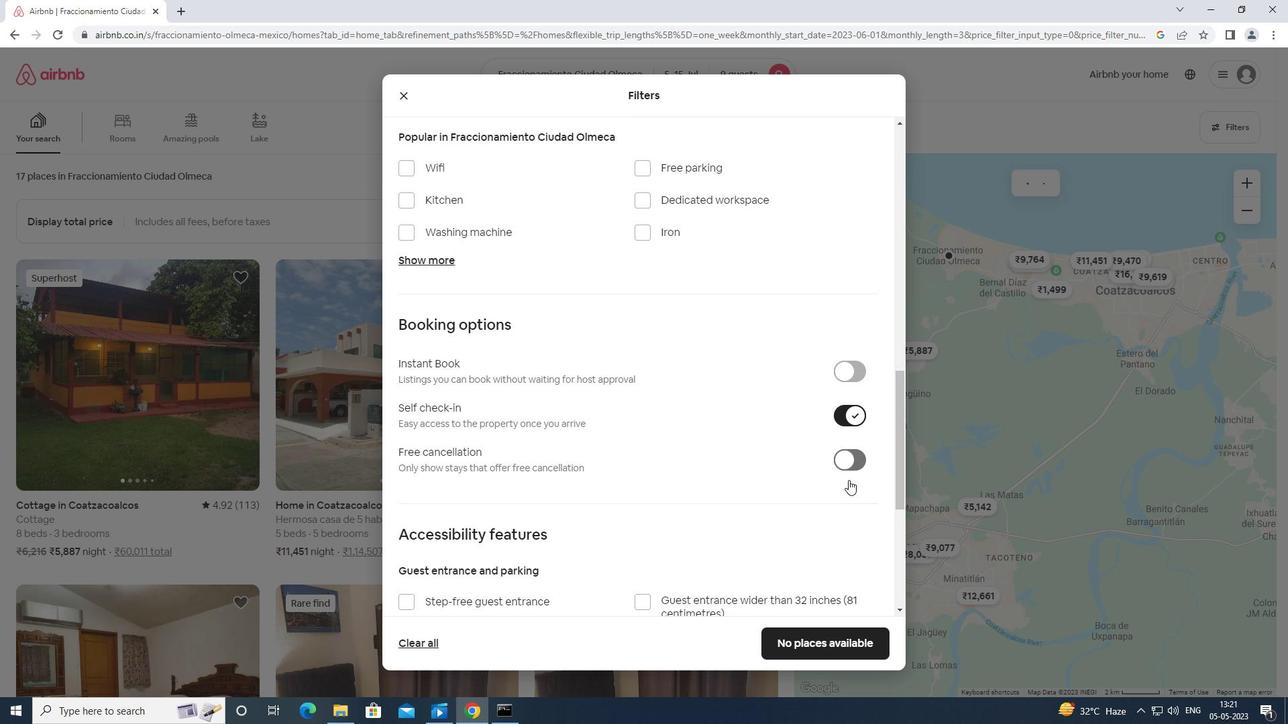 
Action: Mouse moved to (846, 481)
Screenshot: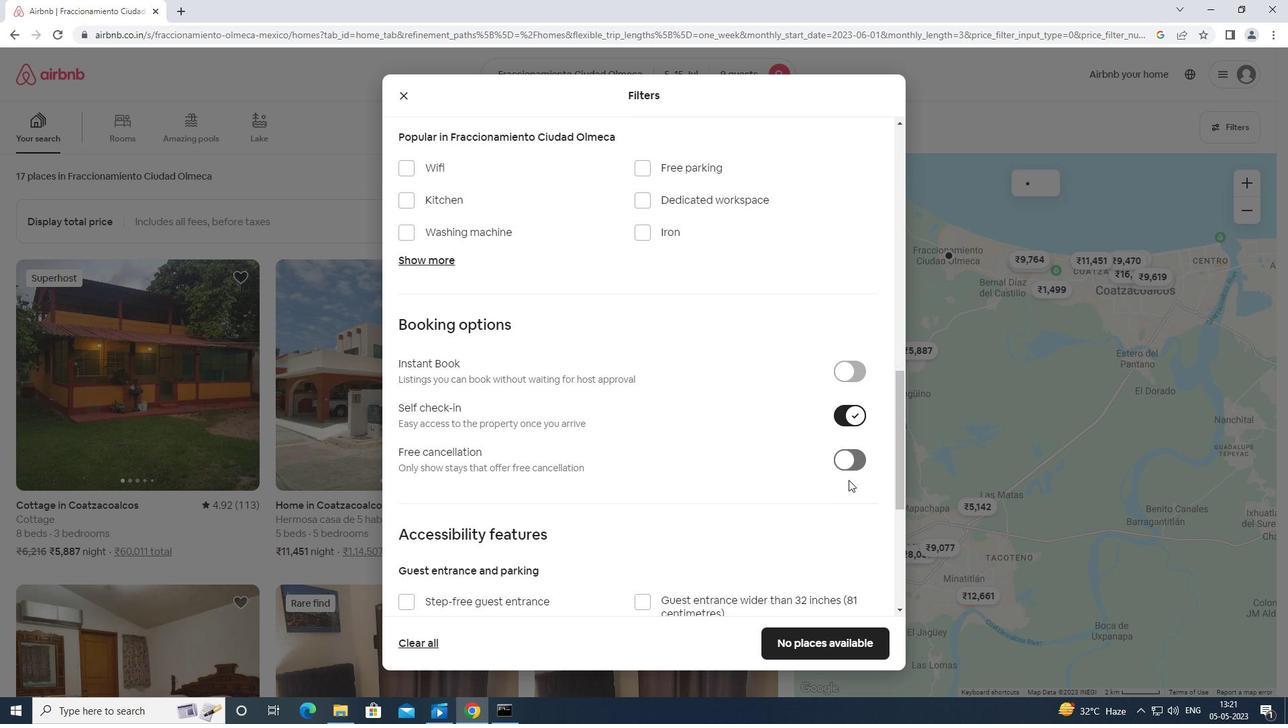 
Action: Mouse scrolled (846, 481) with delta (0, 0)
Screenshot: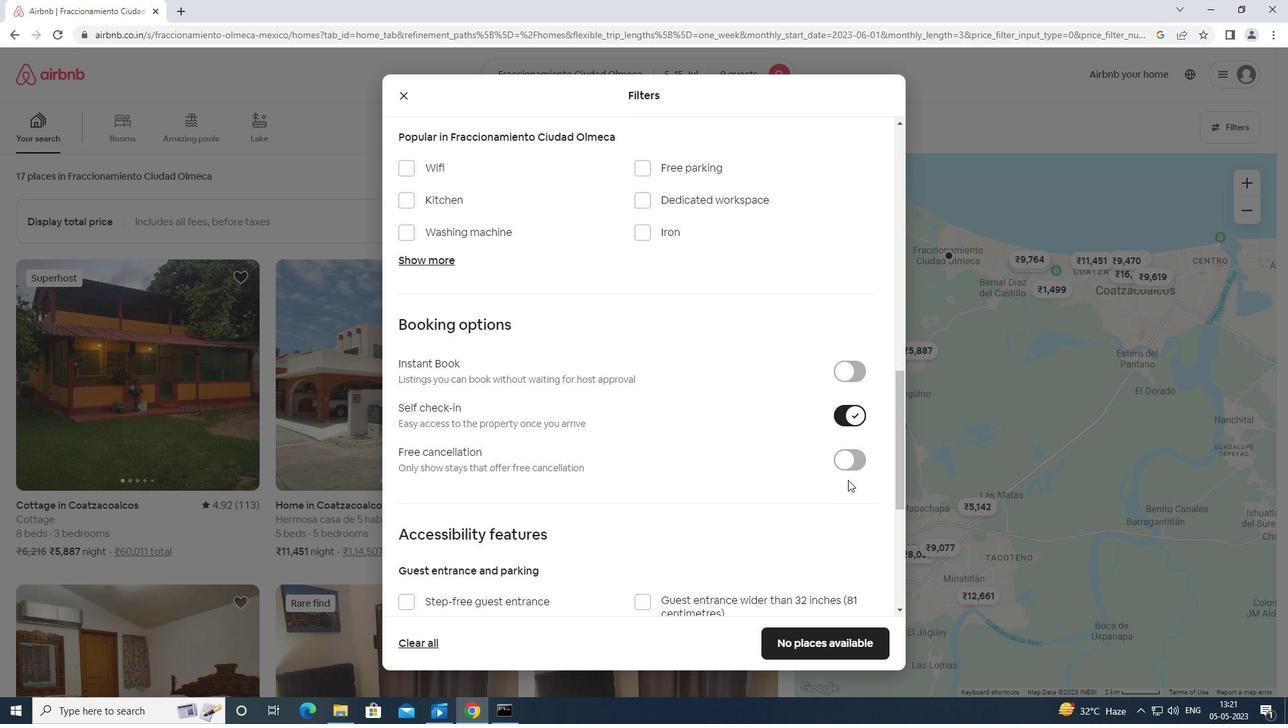 
Action: Mouse moved to (846, 482)
Screenshot: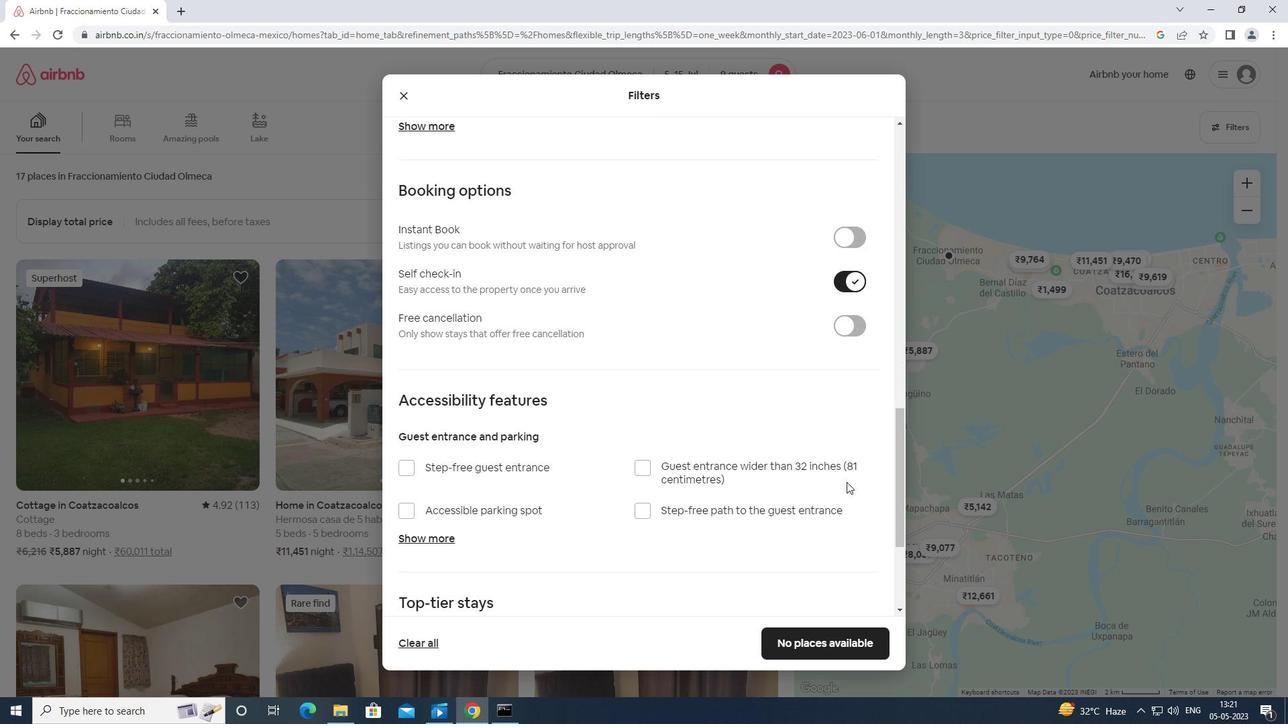 
Action: Mouse scrolled (846, 481) with delta (0, 0)
Screenshot: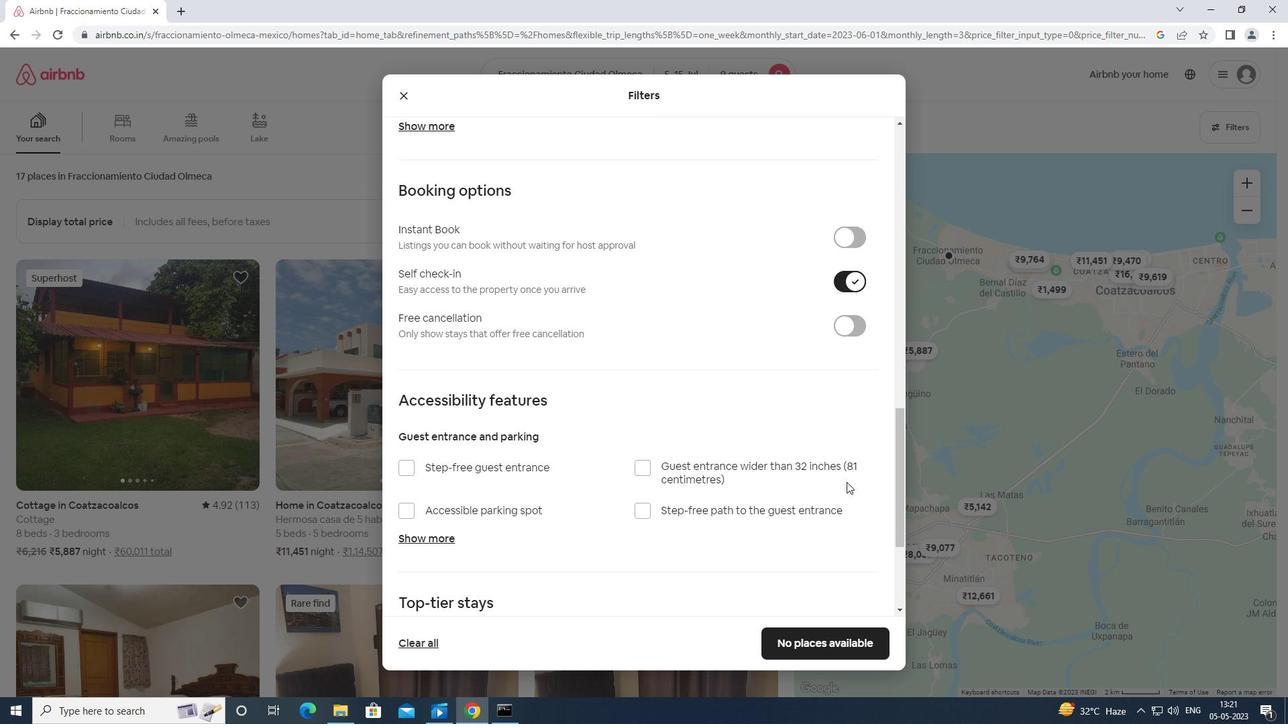 
Action: Mouse moved to (844, 479)
Screenshot: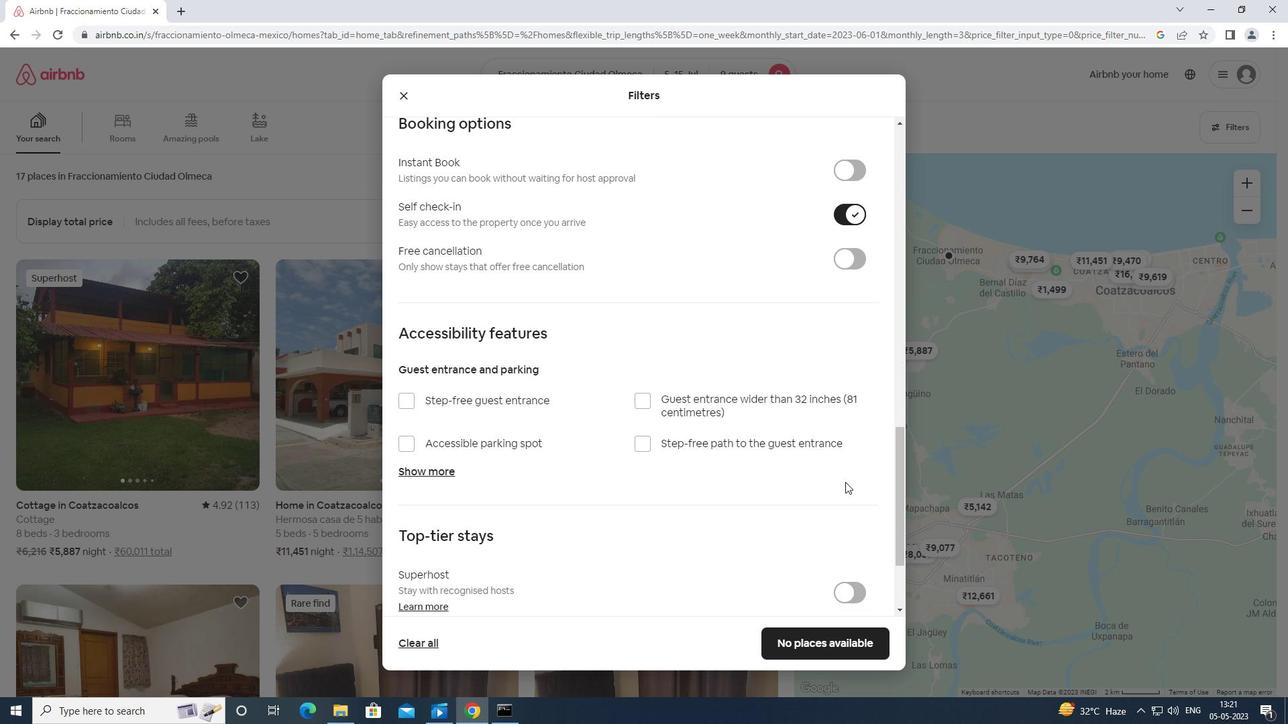 
Action: Mouse scrolled (844, 478) with delta (0, 0)
Screenshot: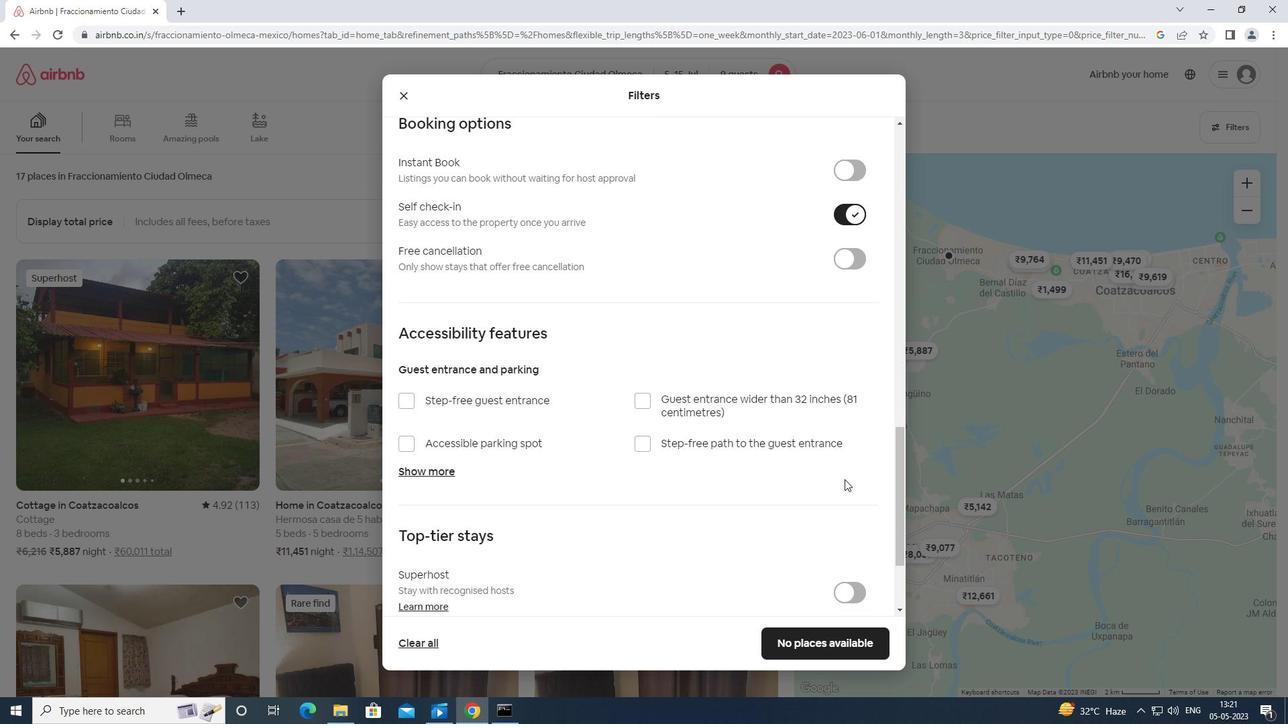 
Action: Mouse scrolled (844, 478) with delta (0, 0)
Screenshot: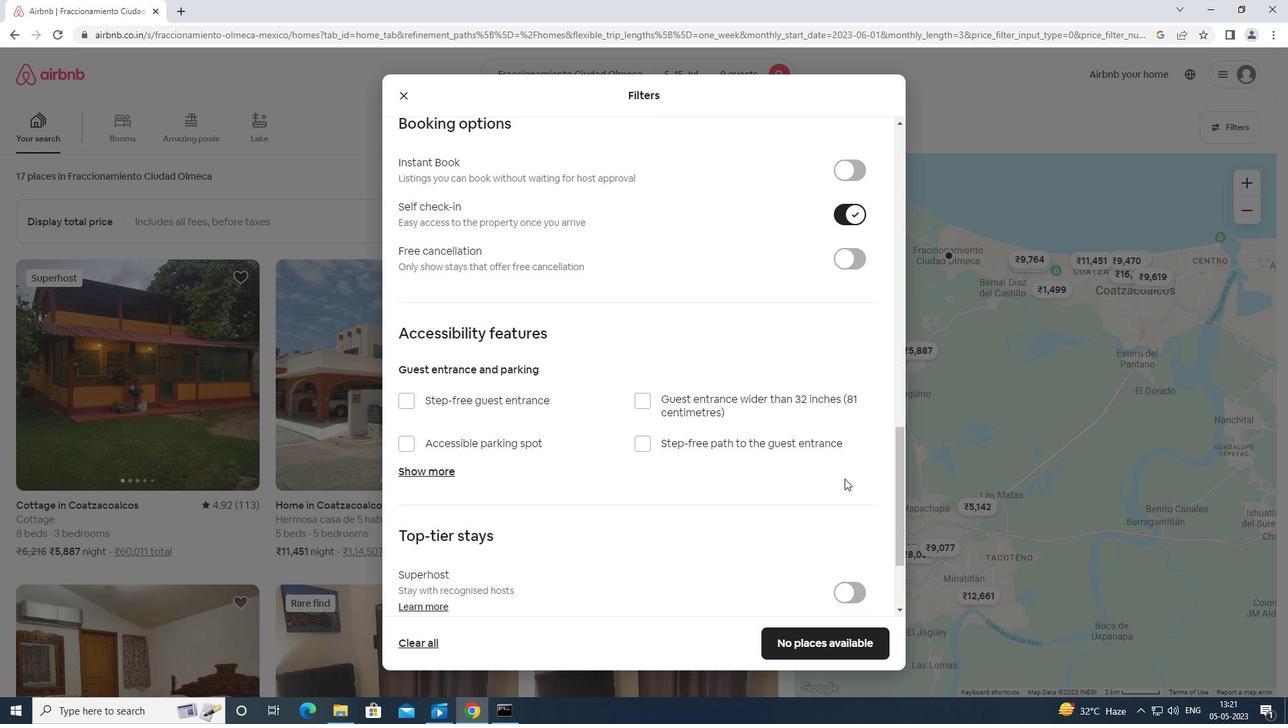 
Action: Mouse moved to (844, 479)
Screenshot: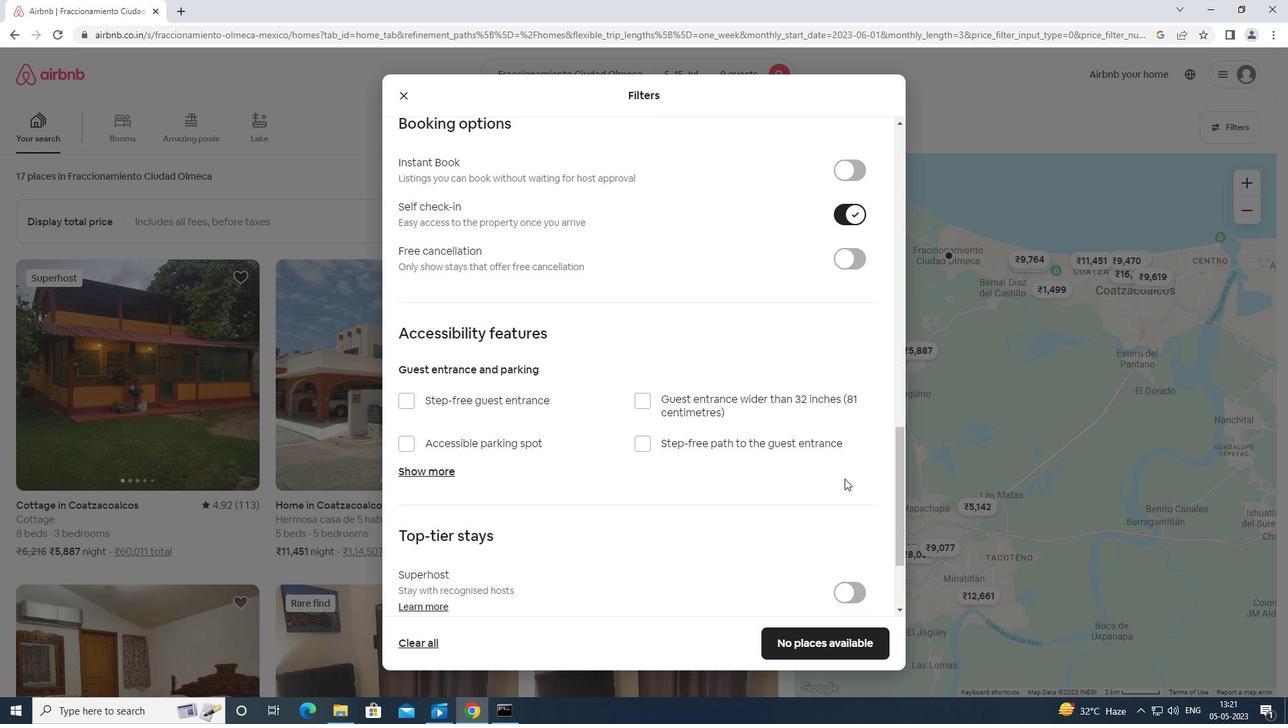 
Action: Mouse scrolled (844, 478) with delta (0, 0)
Screenshot: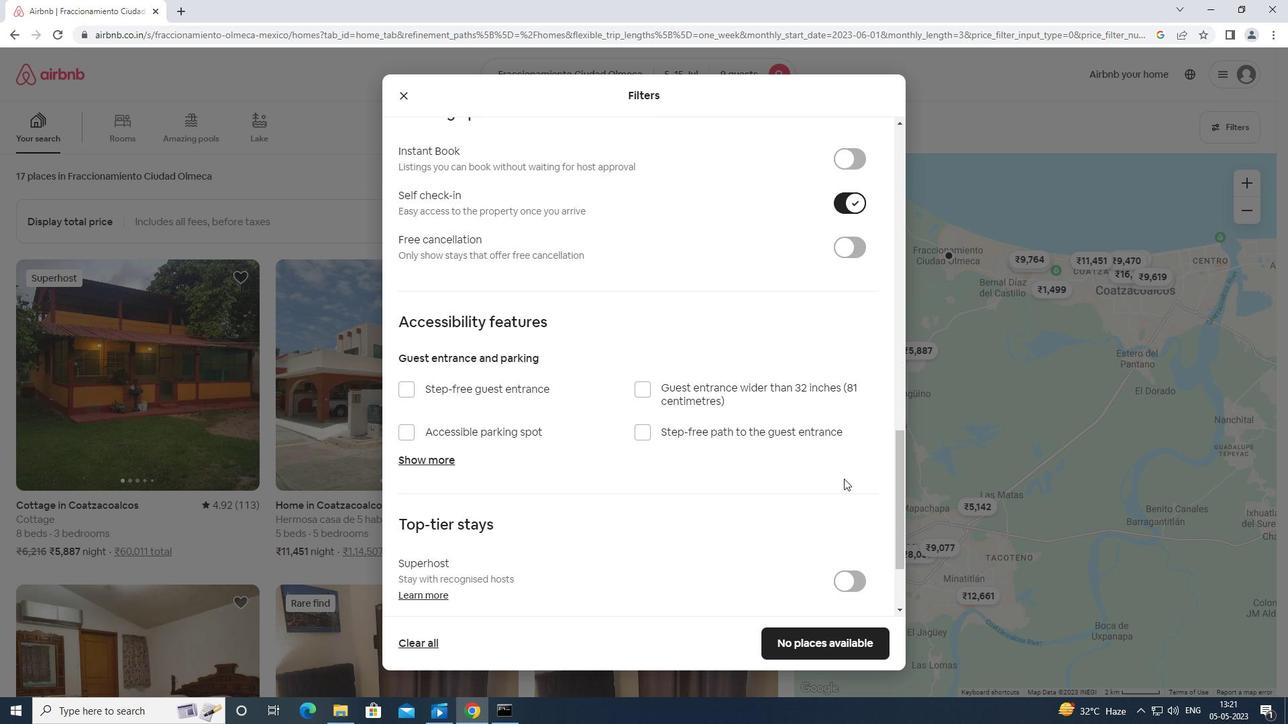 
Action: Mouse scrolled (844, 478) with delta (0, 0)
Screenshot: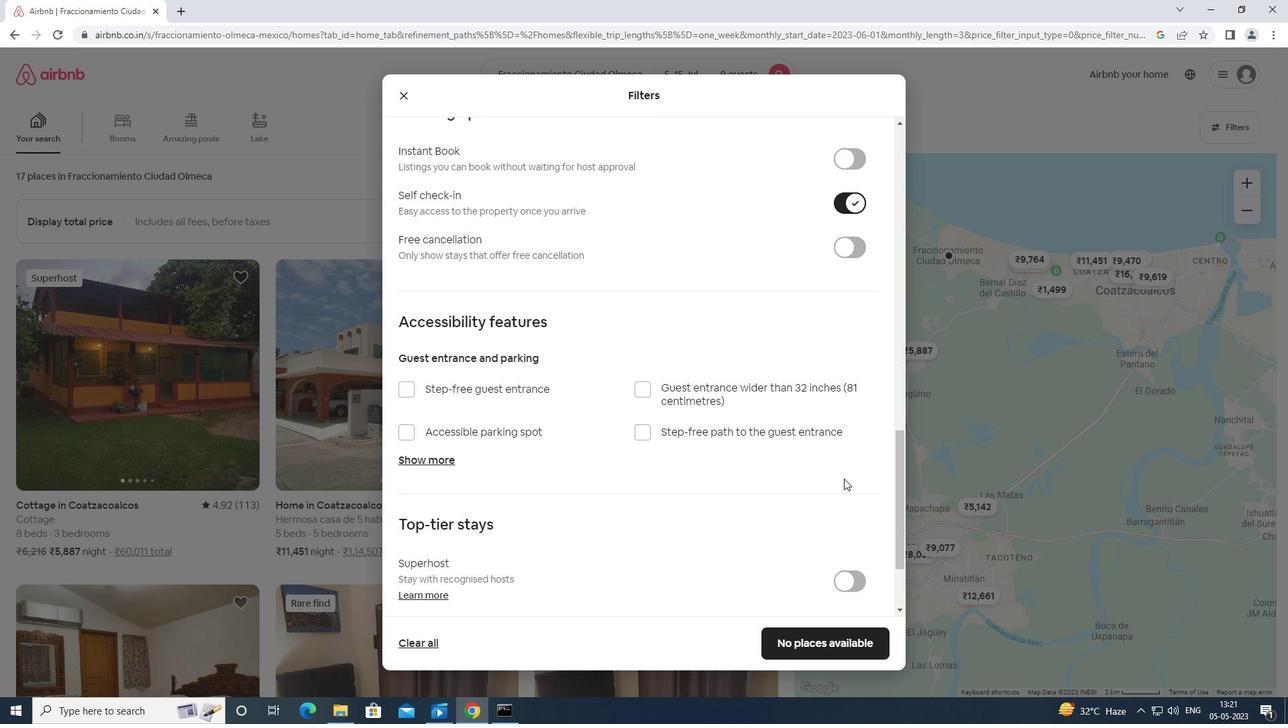 
Action: Mouse moved to (844, 479)
Screenshot: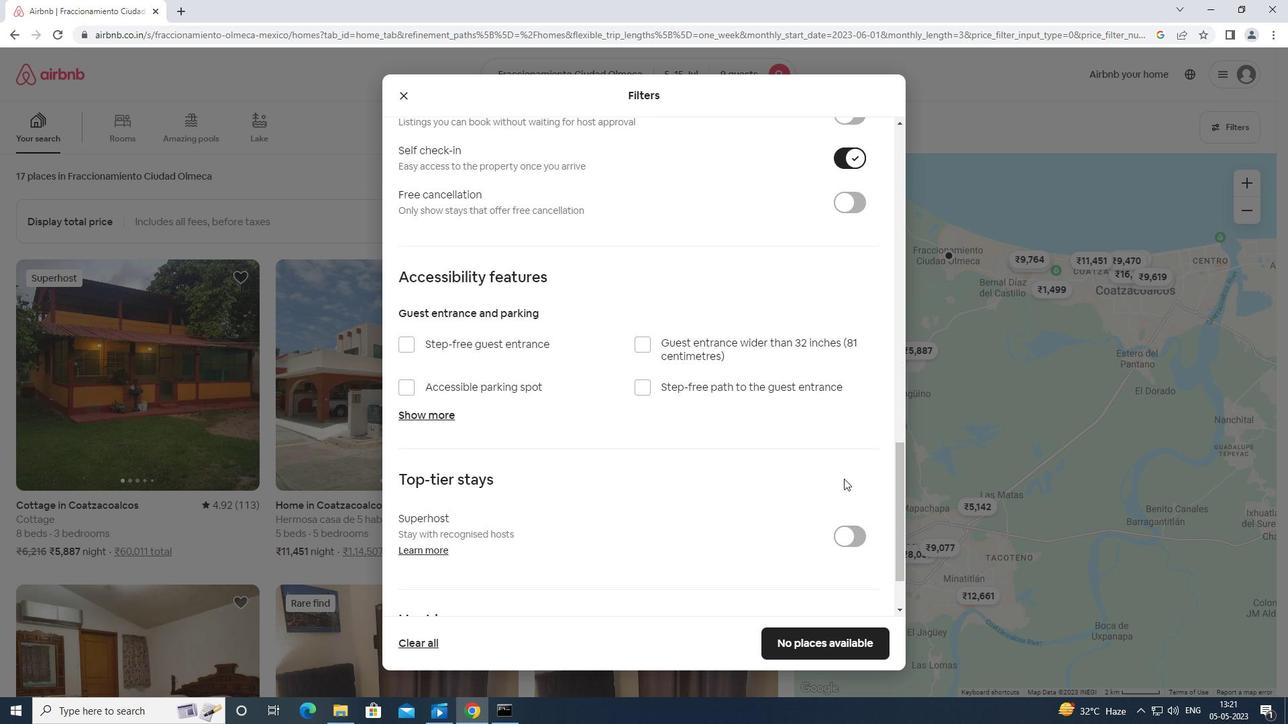 
Action: Mouse scrolled (844, 478) with delta (0, 0)
Screenshot: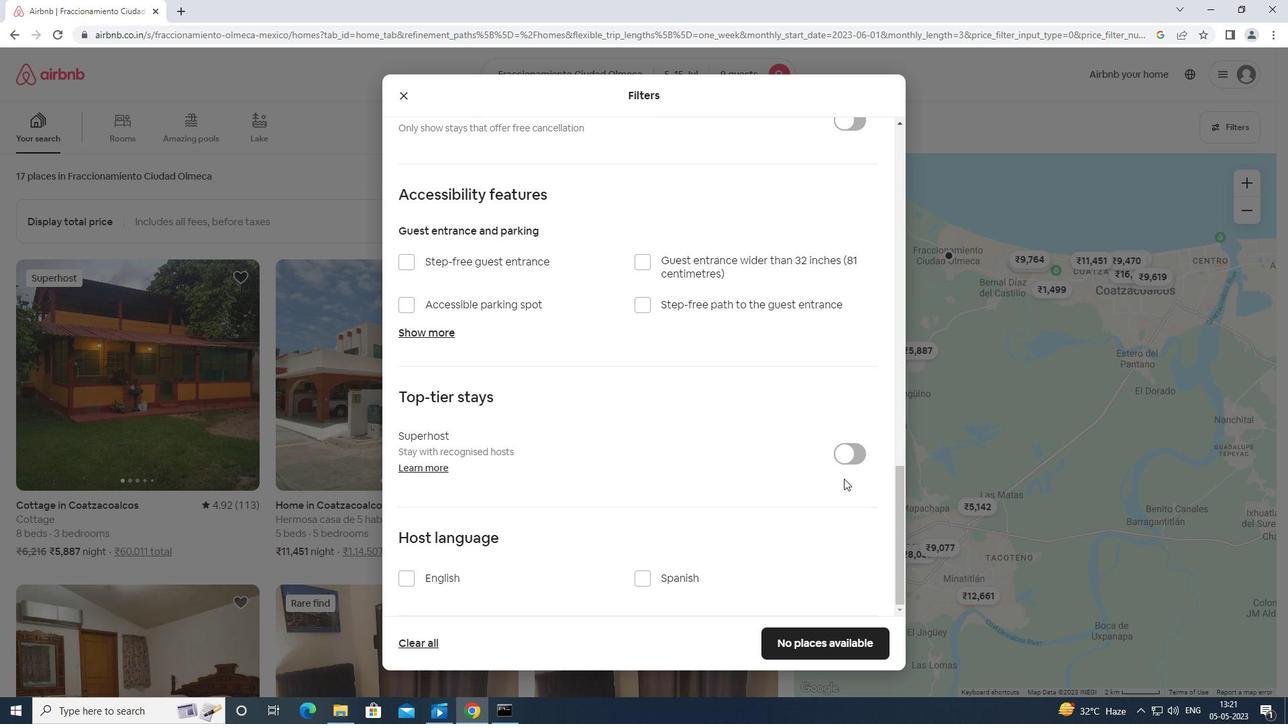 
Action: Mouse moved to (406, 579)
Screenshot: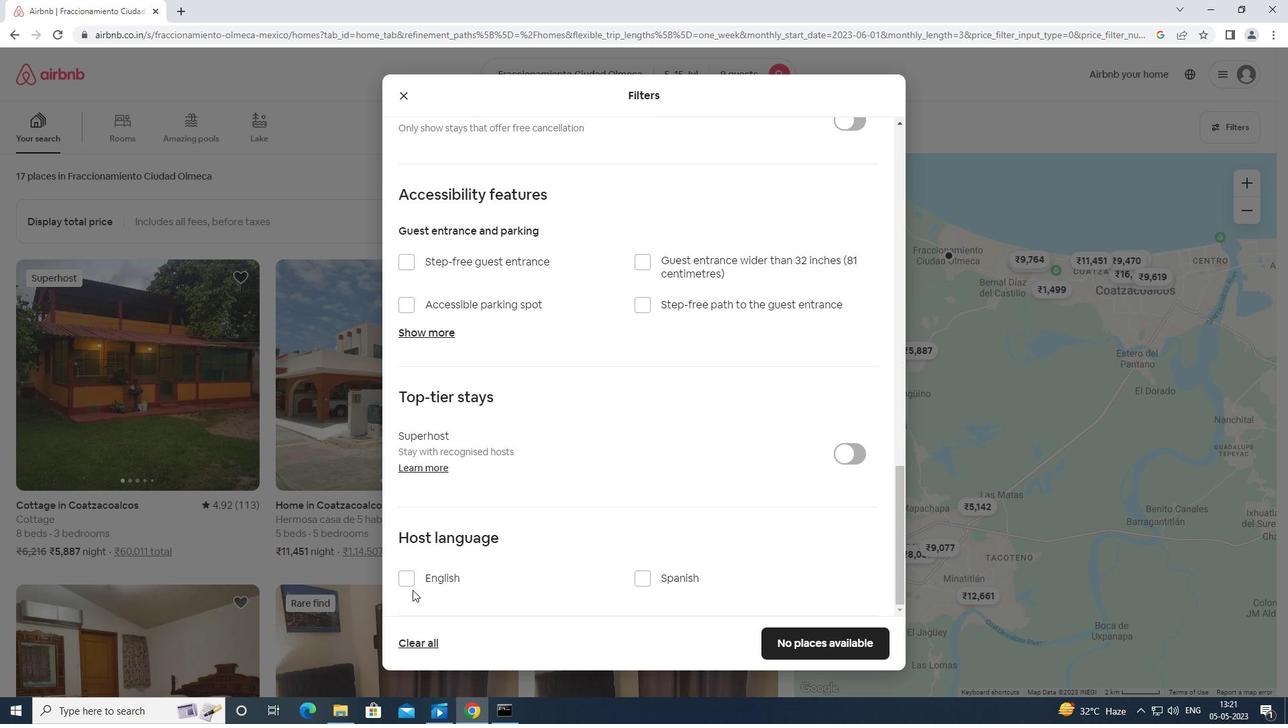 
Action: Mouse pressed left at (406, 579)
Screenshot: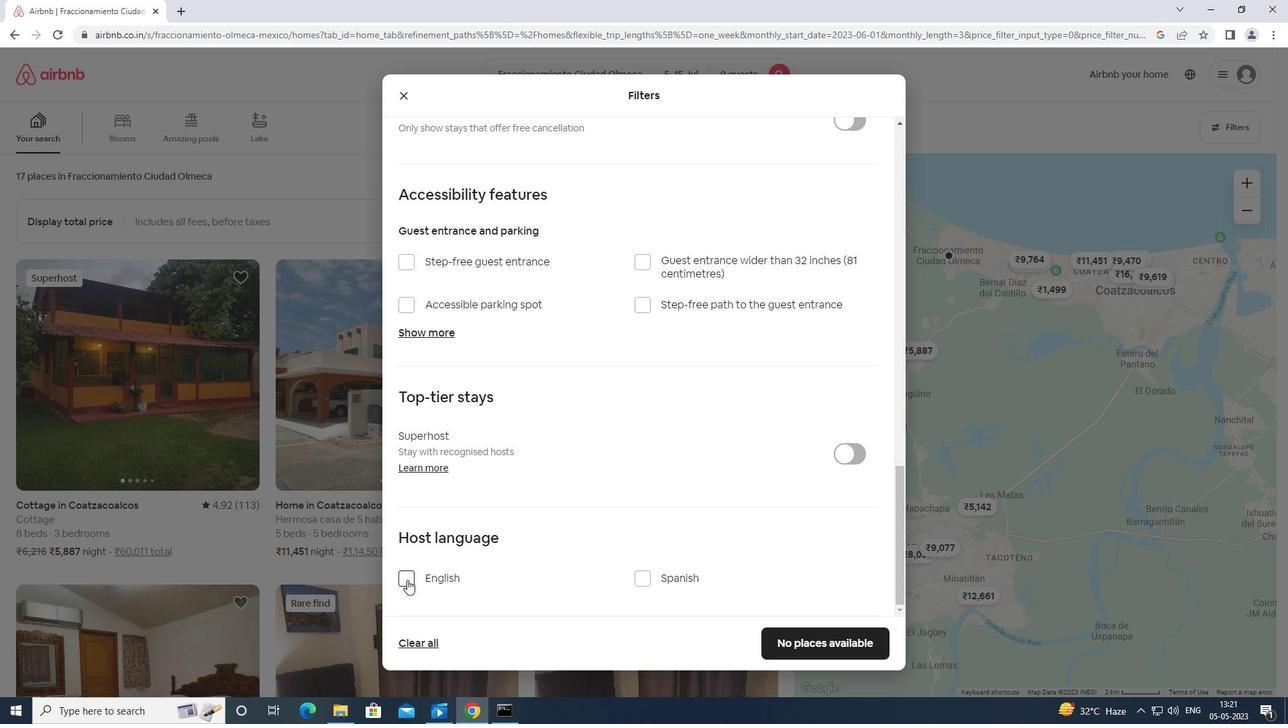 
Action: Mouse moved to (828, 637)
Screenshot: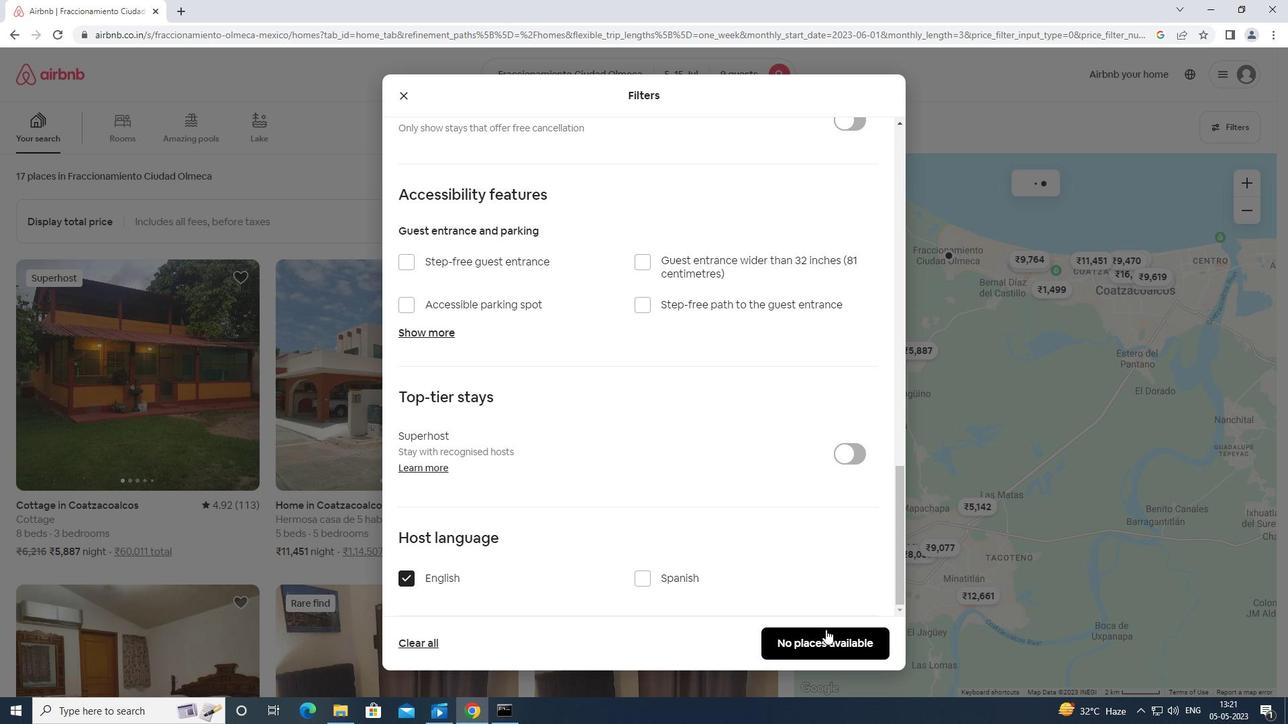 
Action: Mouse pressed left at (828, 637)
Screenshot: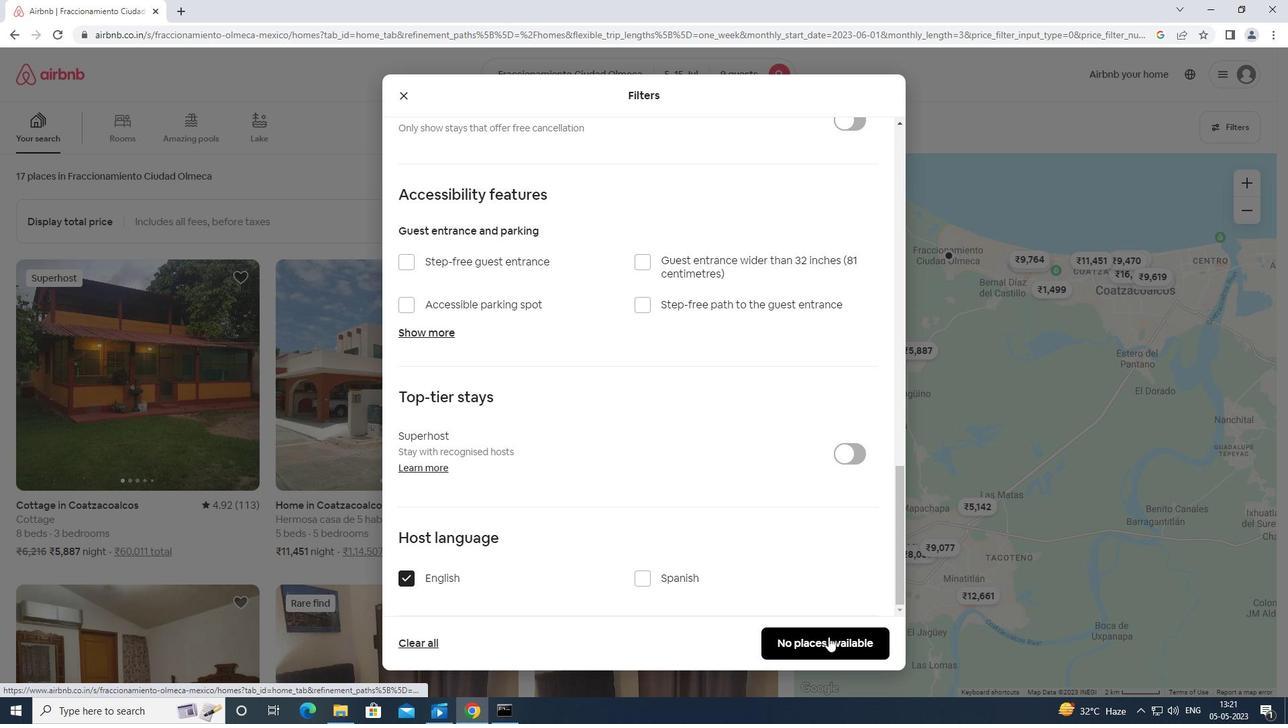 
